 Task: Display the picks of the 2022 Victory Lane Racing NASCAR Cup Series for the race "Blu-Emu 400" on the track "Martinsville".
Action: Mouse moved to (203, 317)
Screenshot: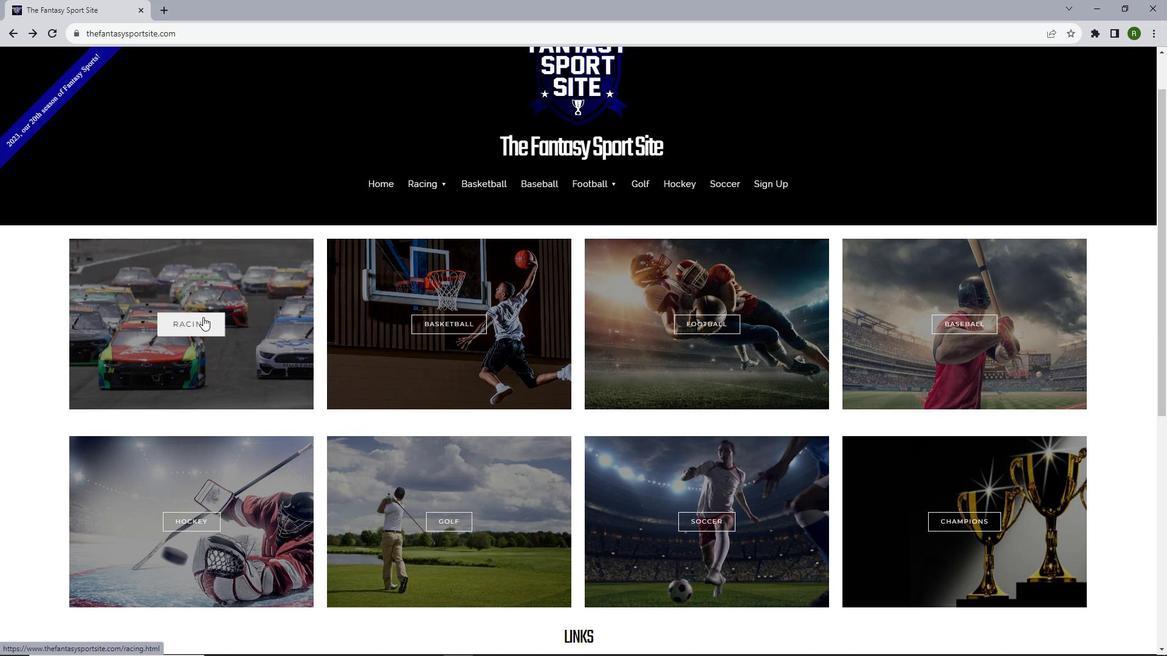 
Action: Mouse pressed left at (203, 317)
Screenshot: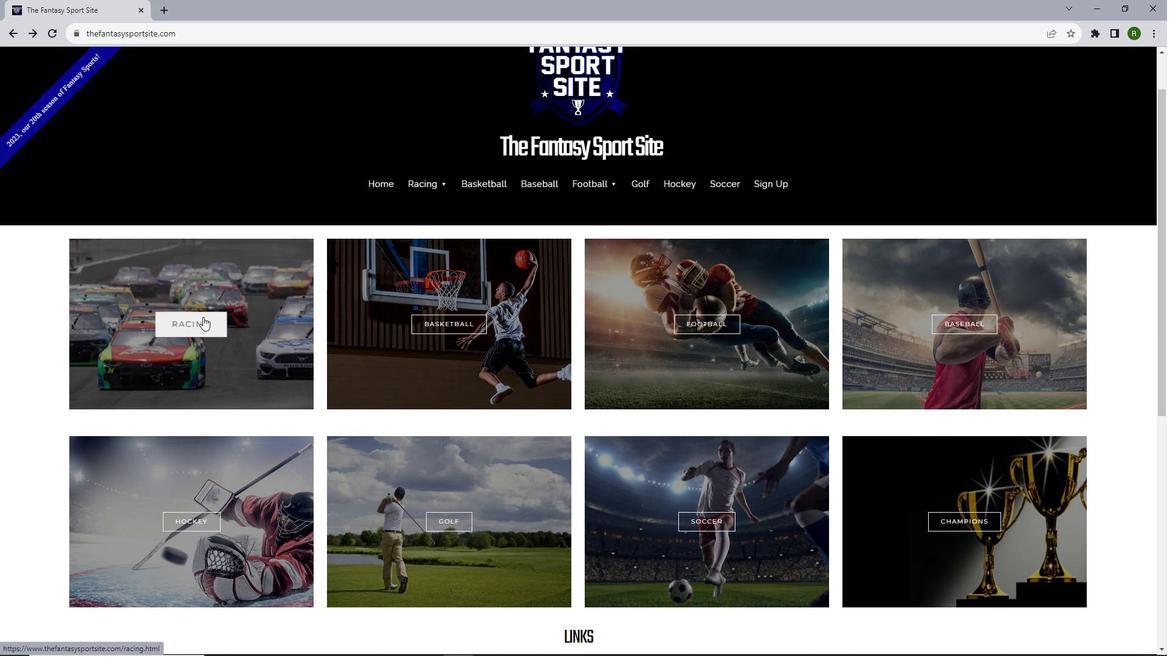 
Action: Mouse moved to (337, 285)
Screenshot: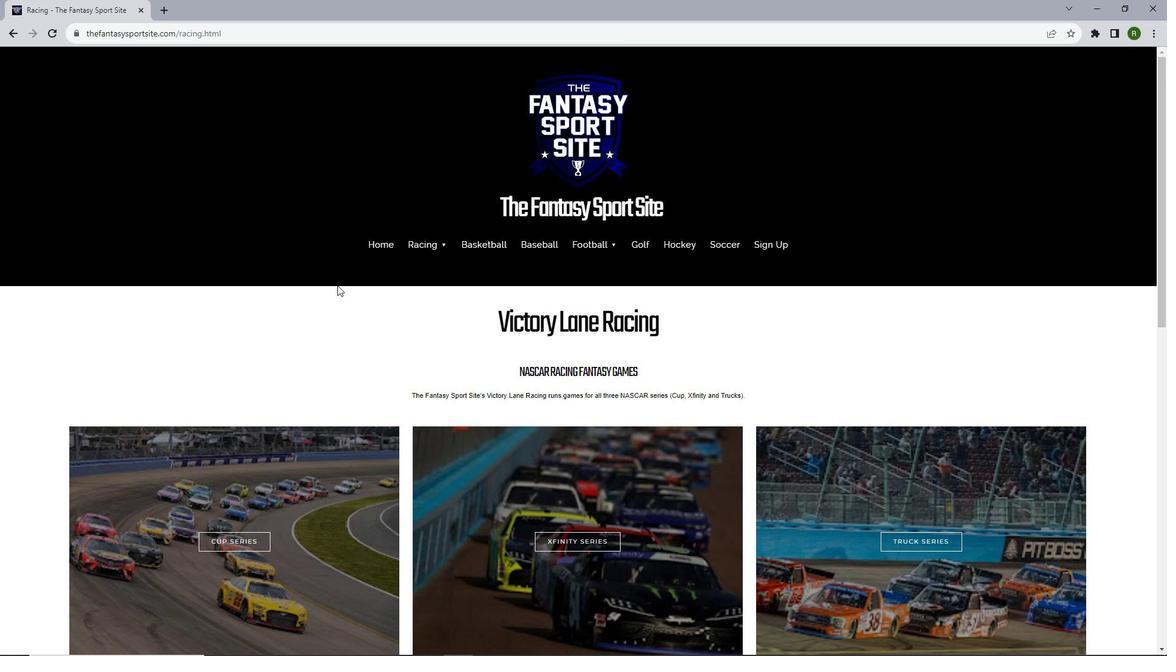 
Action: Mouse scrolled (337, 285) with delta (0, 0)
Screenshot: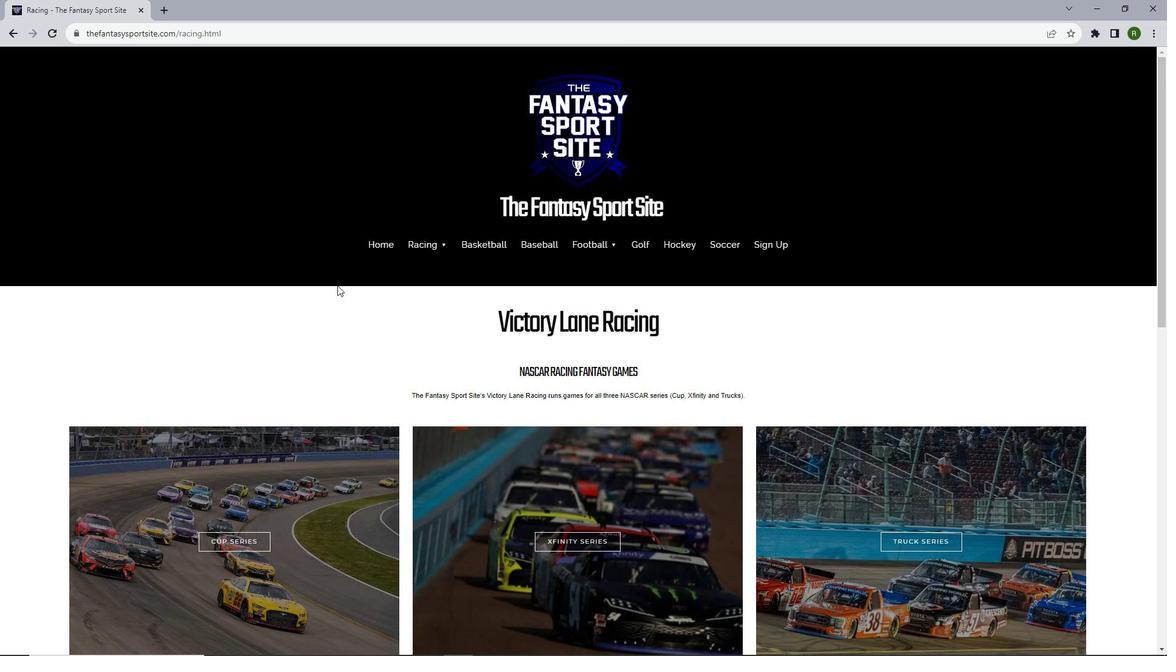 
Action: Mouse scrolled (337, 285) with delta (0, 0)
Screenshot: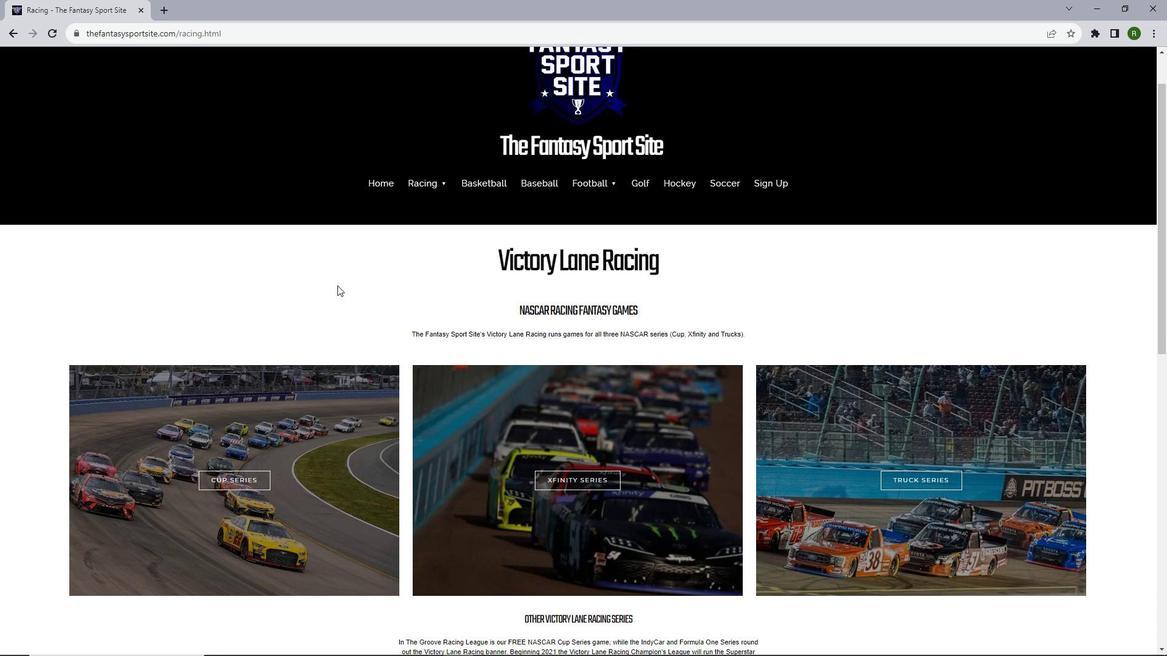 
Action: Mouse scrolled (337, 285) with delta (0, 0)
Screenshot: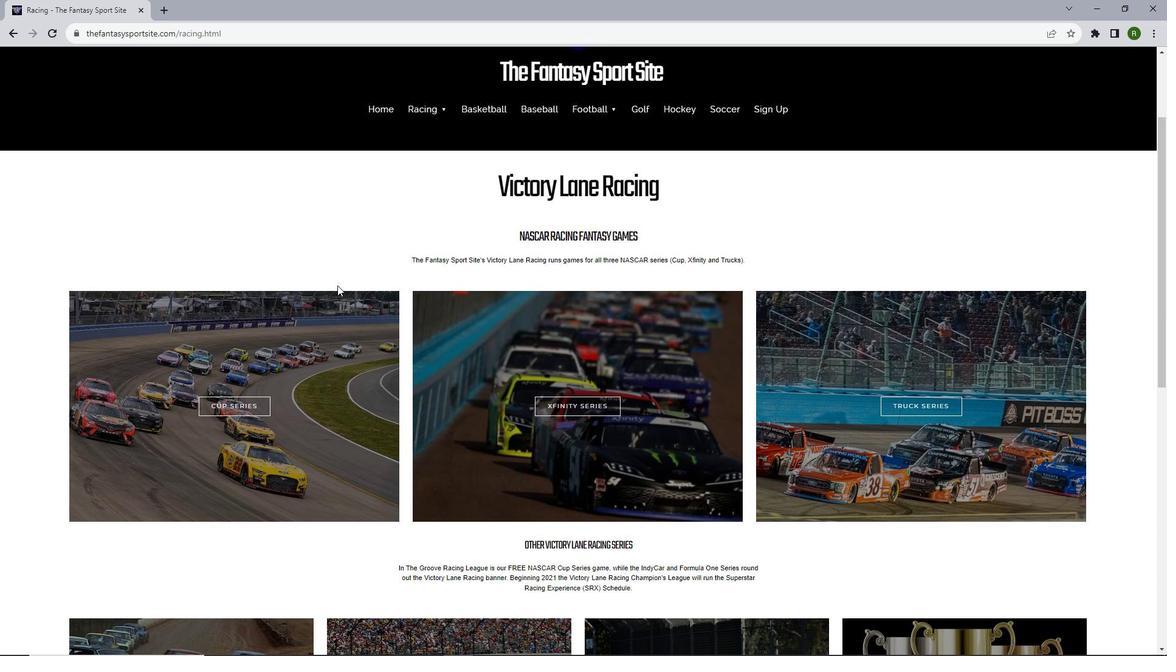 
Action: Mouse scrolled (337, 285) with delta (0, 0)
Screenshot: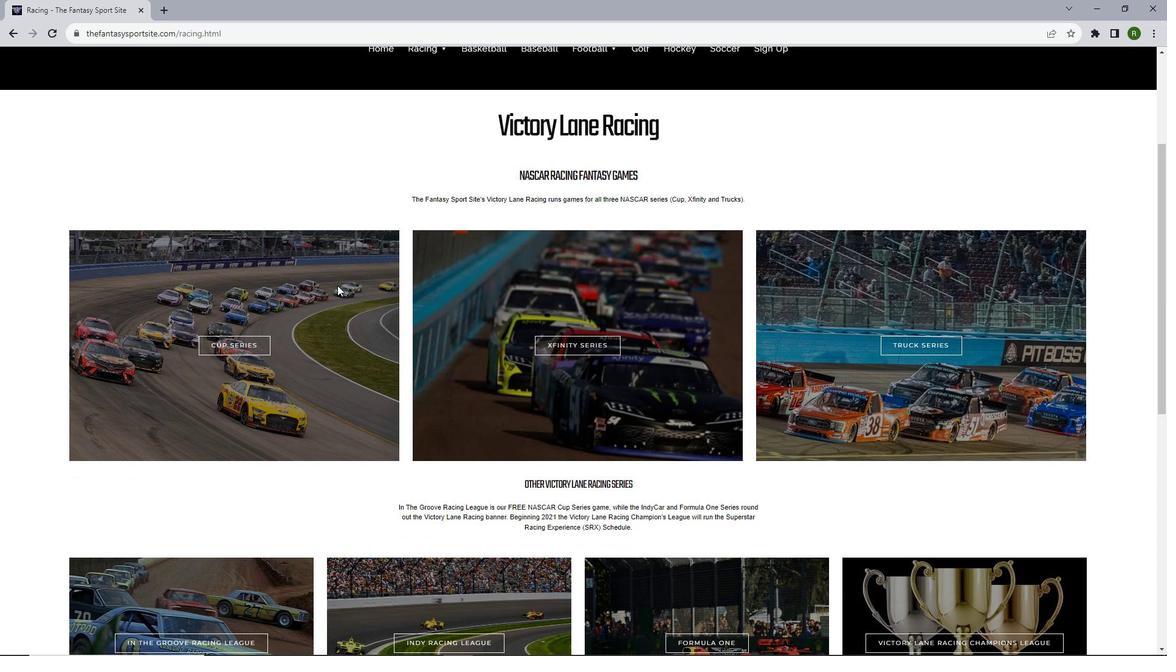
Action: Mouse moved to (232, 305)
Screenshot: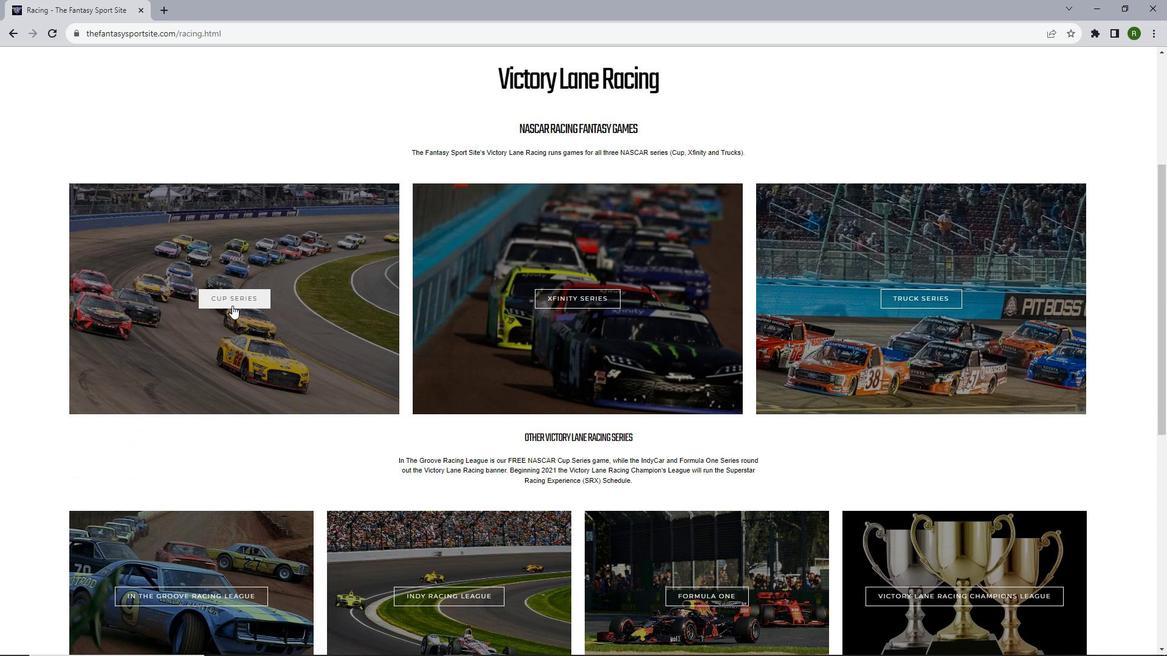 
Action: Mouse pressed left at (232, 305)
Screenshot: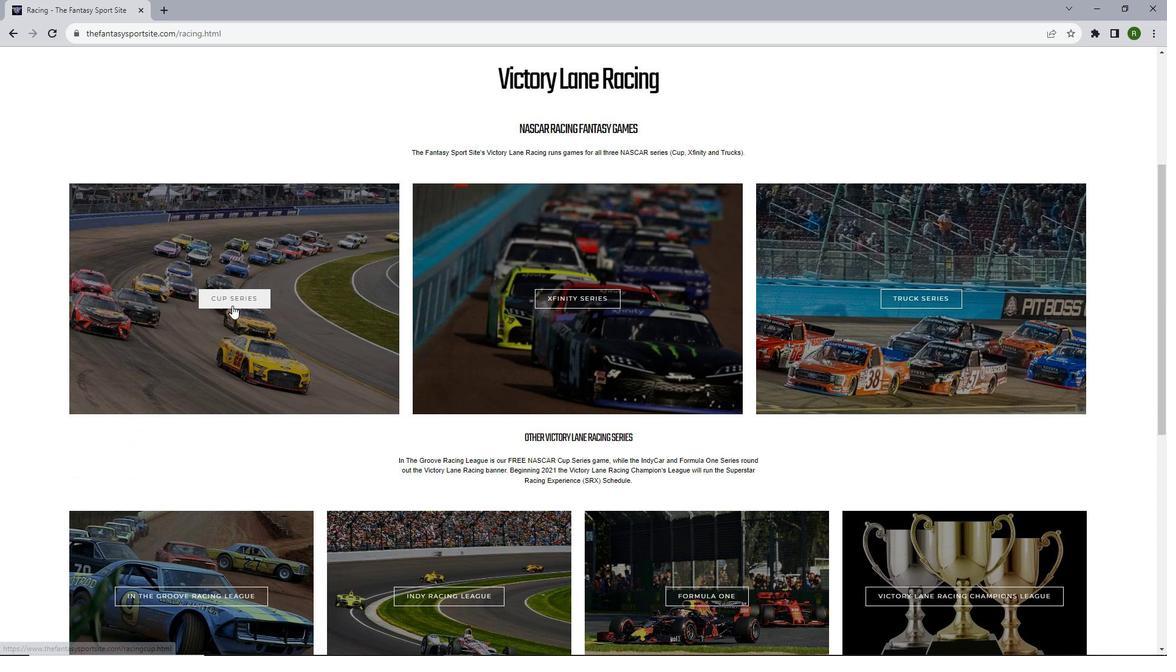 
Action: Mouse moved to (515, 270)
Screenshot: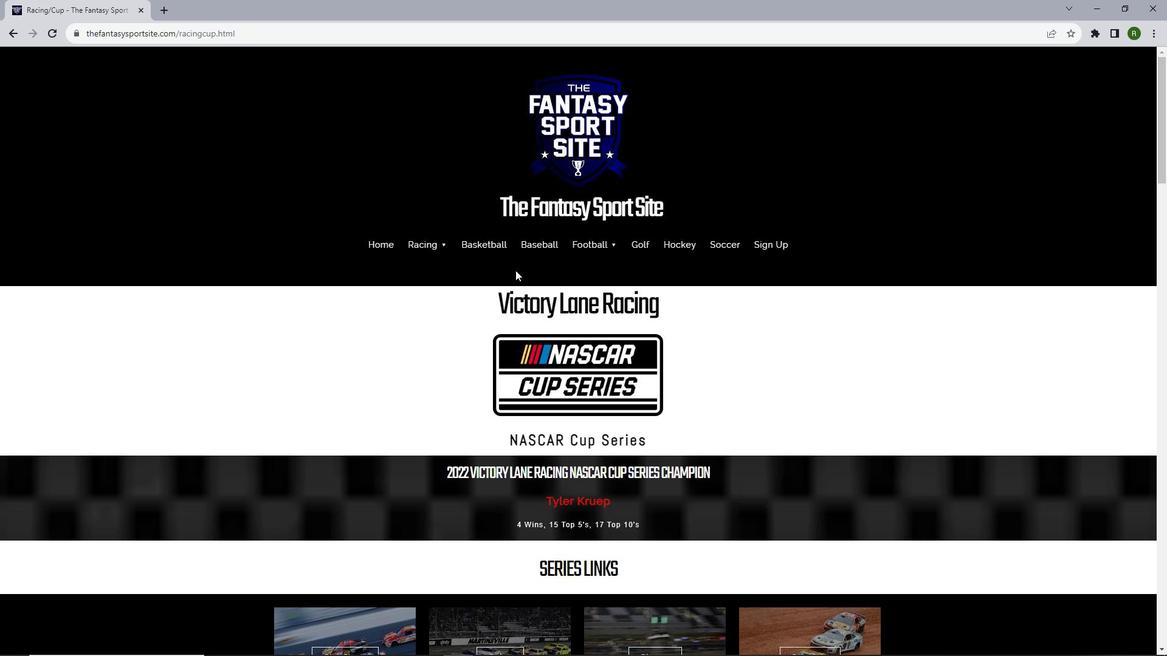 
Action: Mouse scrolled (515, 269) with delta (0, 0)
Screenshot: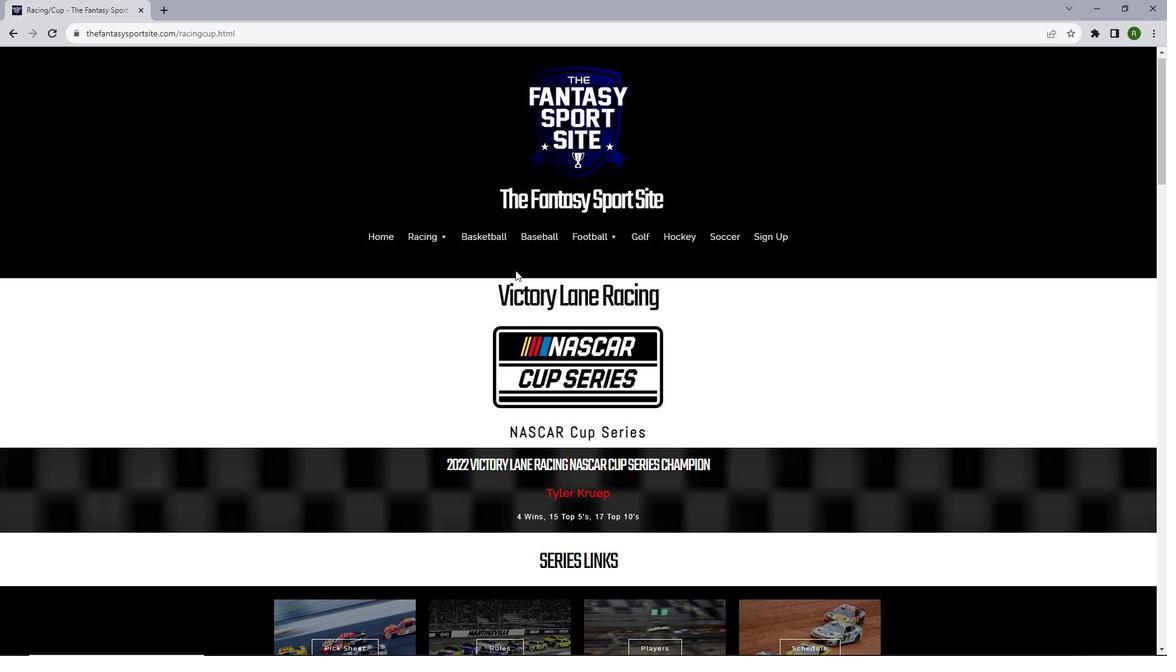 
Action: Mouse scrolled (515, 269) with delta (0, 0)
Screenshot: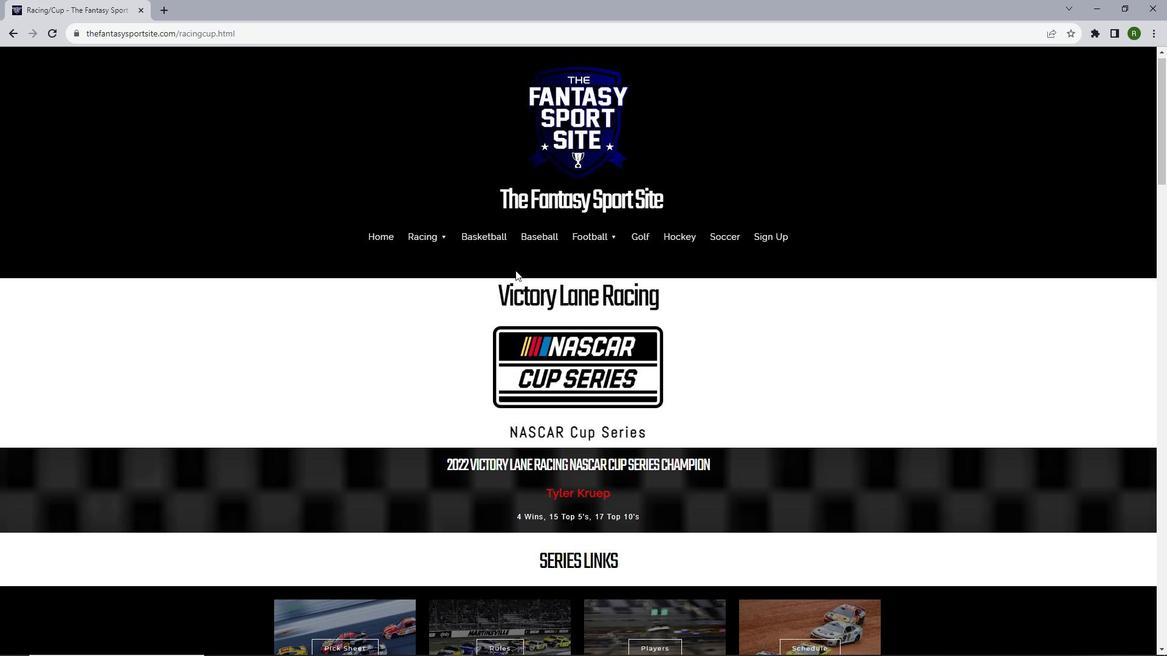 
Action: Mouse scrolled (515, 269) with delta (0, 0)
Screenshot: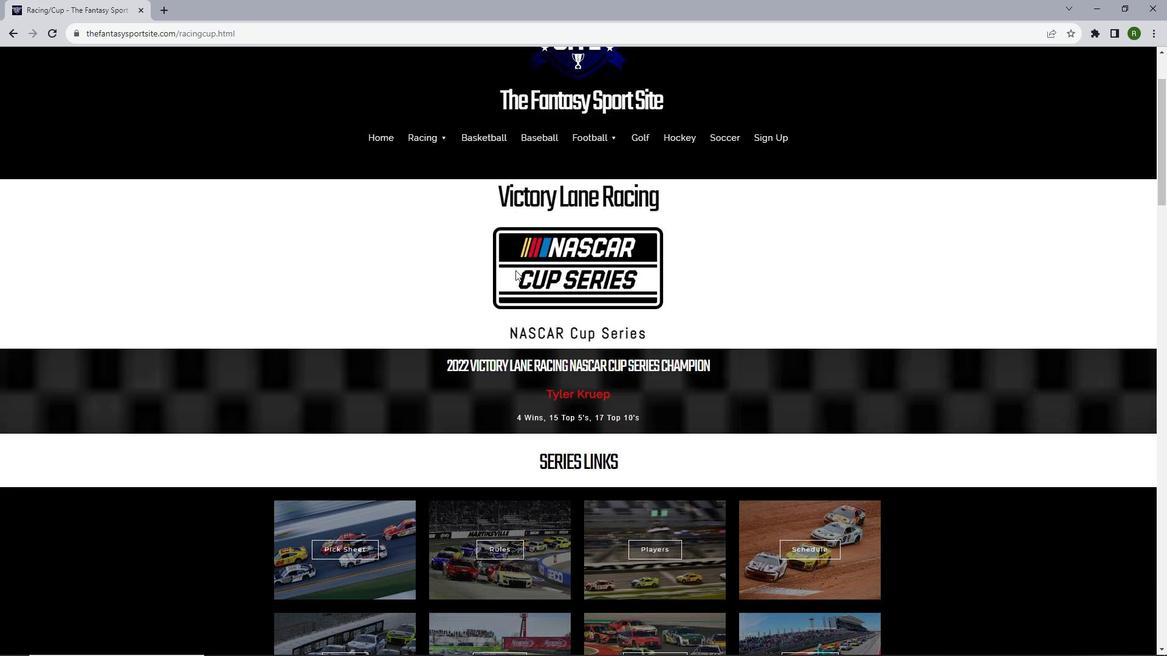 
Action: Mouse scrolled (515, 269) with delta (0, 0)
Screenshot: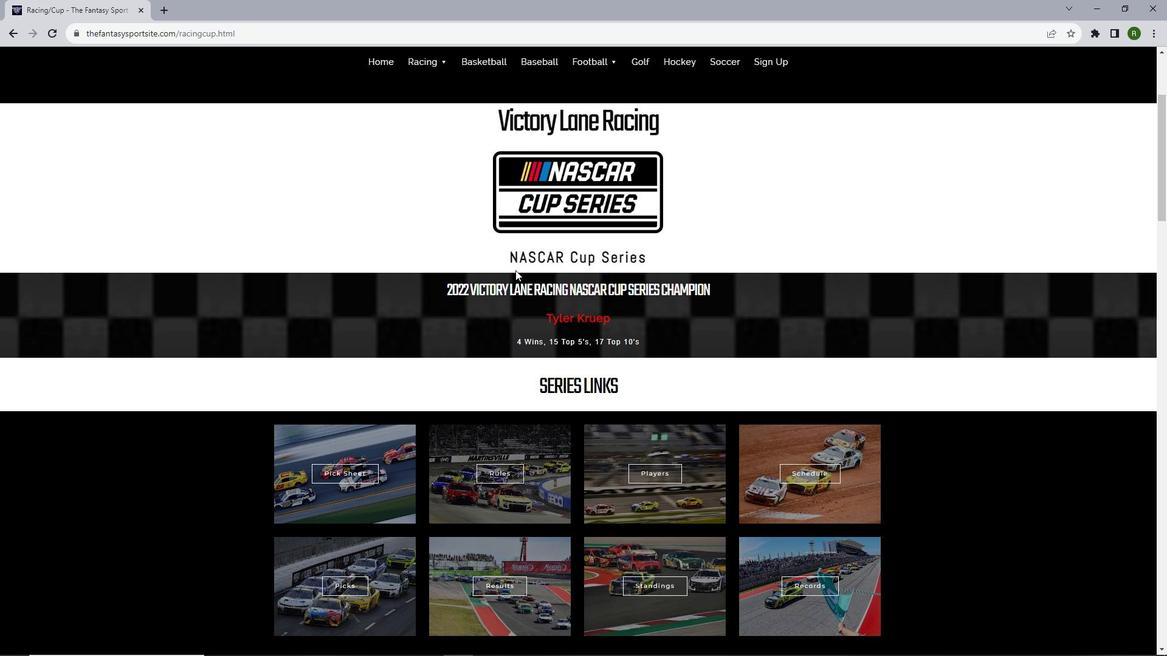
Action: Mouse scrolled (515, 269) with delta (0, 0)
Screenshot: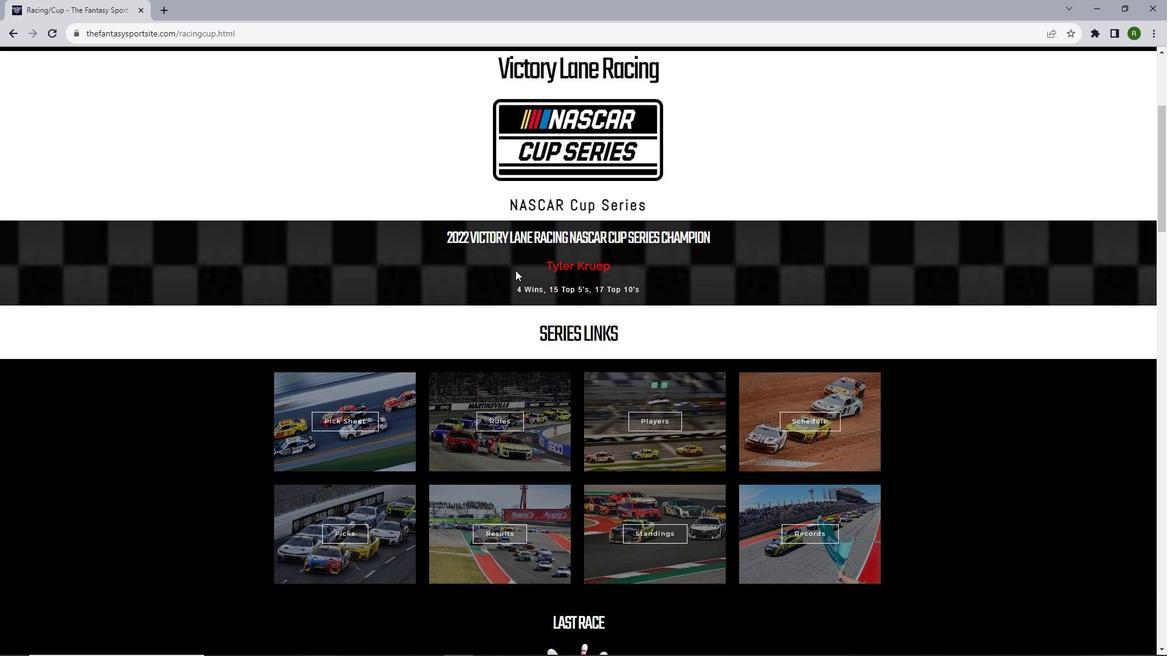 
Action: Mouse moved to (479, 272)
Screenshot: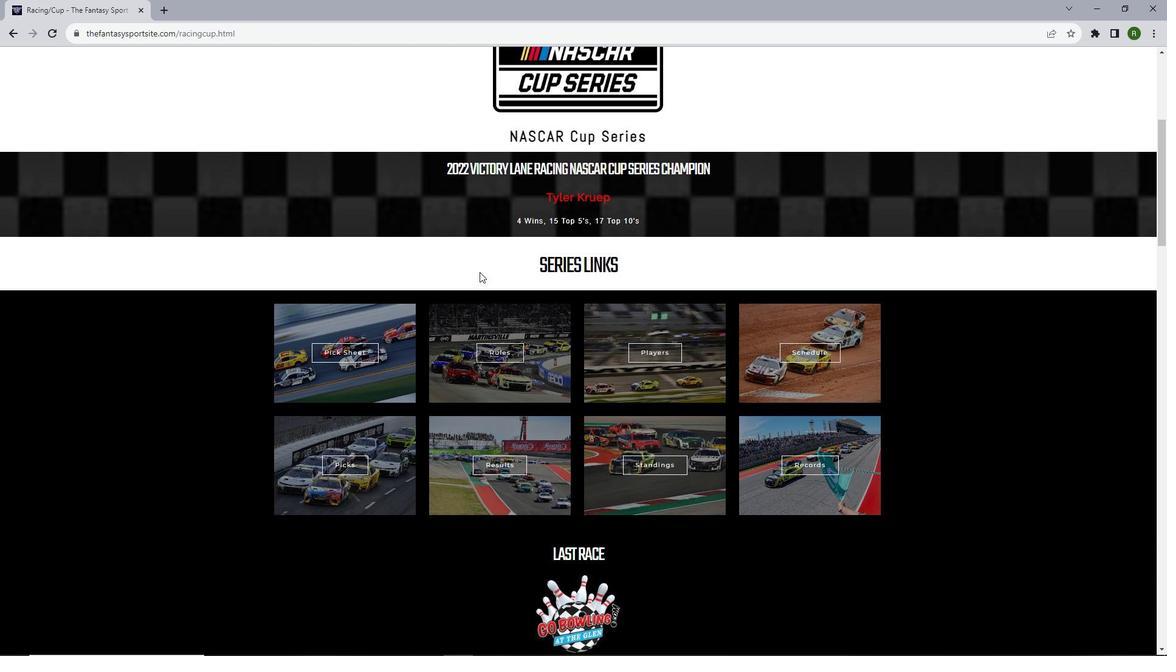 
Action: Mouse scrolled (479, 271) with delta (0, 0)
Screenshot: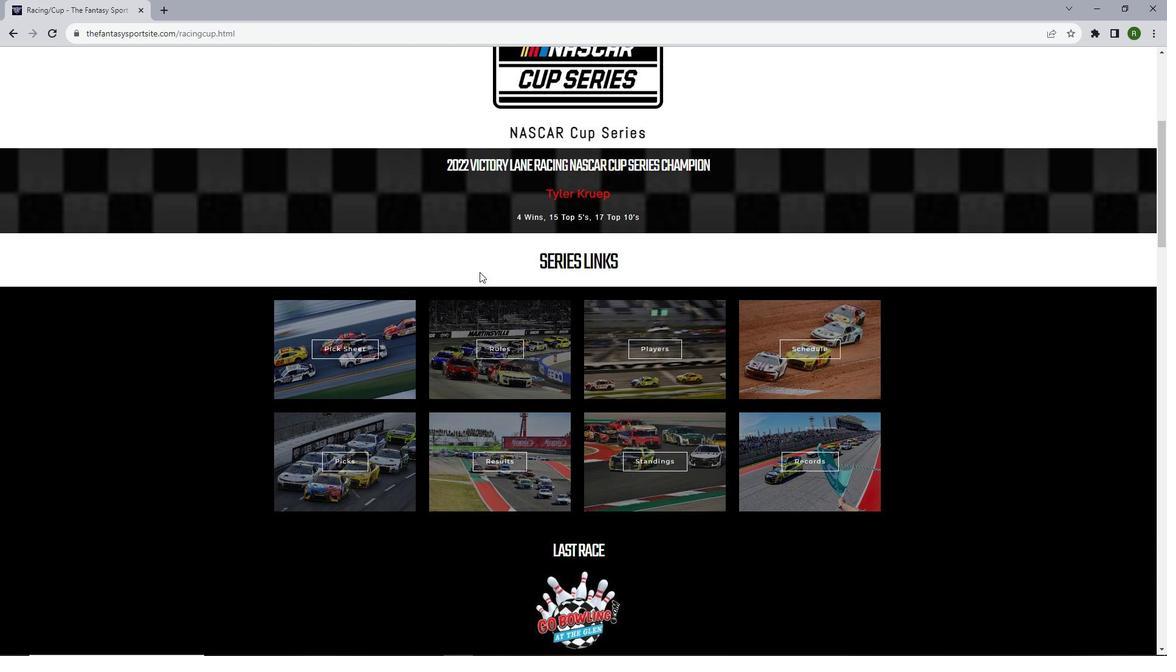 
Action: Mouse moved to (344, 407)
Screenshot: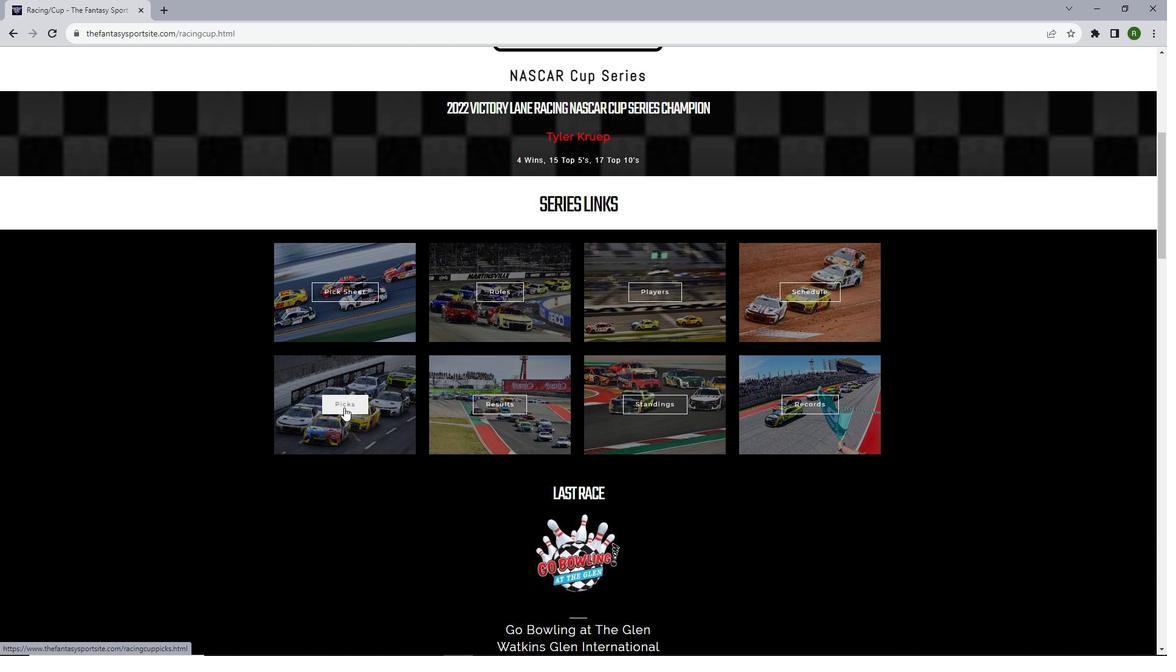 
Action: Mouse pressed left at (344, 407)
Screenshot: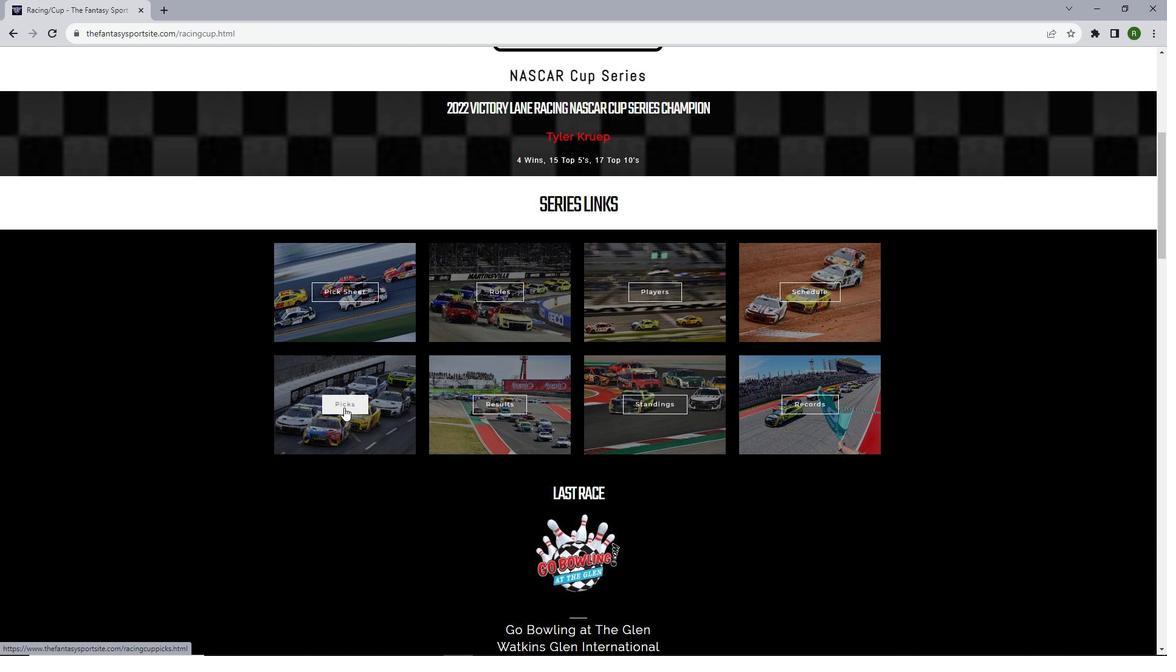 
Action: Mouse moved to (364, 361)
Screenshot: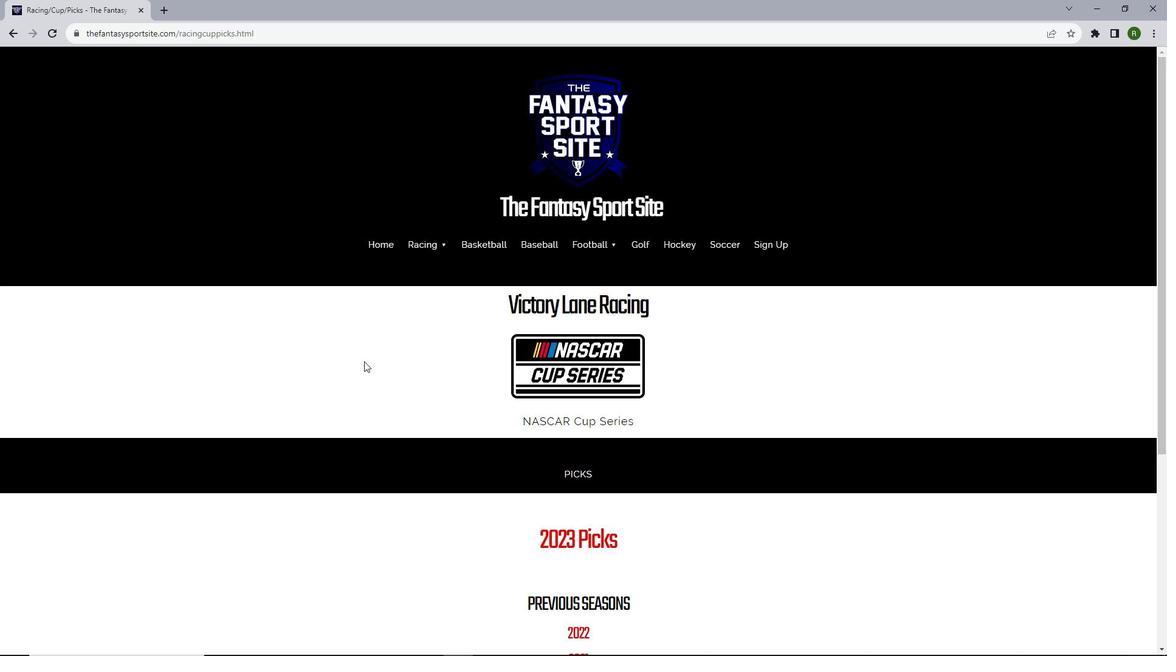 
Action: Mouse scrolled (364, 361) with delta (0, 0)
Screenshot: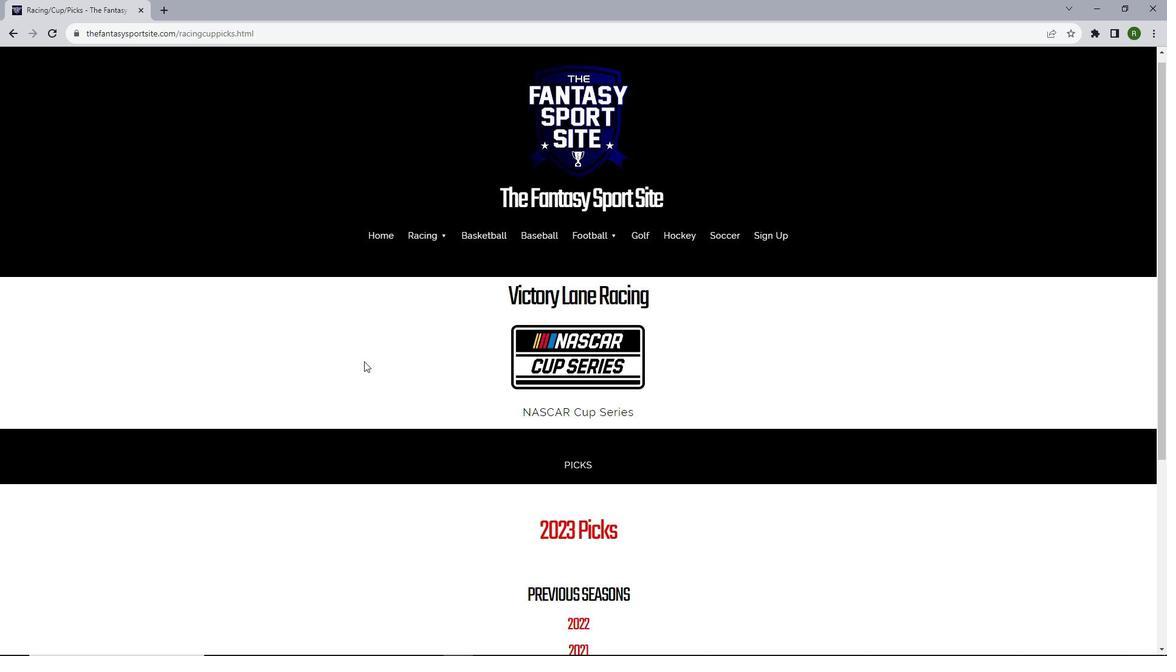 
Action: Mouse scrolled (364, 361) with delta (0, 0)
Screenshot: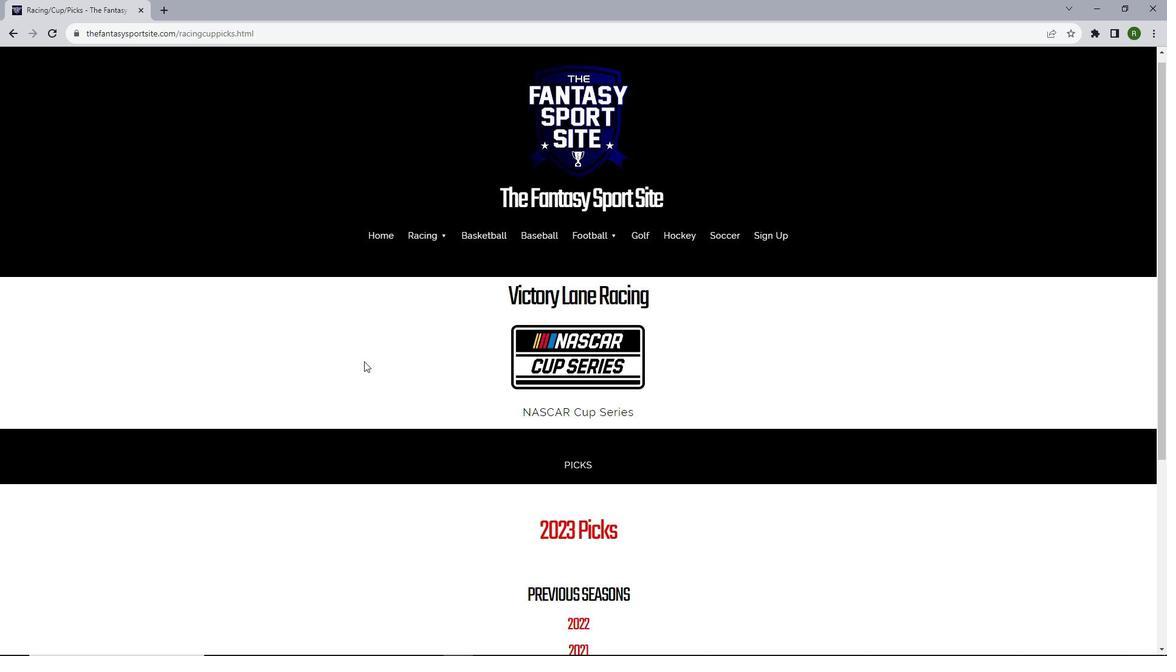 
Action: Mouse scrolled (364, 361) with delta (0, 0)
Screenshot: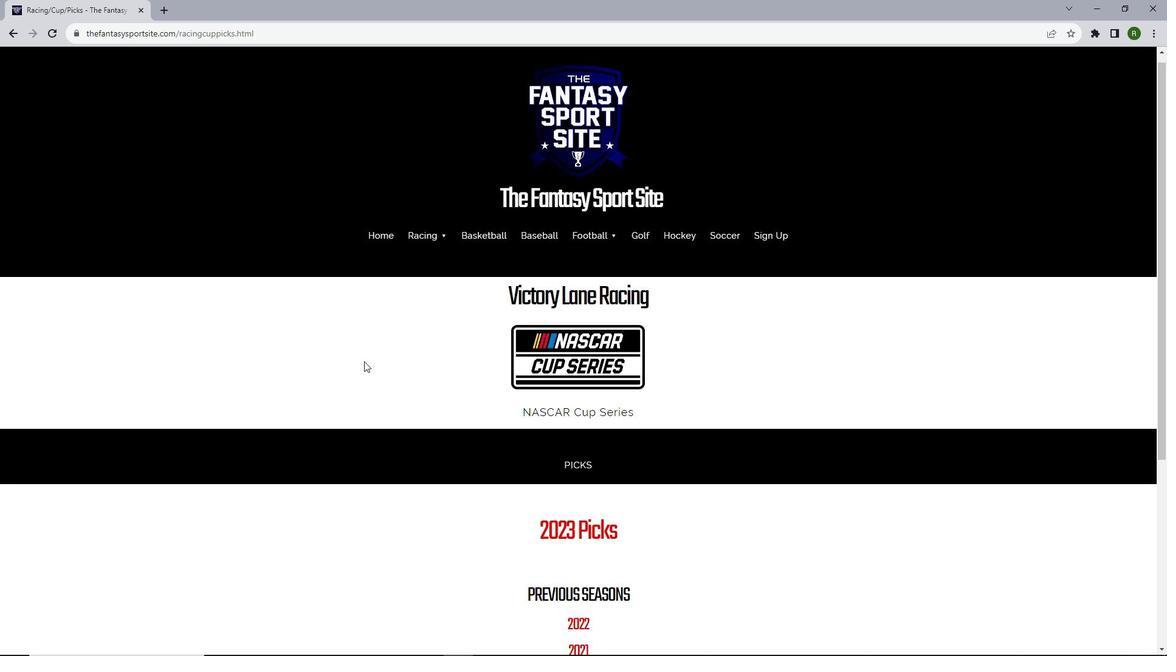
Action: Mouse moved to (583, 441)
Screenshot: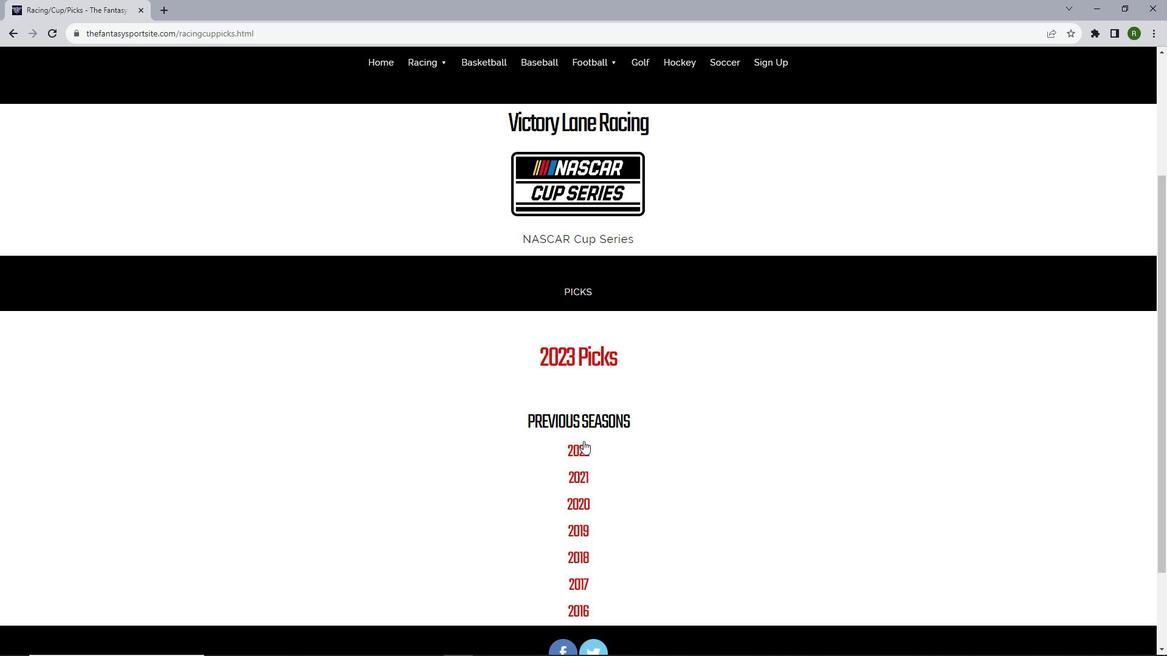 
Action: Mouse pressed left at (583, 441)
Screenshot: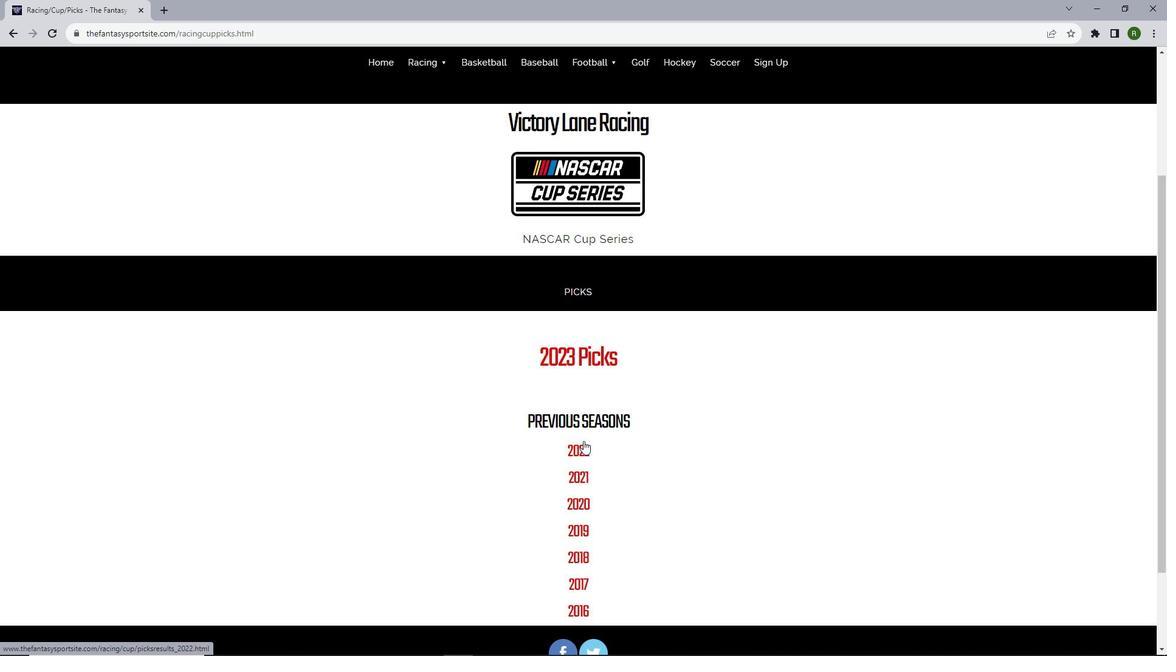 
Action: Mouse moved to (588, 217)
Screenshot: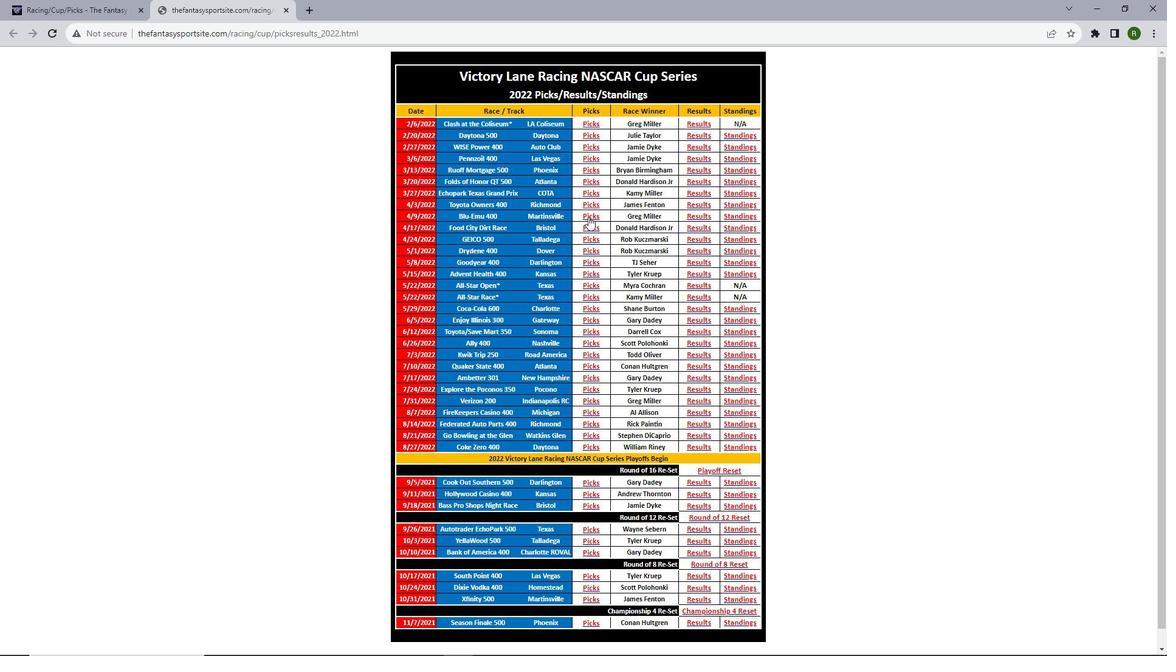 
Action: Mouse pressed left at (588, 217)
Screenshot: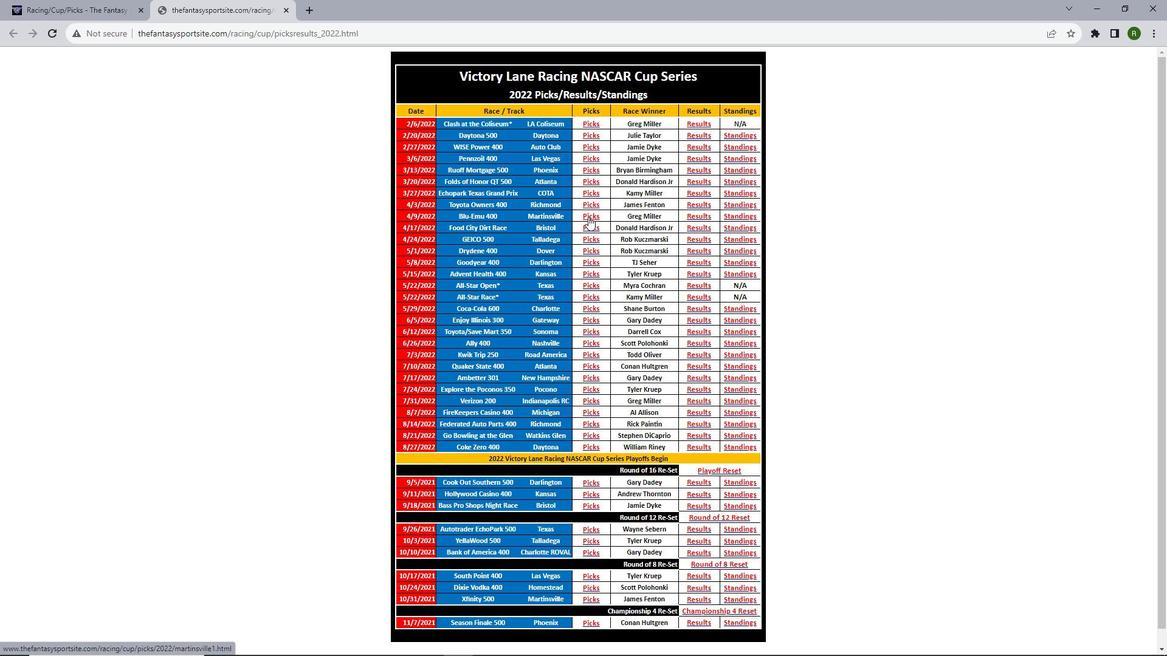 
Action: Mouse moved to (616, 196)
Screenshot: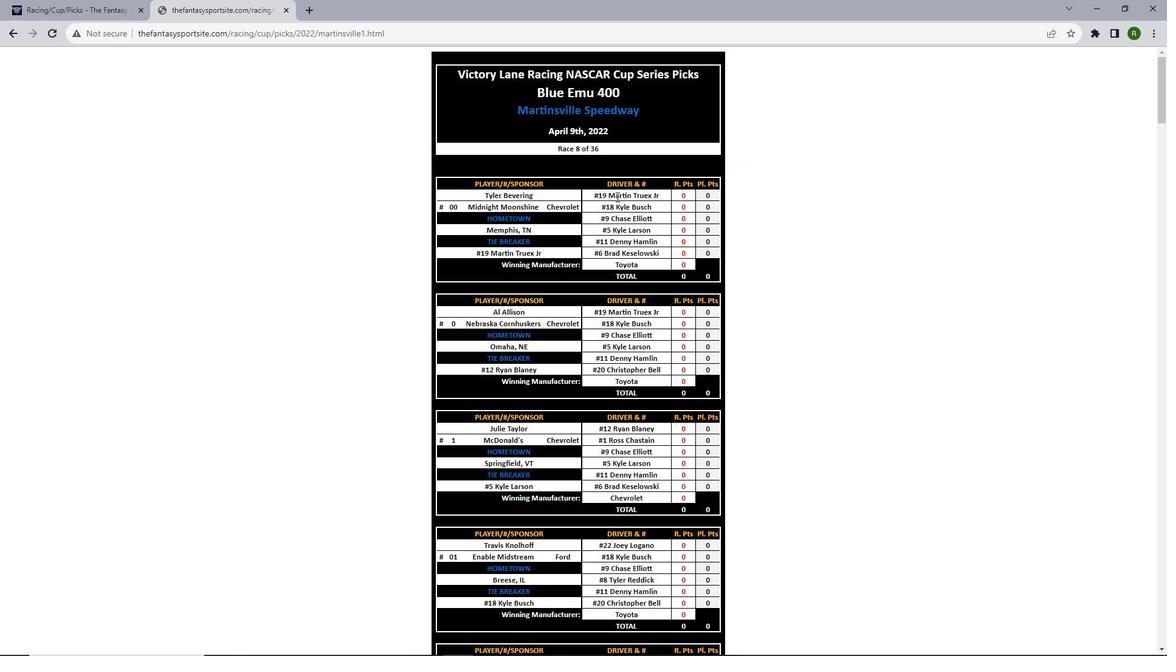 
Action: Mouse scrolled (616, 196) with delta (0, 0)
Screenshot: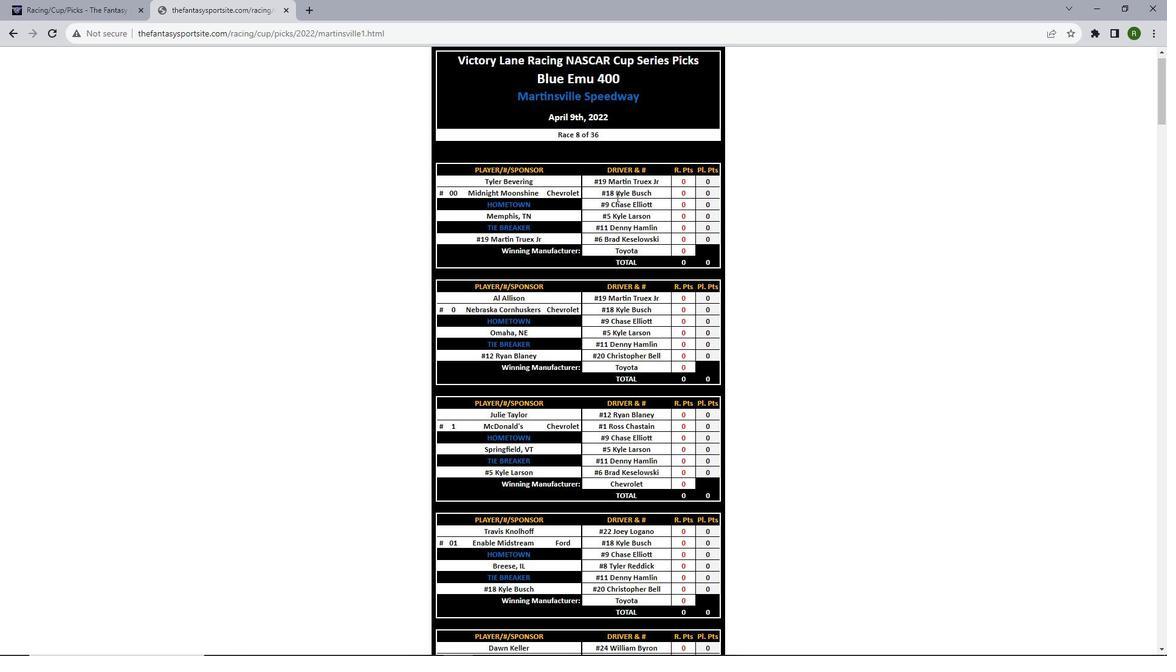 
Action: Mouse scrolled (616, 196) with delta (0, 0)
Screenshot: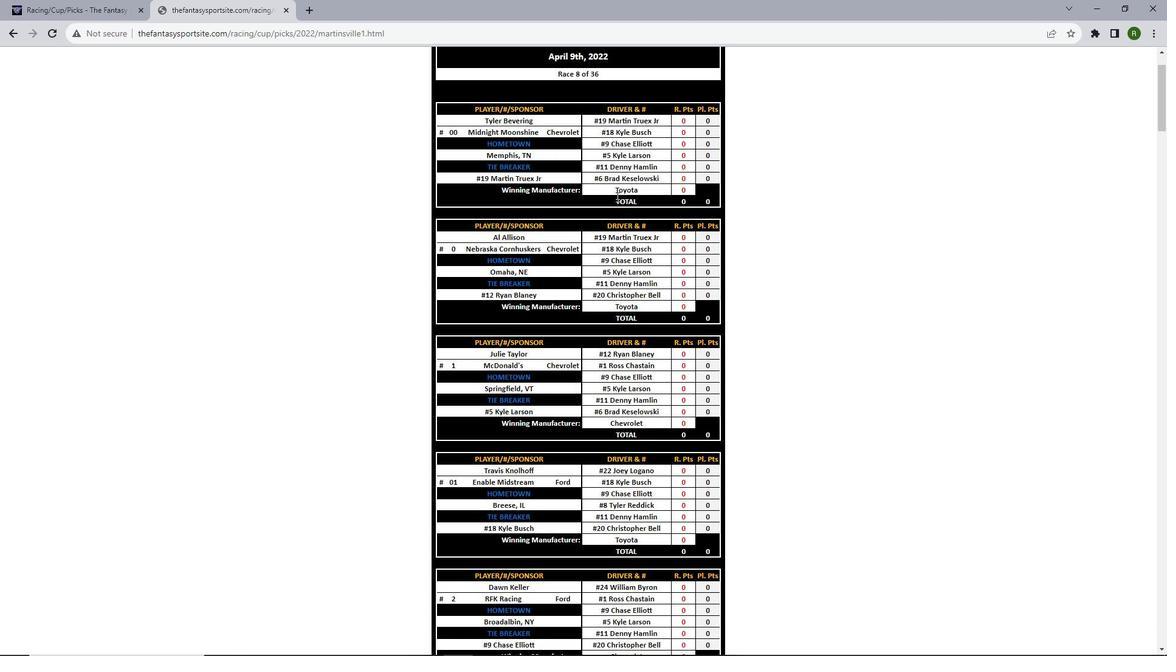 
Action: Mouse scrolled (616, 196) with delta (0, 0)
Screenshot: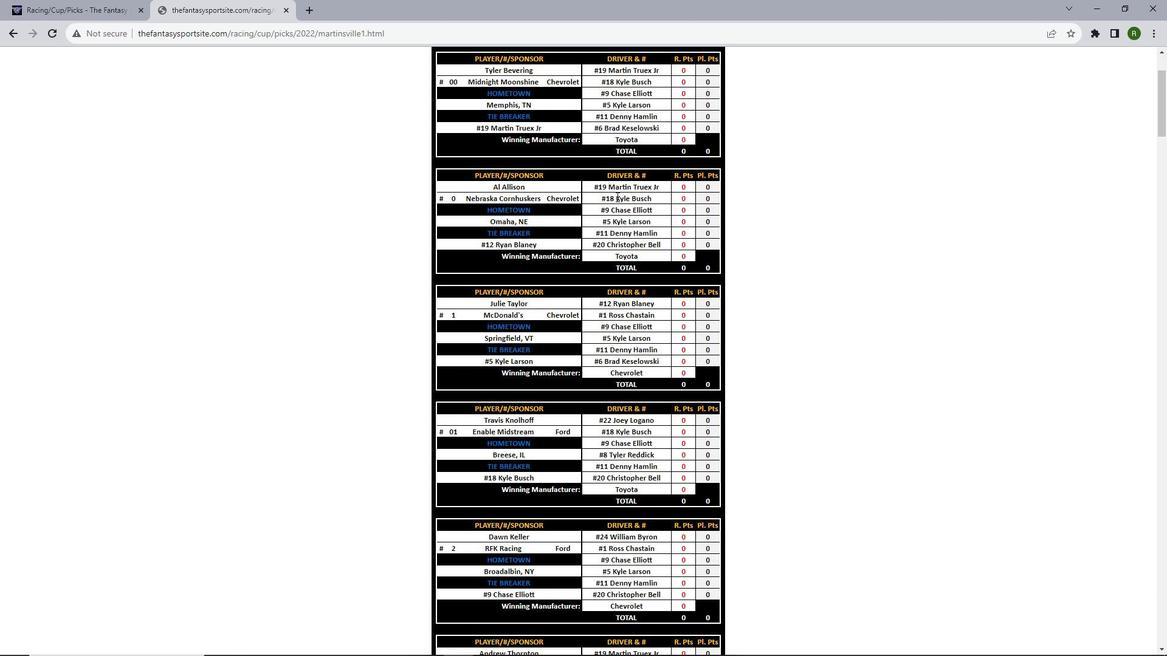 
Action: Mouse scrolled (616, 196) with delta (0, 0)
Screenshot: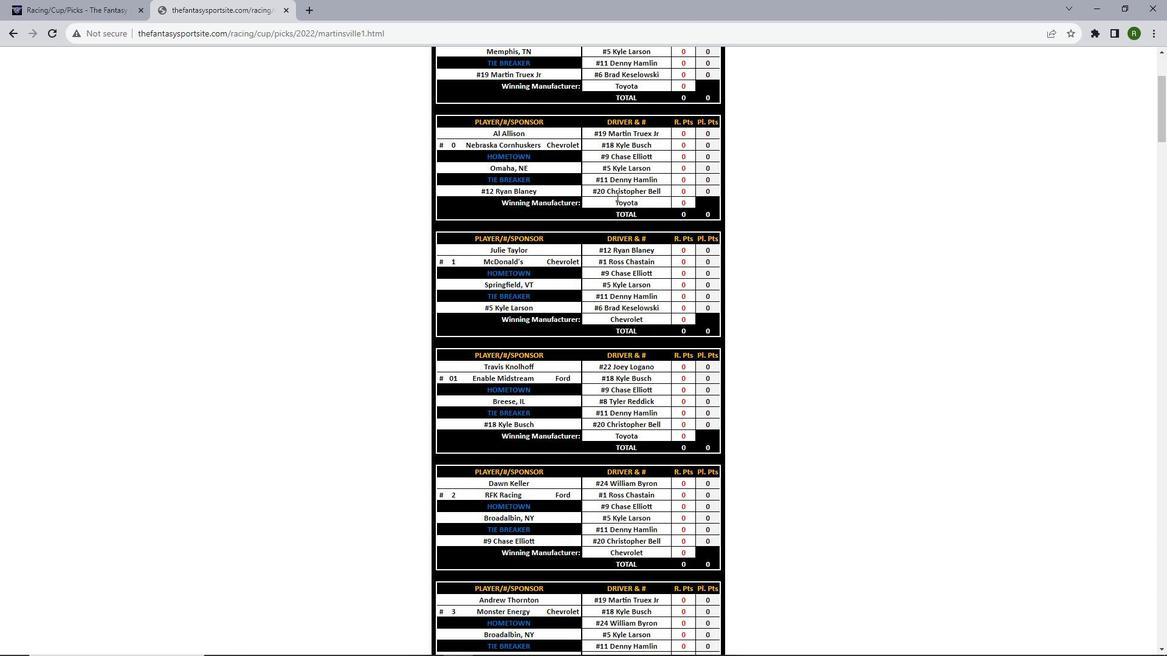 
Action: Mouse scrolled (616, 196) with delta (0, 0)
Screenshot: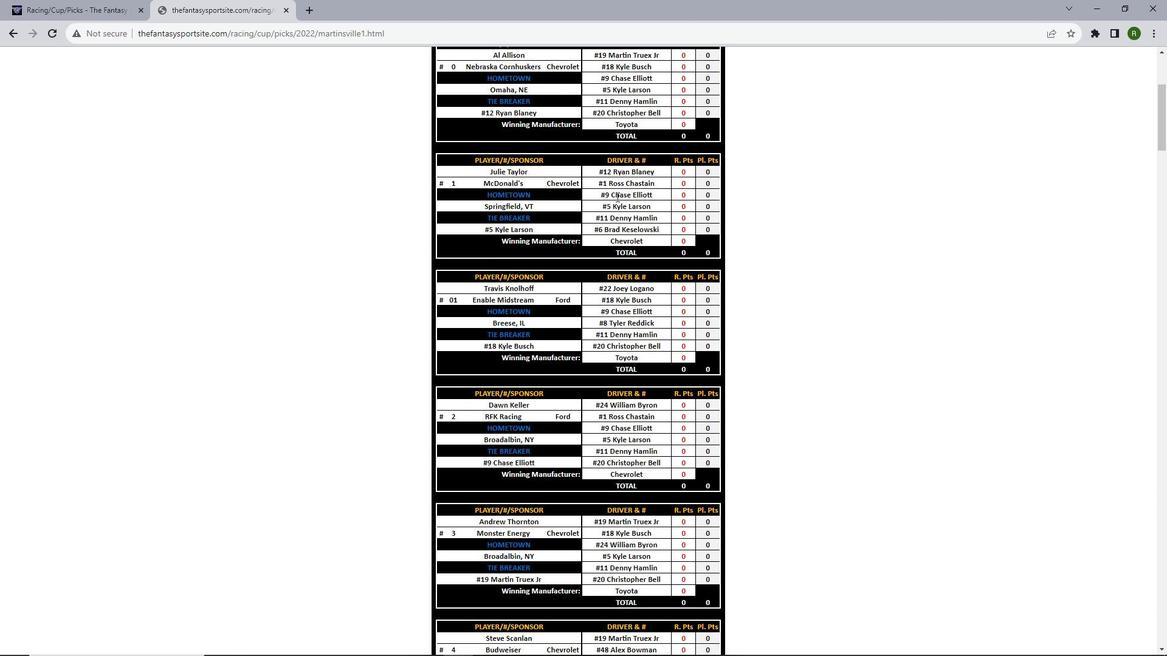 
Action: Mouse scrolled (616, 196) with delta (0, 0)
Screenshot: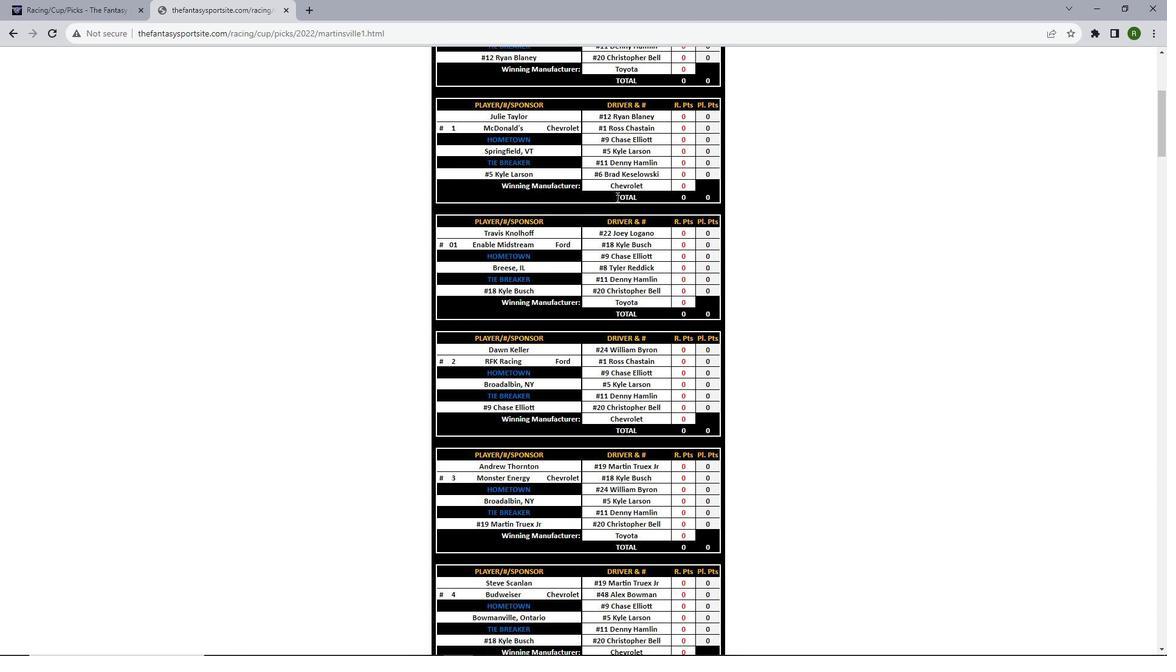 
Action: Mouse scrolled (616, 196) with delta (0, 0)
Screenshot: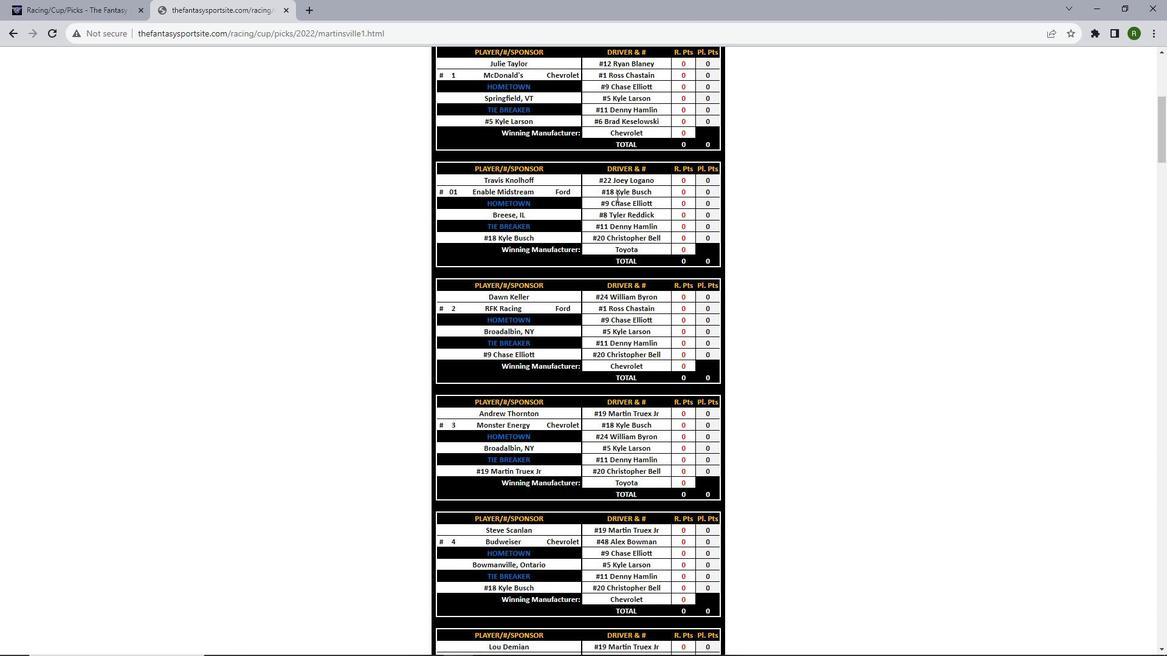 
Action: Mouse scrolled (616, 196) with delta (0, 0)
Screenshot: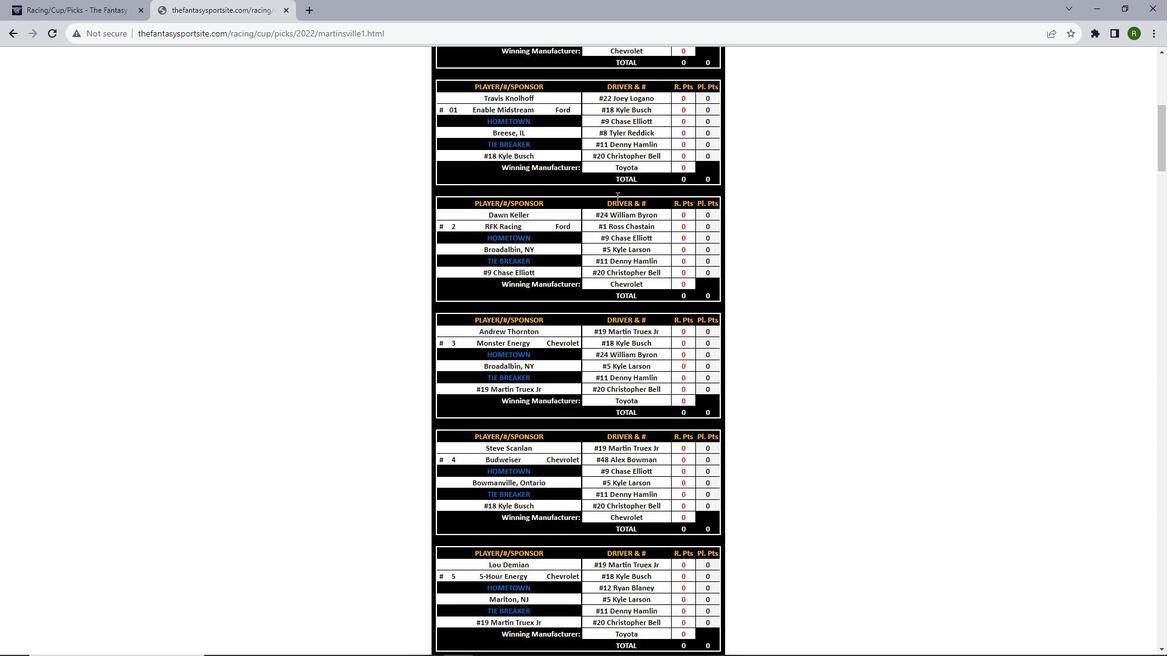 
Action: Mouse scrolled (616, 196) with delta (0, 0)
Screenshot: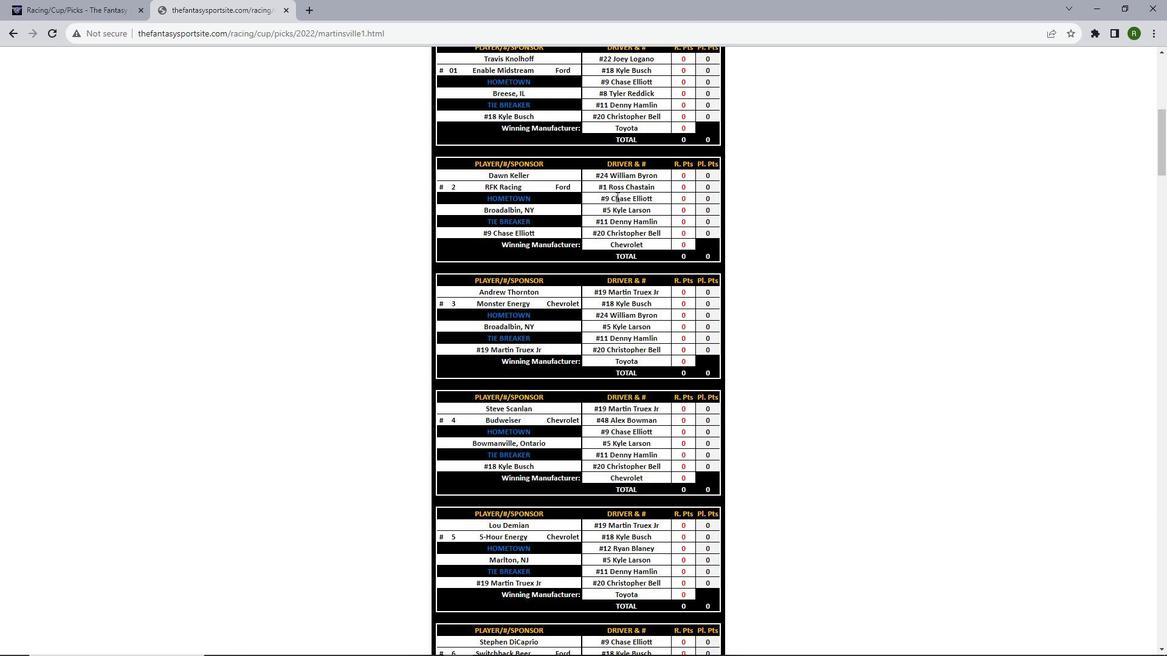 
Action: Mouse scrolled (616, 196) with delta (0, 0)
Screenshot: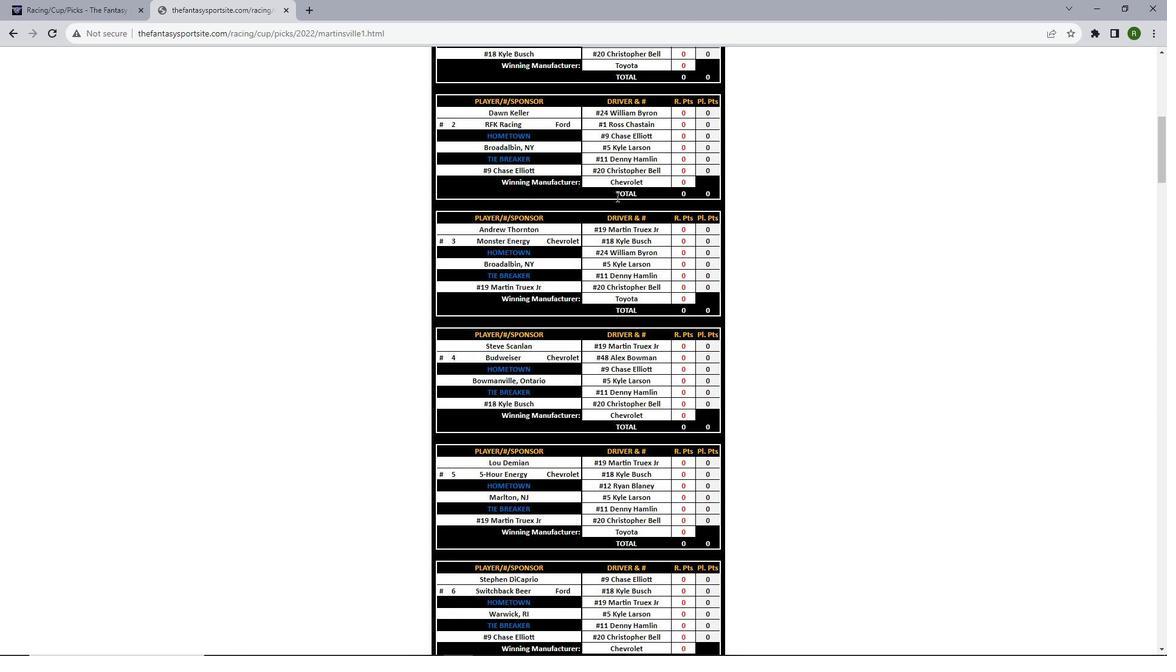 
Action: Mouse scrolled (616, 196) with delta (0, 0)
Screenshot: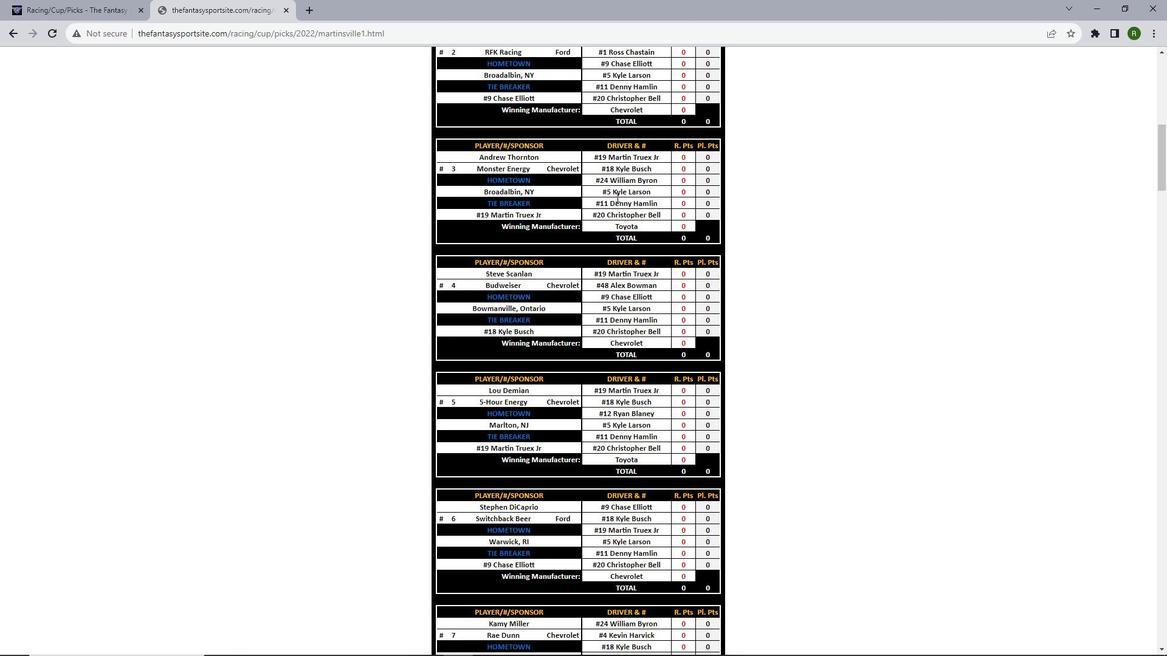 
Action: Mouse scrolled (616, 196) with delta (0, 0)
Screenshot: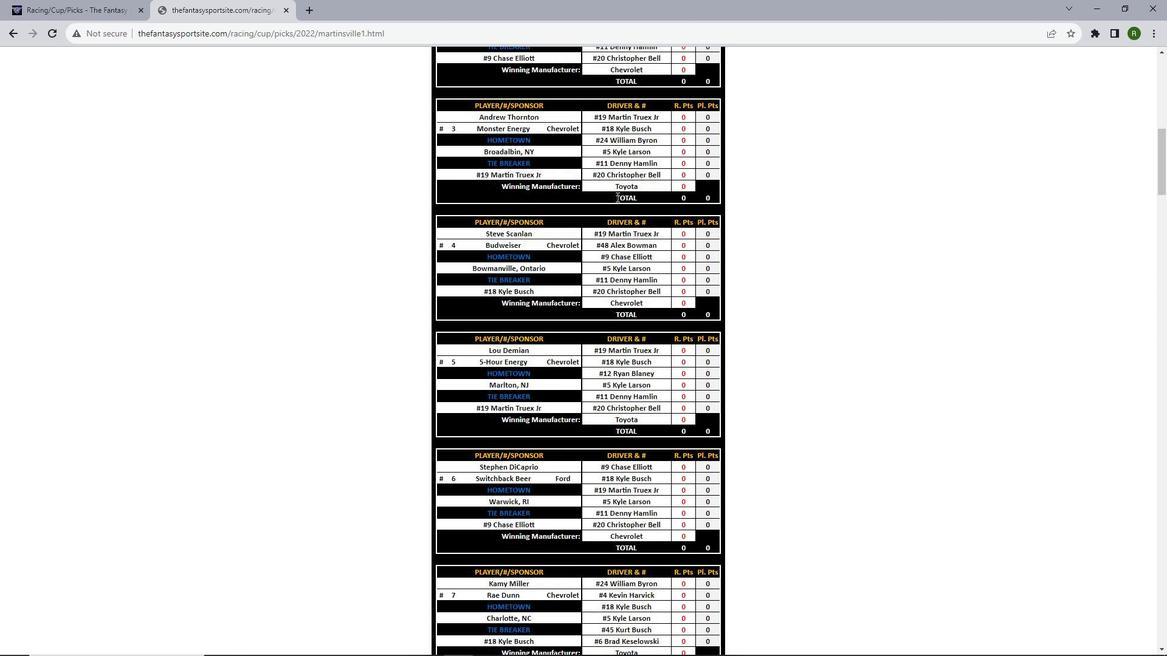 
Action: Mouse scrolled (616, 196) with delta (0, 0)
Screenshot: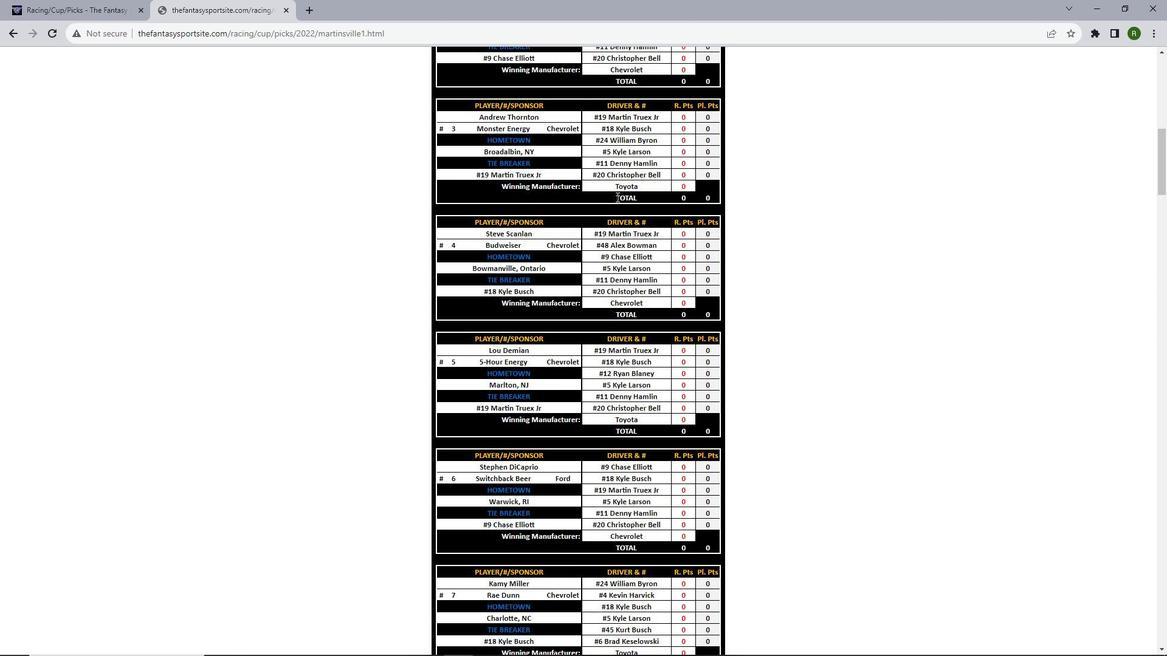 
Action: Mouse scrolled (616, 196) with delta (0, 0)
Screenshot: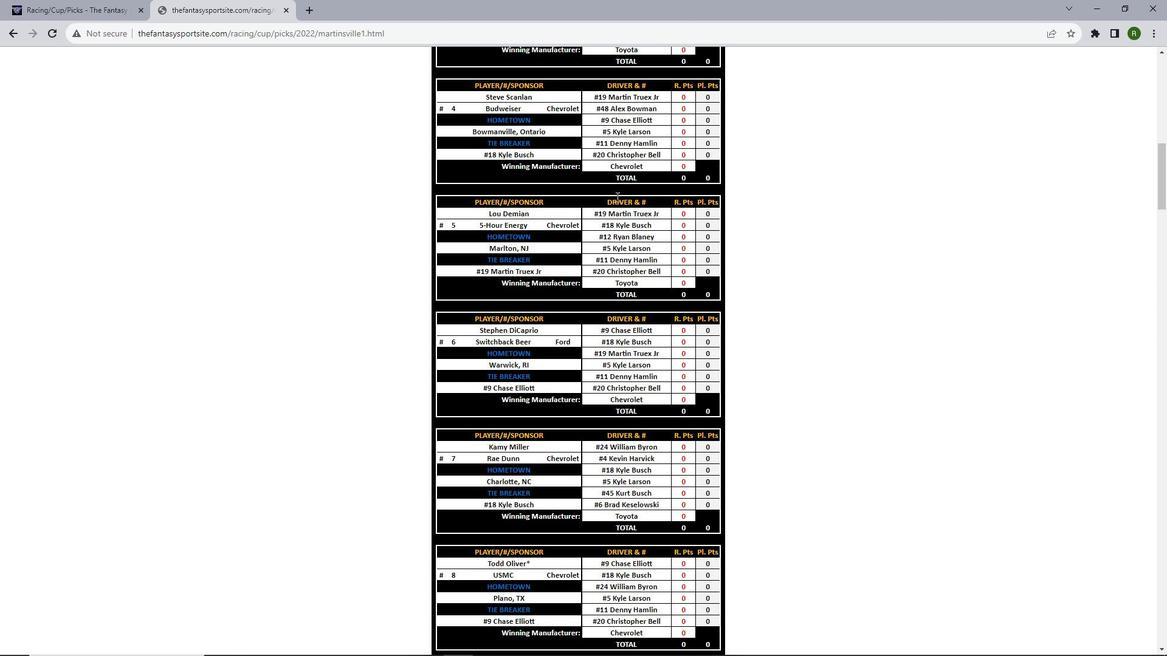 
Action: Mouse scrolled (616, 196) with delta (0, 0)
Screenshot: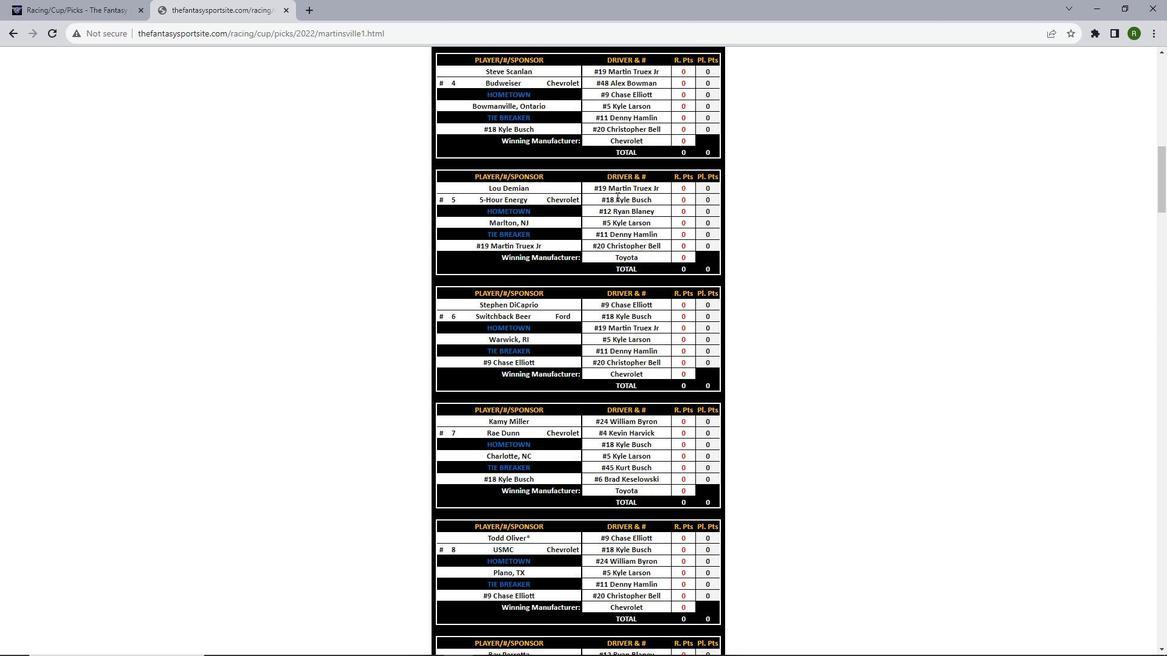 
Action: Mouse scrolled (616, 196) with delta (0, 0)
Screenshot: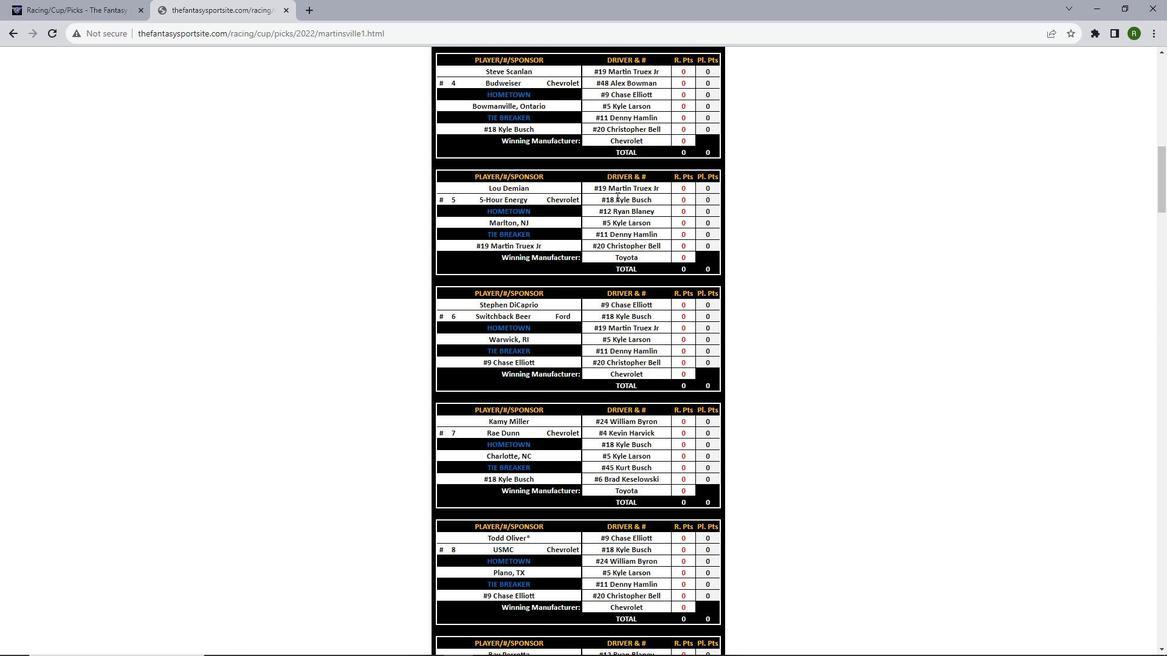 
Action: Mouse scrolled (616, 196) with delta (0, 0)
Screenshot: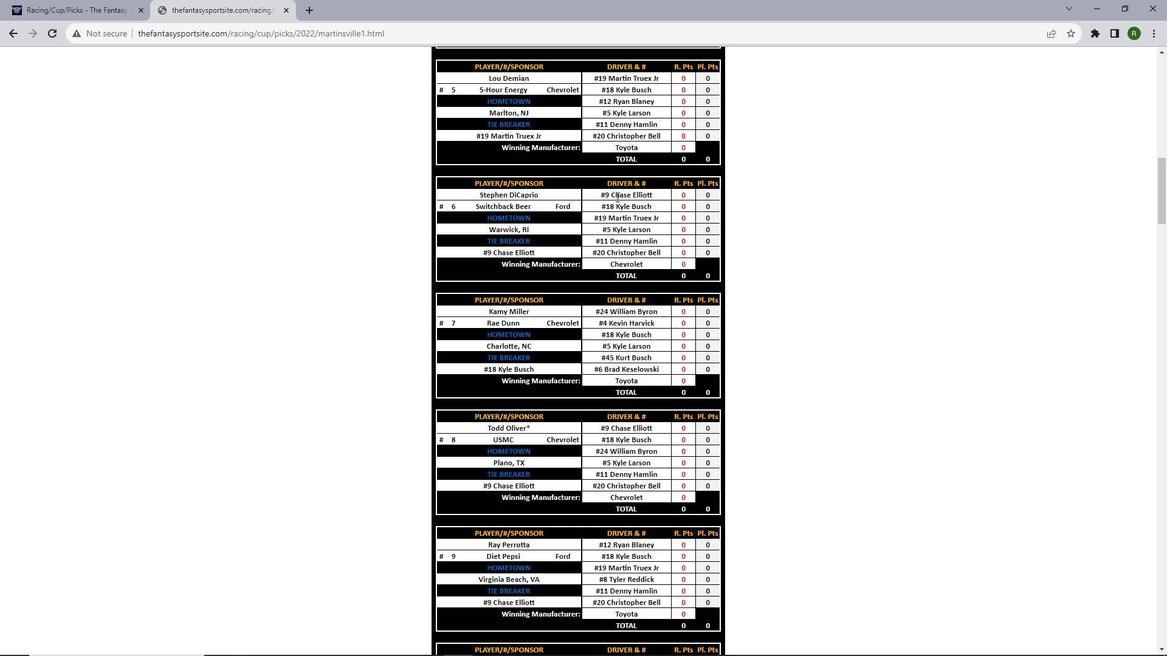 
Action: Mouse scrolled (616, 196) with delta (0, 0)
Screenshot: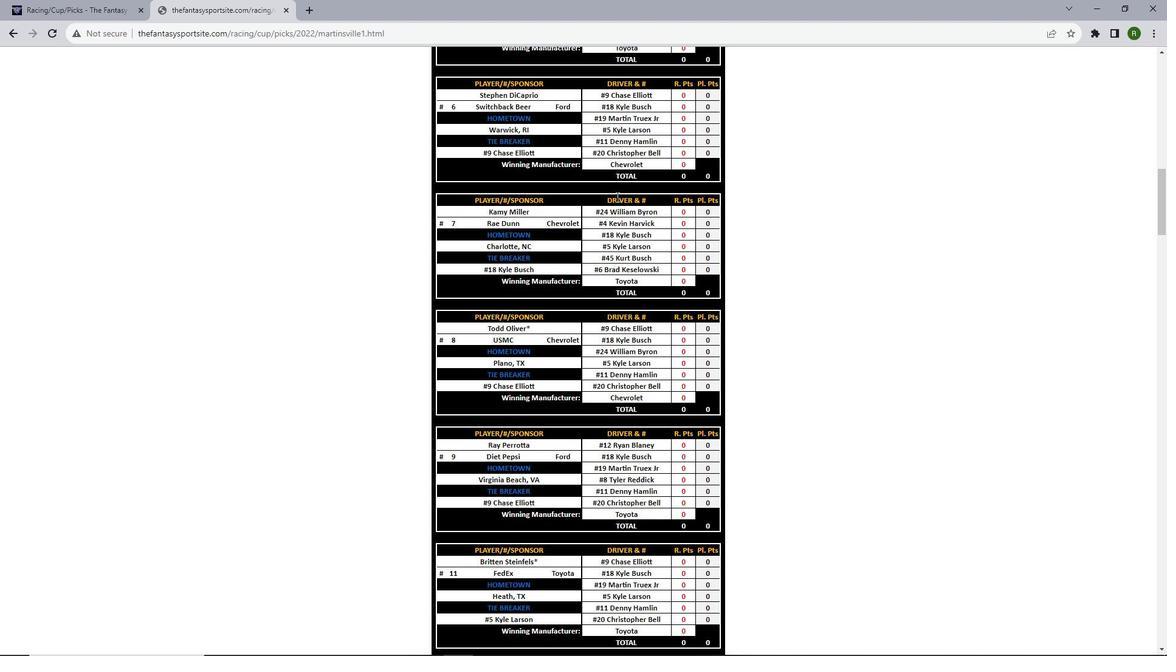 
Action: Mouse scrolled (616, 196) with delta (0, 0)
Screenshot: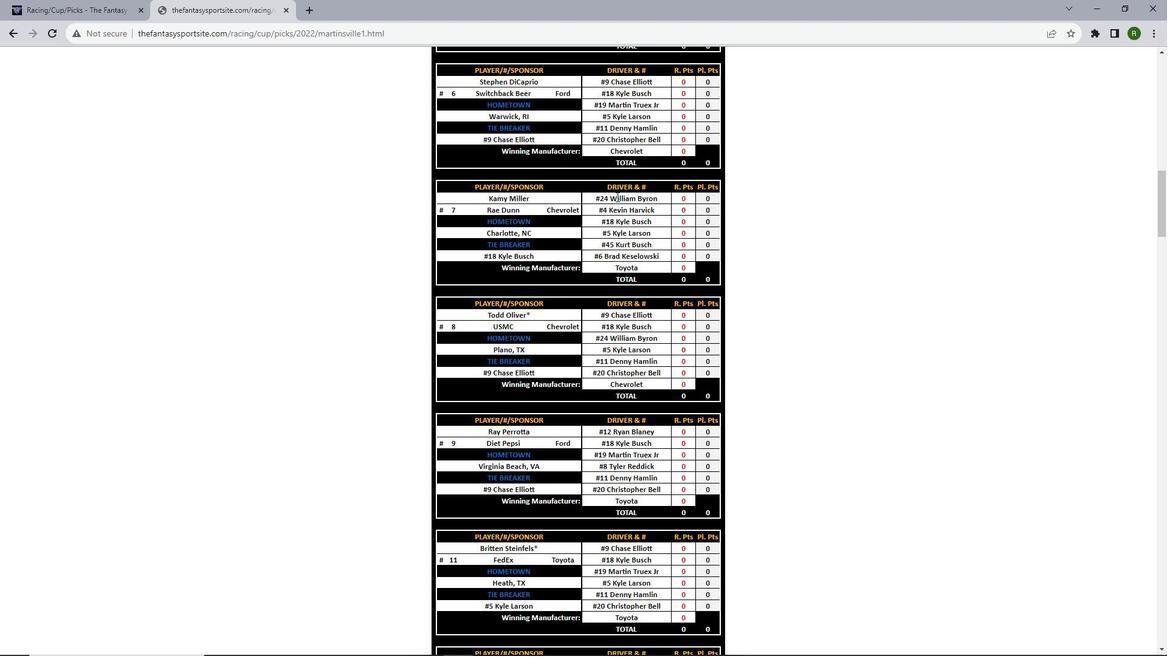 
Action: Mouse scrolled (616, 196) with delta (0, 0)
Screenshot: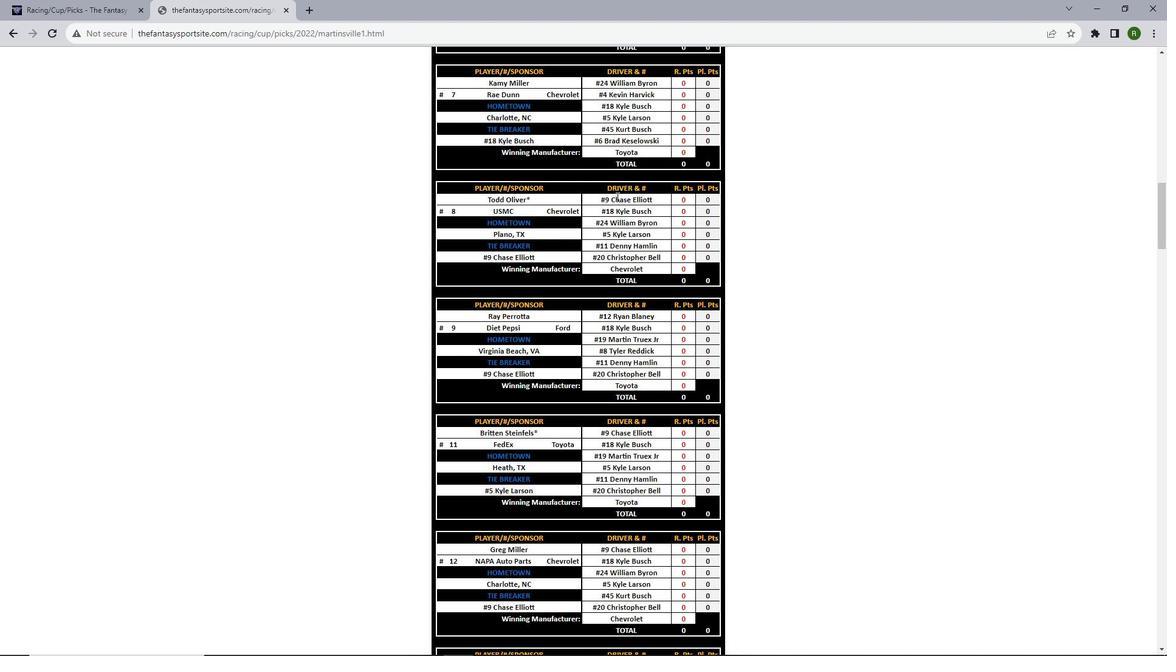
Action: Mouse scrolled (616, 196) with delta (0, 0)
Screenshot: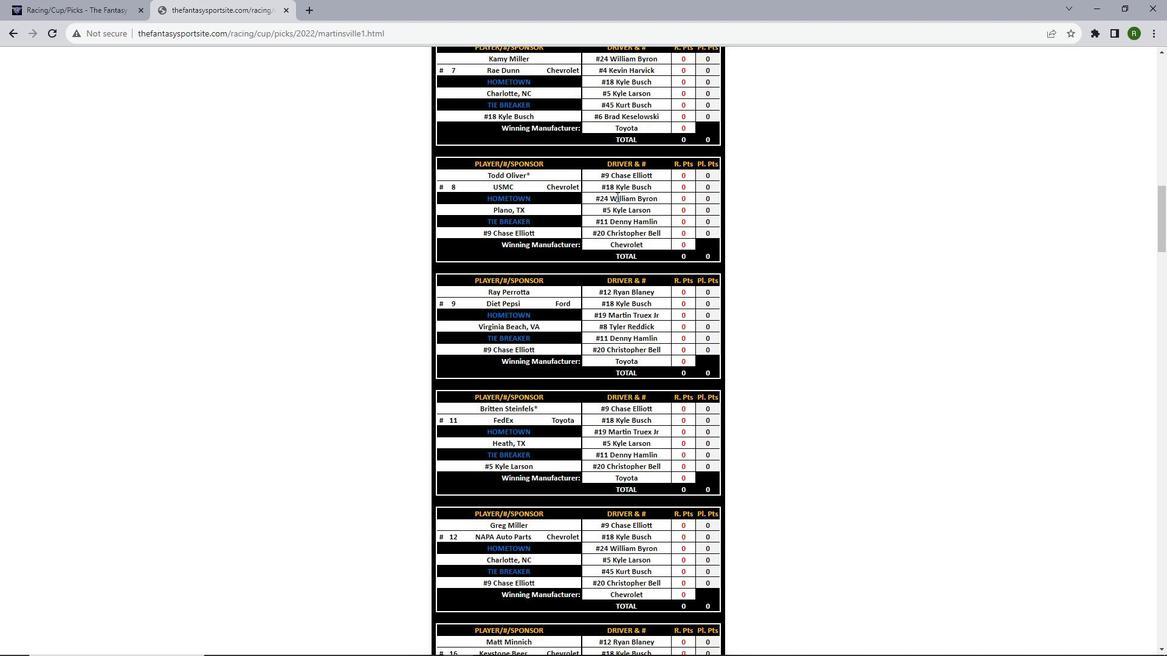 
Action: Mouse scrolled (616, 196) with delta (0, 0)
Screenshot: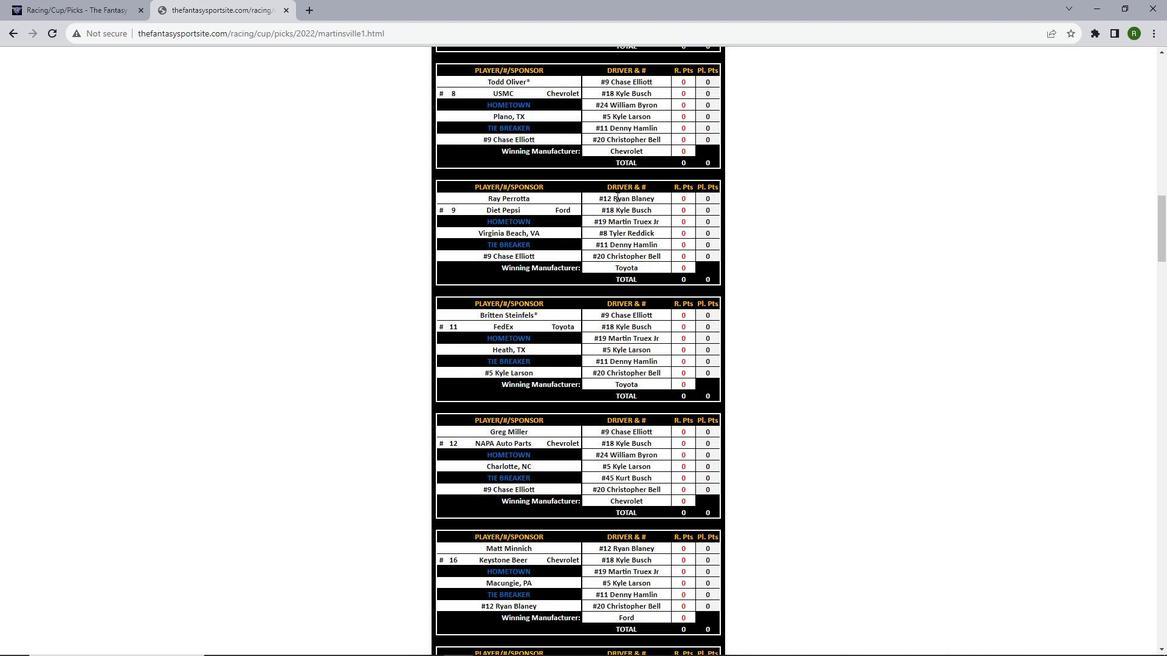 
Action: Mouse scrolled (616, 196) with delta (0, 0)
Screenshot: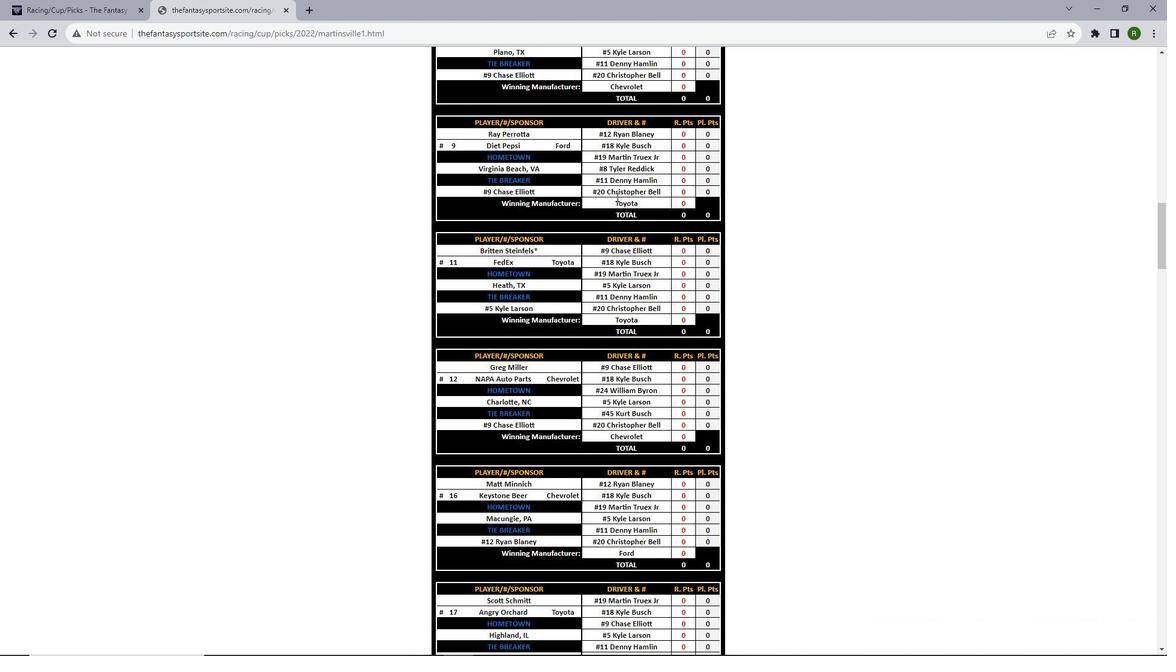 
Action: Mouse scrolled (616, 196) with delta (0, 0)
Screenshot: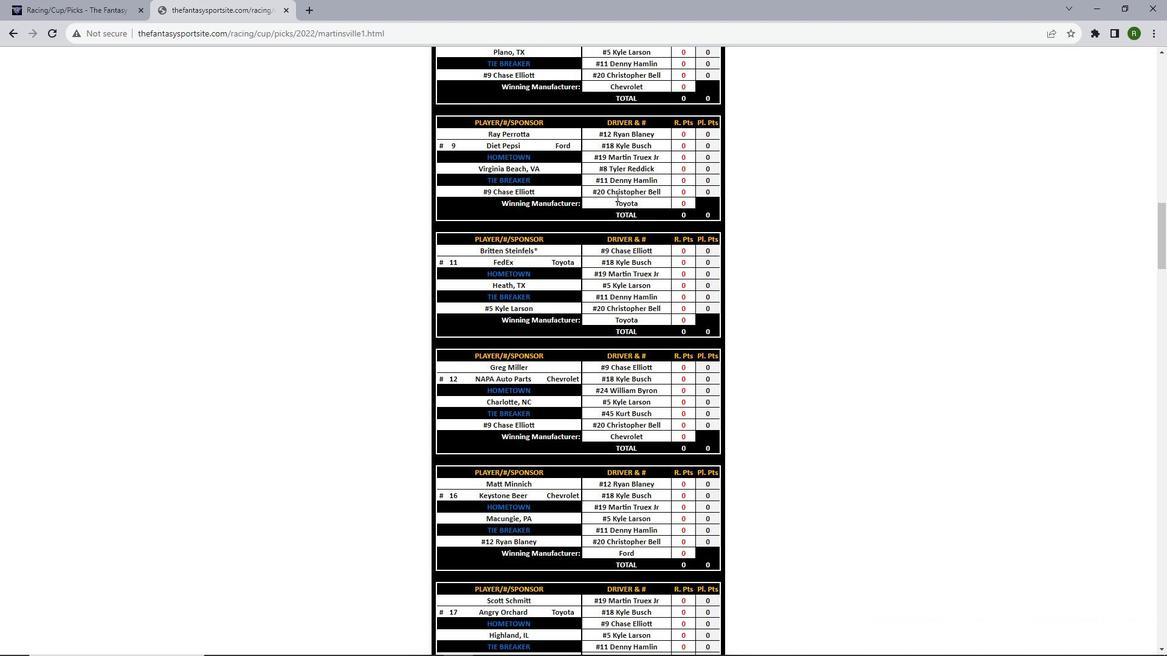 
Action: Mouse scrolled (616, 196) with delta (0, 0)
Screenshot: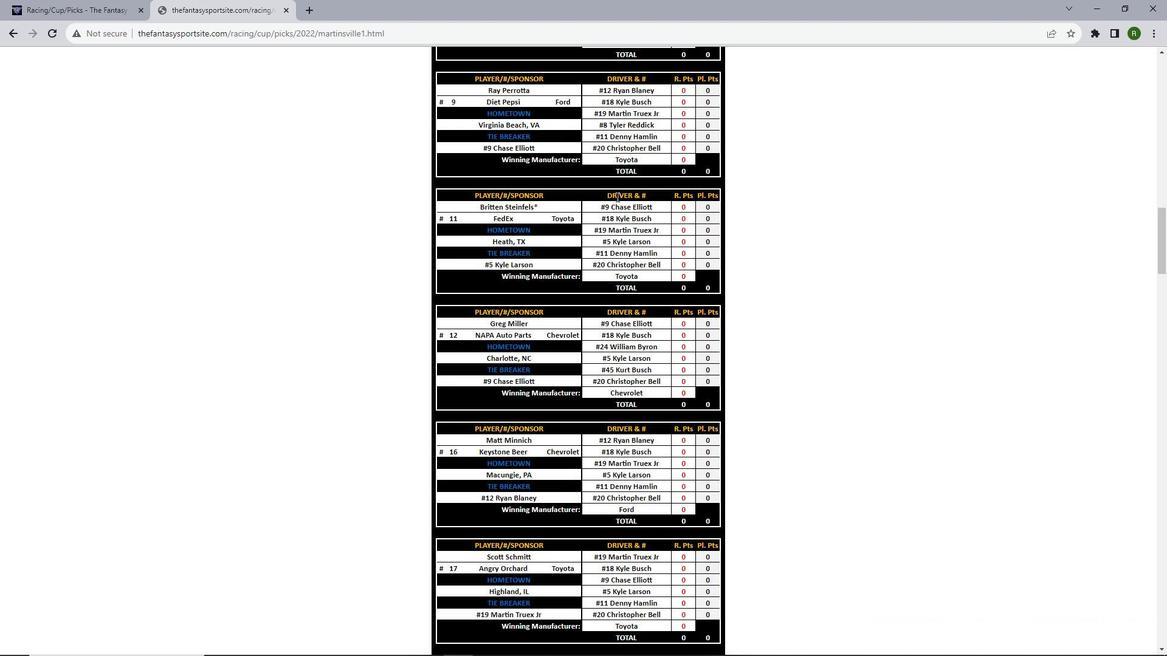 
Action: Mouse scrolled (616, 196) with delta (0, 0)
Screenshot: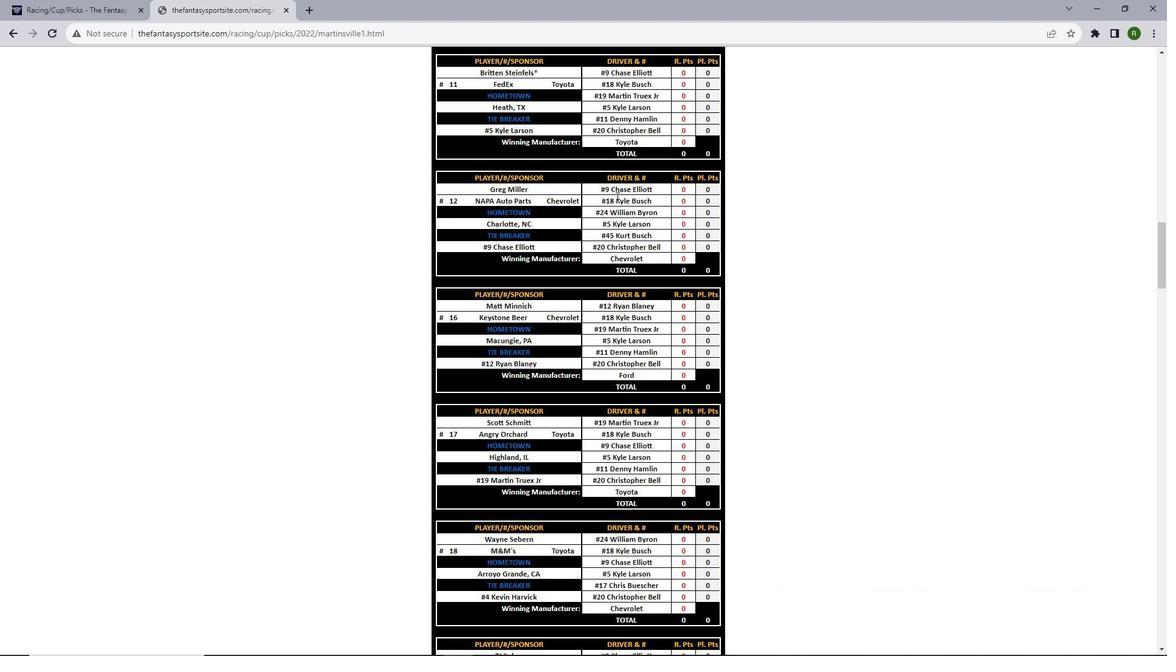 
Action: Mouse scrolled (616, 196) with delta (0, 0)
Screenshot: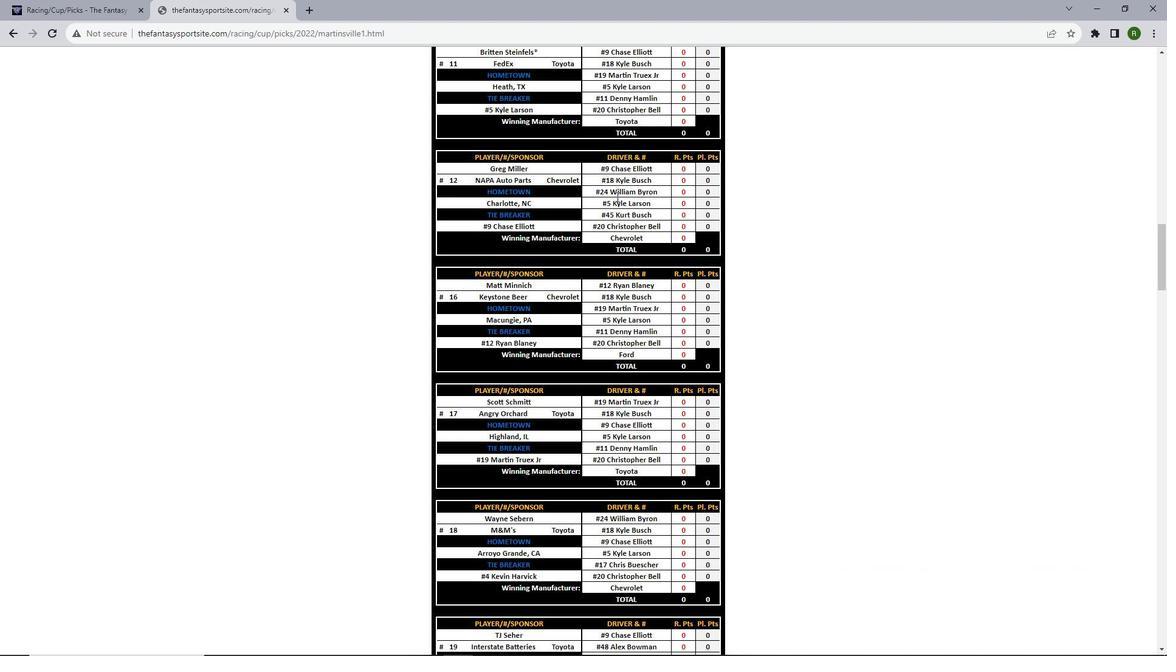 
Action: Mouse scrolled (616, 196) with delta (0, 0)
Screenshot: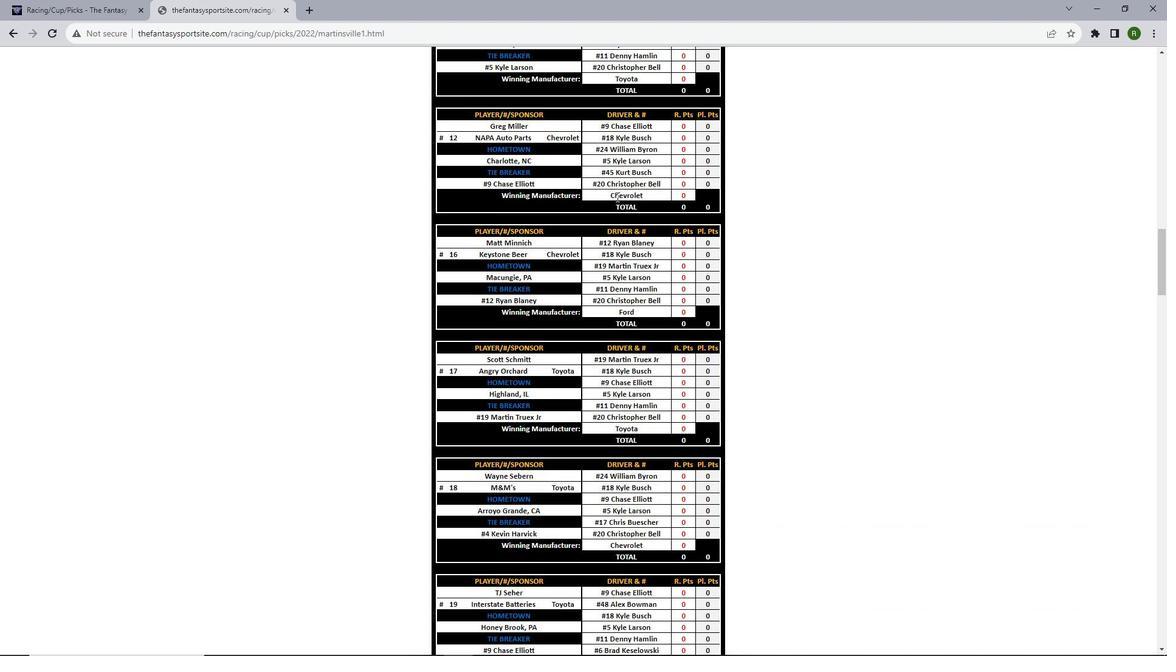 
Action: Mouse scrolled (616, 196) with delta (0, 0)
Screenshot: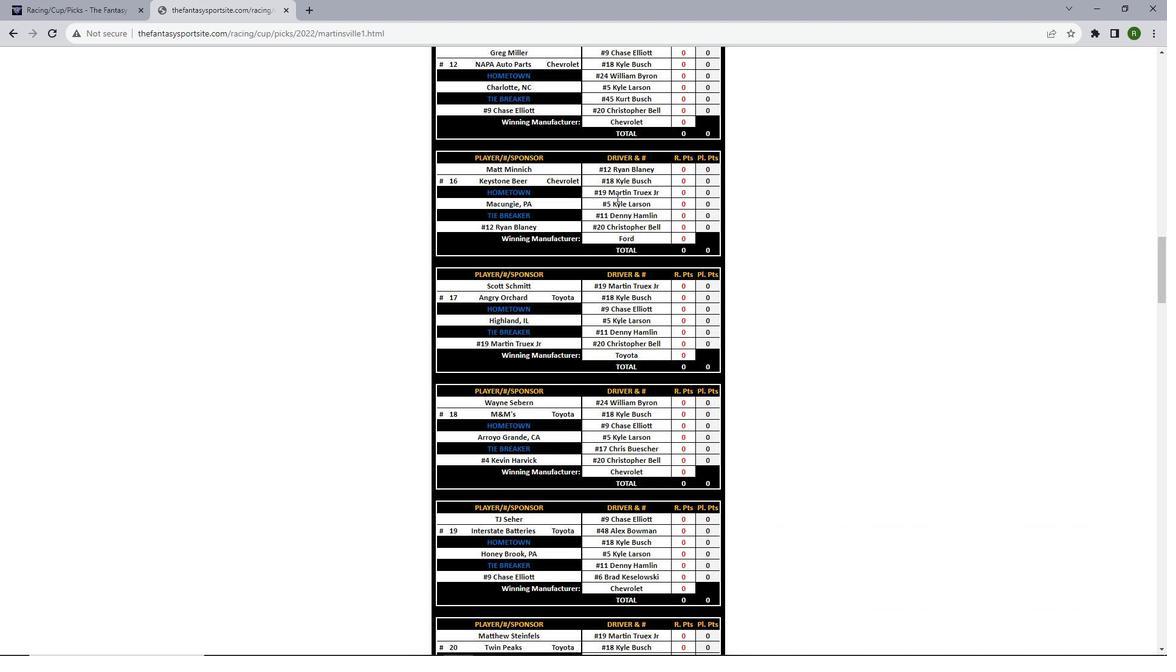 
Action: Mouse scrolled (616, 196) with delta (0, 0)
Screenshot: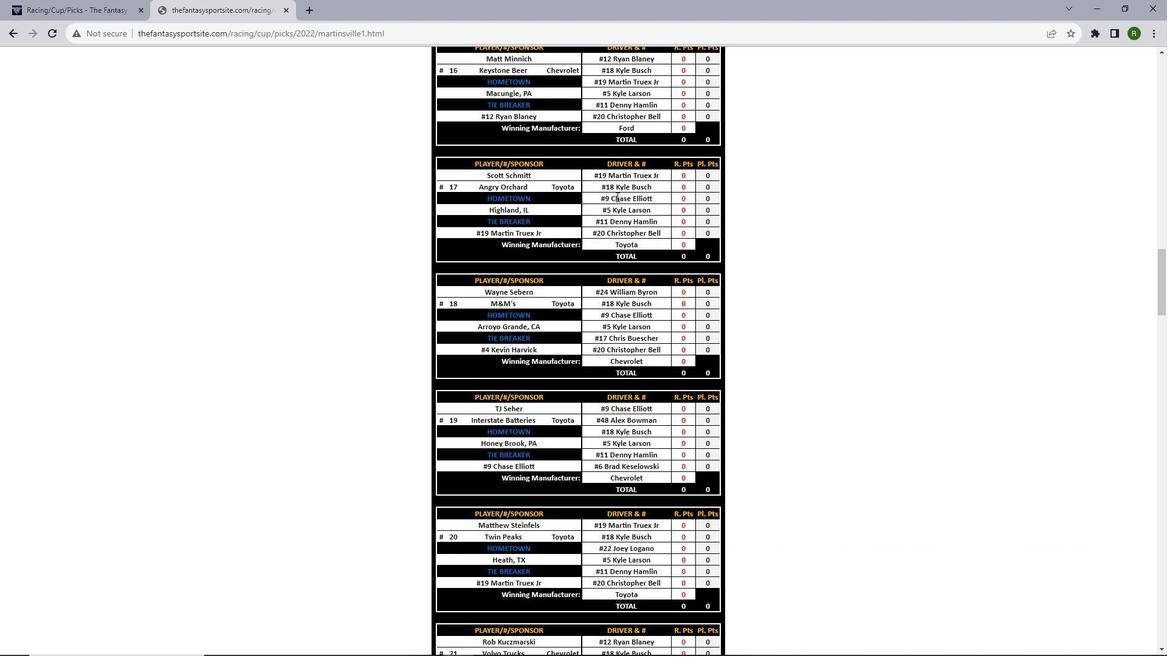 
Action: Mouse scrolled (616, 196) with delta (0, 0)
Screenshot: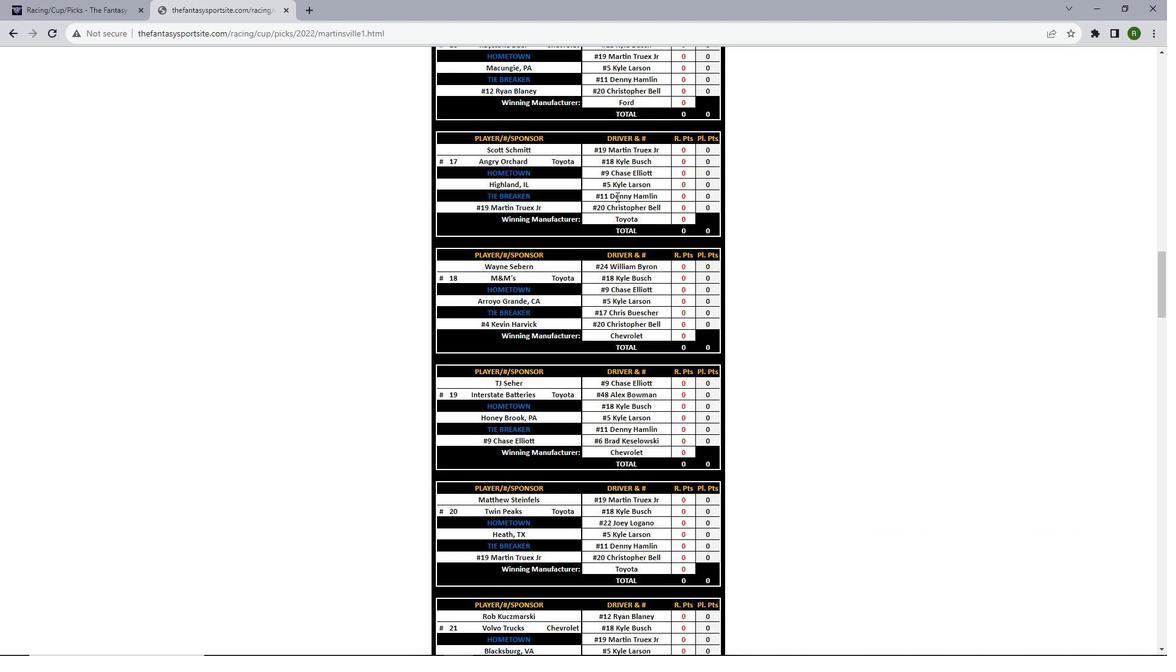 
Action: Mouse scrolled (616, 196) with delta (0, 0)
Screenshot: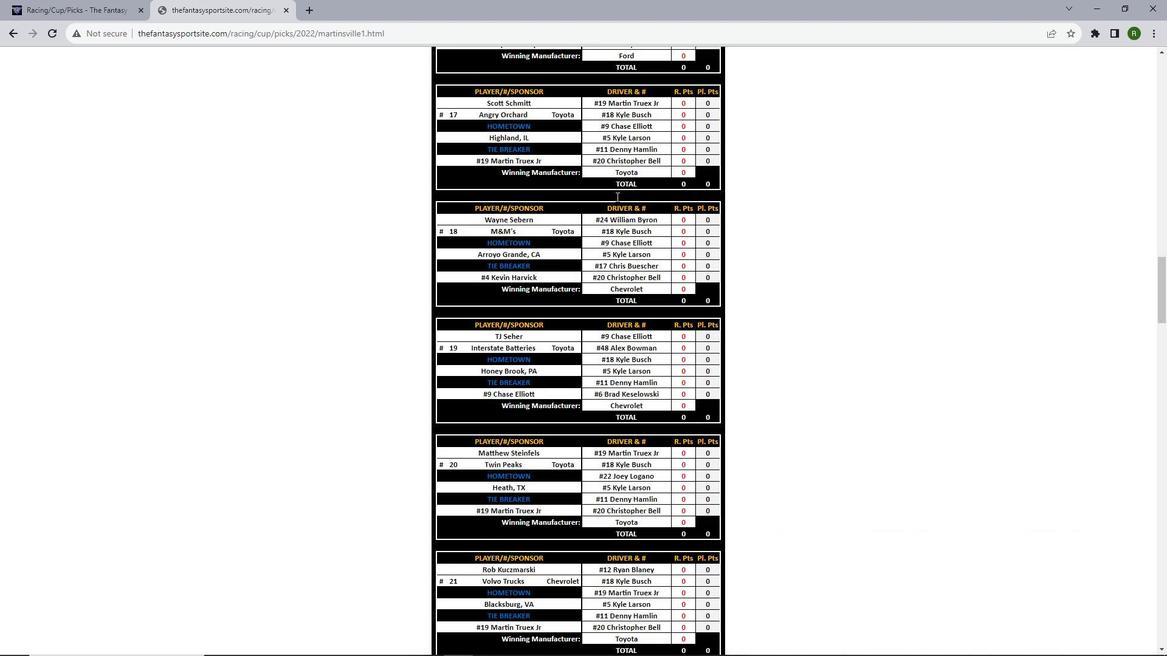 
Action: Mouse scrolled (616, 196) with delta (0, 0)
Screenshot: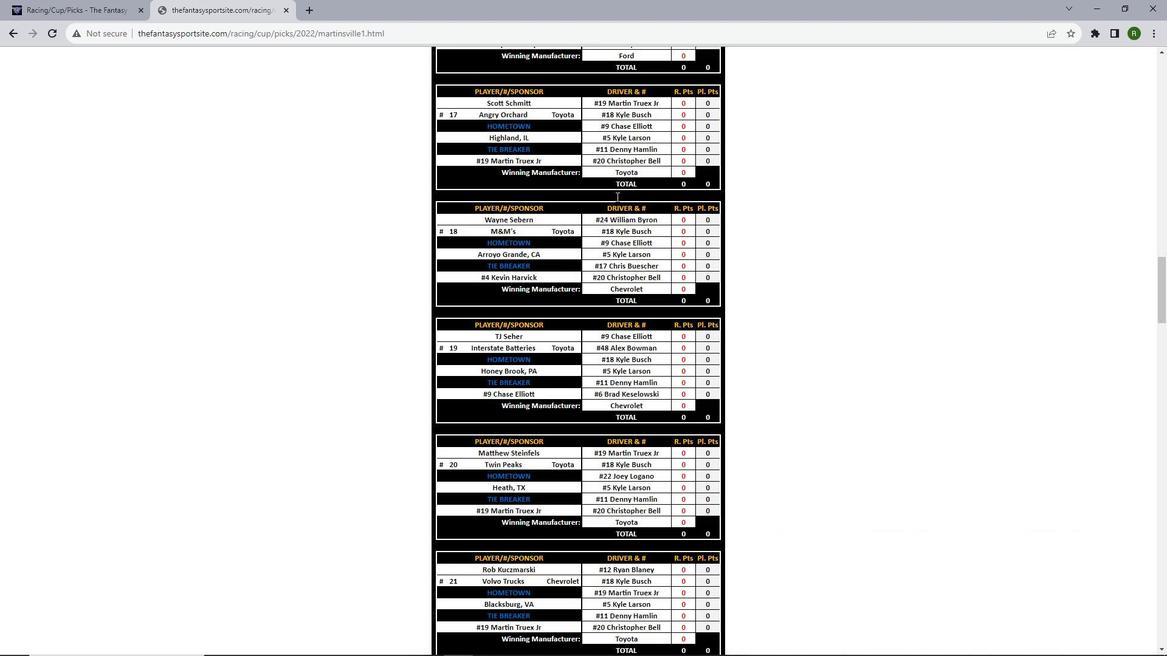 
Action: Mouse scrolled (616, 196) with delta (0, 0)
Screenshot: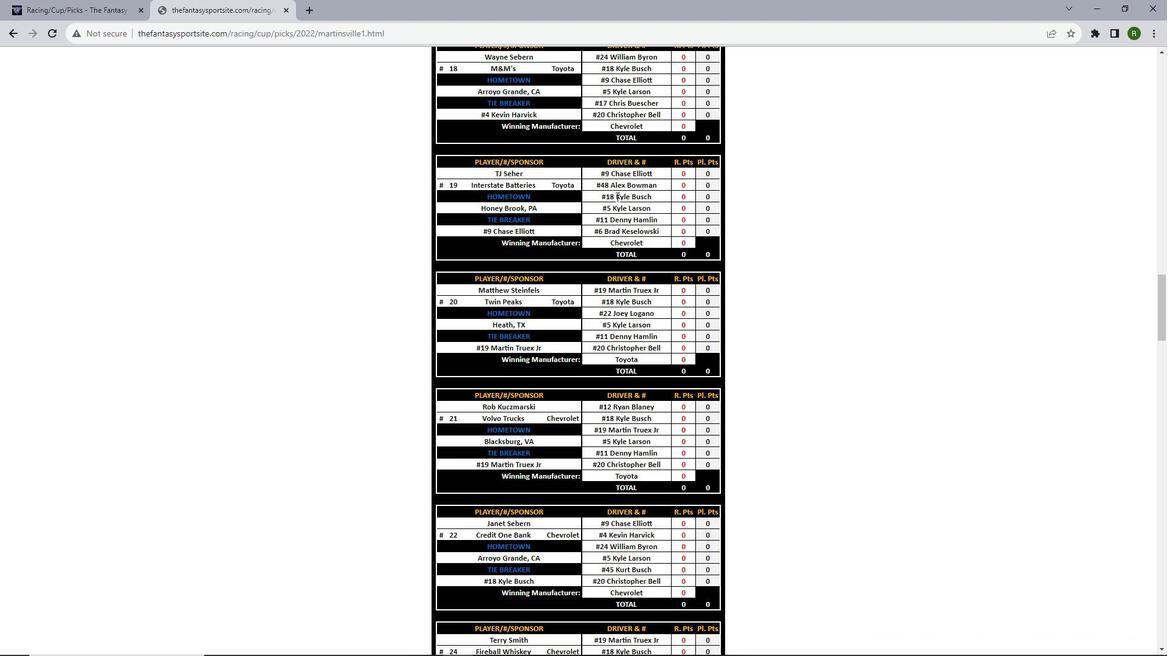 
Action: Mouse scrolled (616, 196) with delta (0, 0)
Screenshot: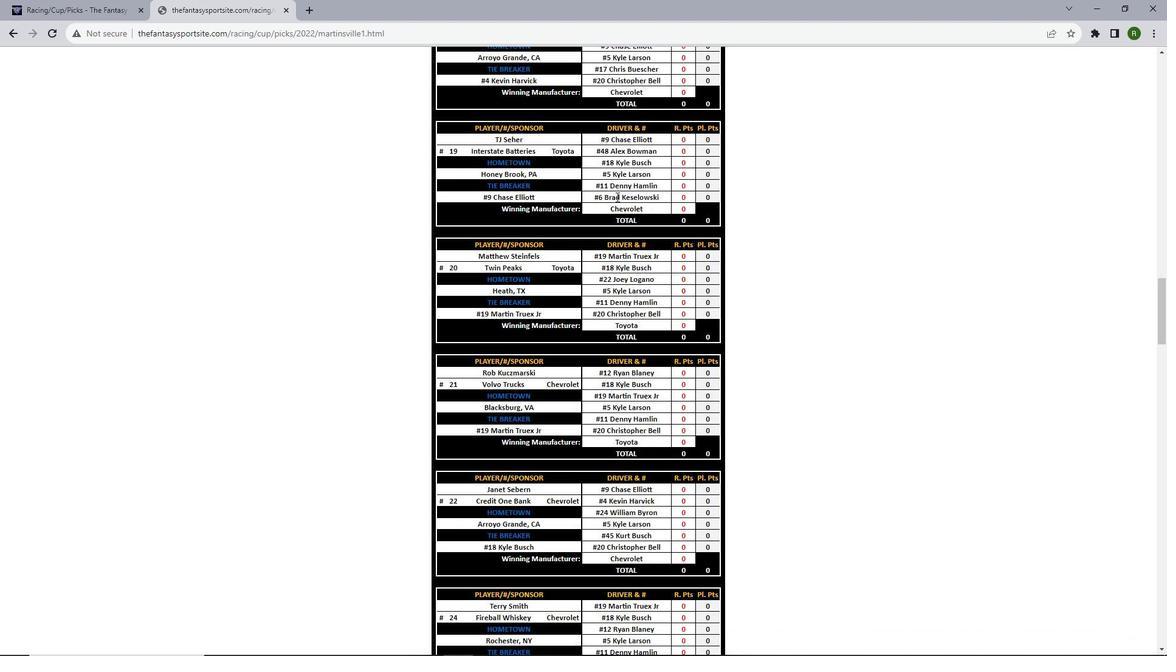 
Action: Mouse scrolled (616, 196) with delta (0, 0)
Screenshot: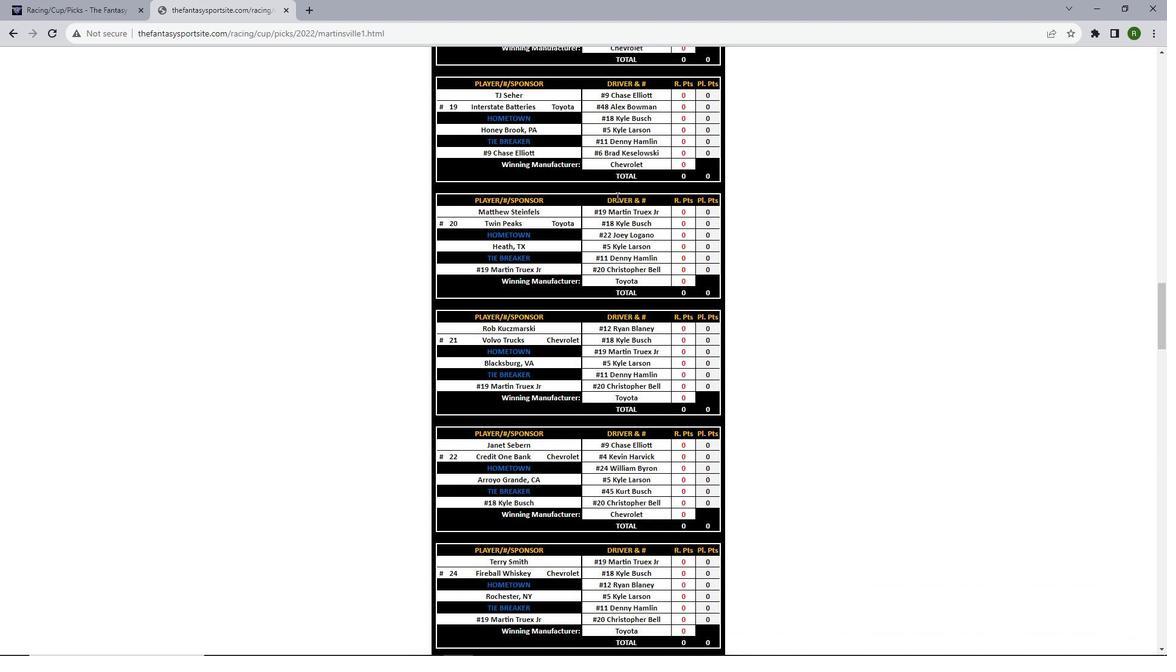 
Action: Mouse scrolled (616, 196) with delta (0, 0)
Screenshot: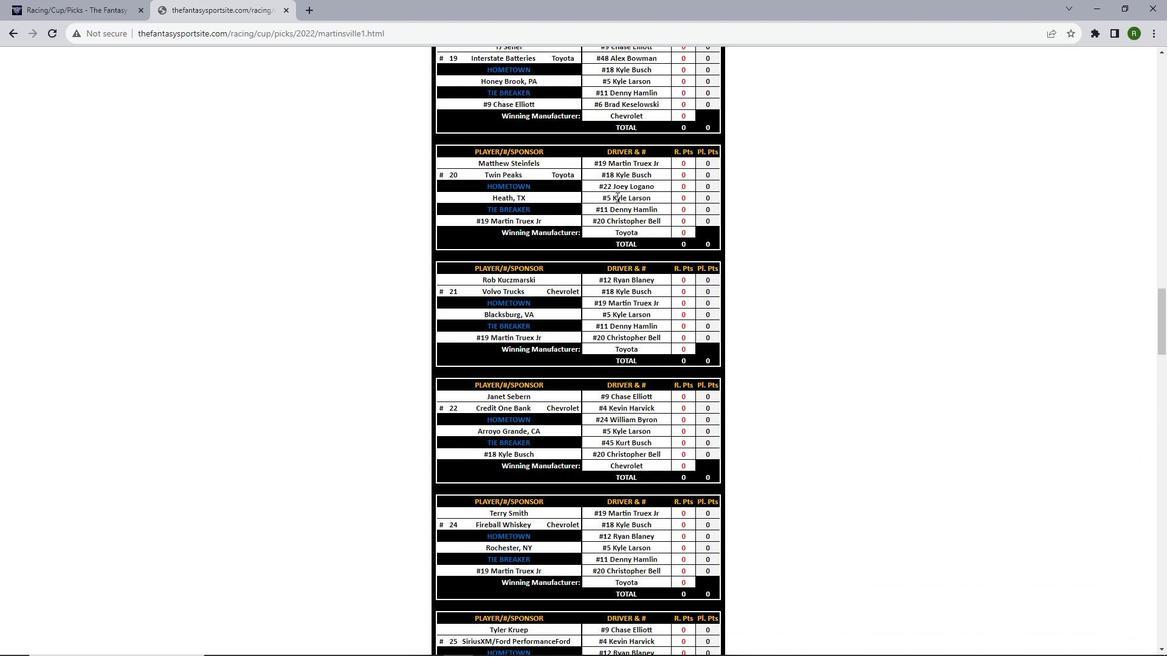 
Action: Mouse scrolled (616, 196) with delta (0, 0)
Screenshot: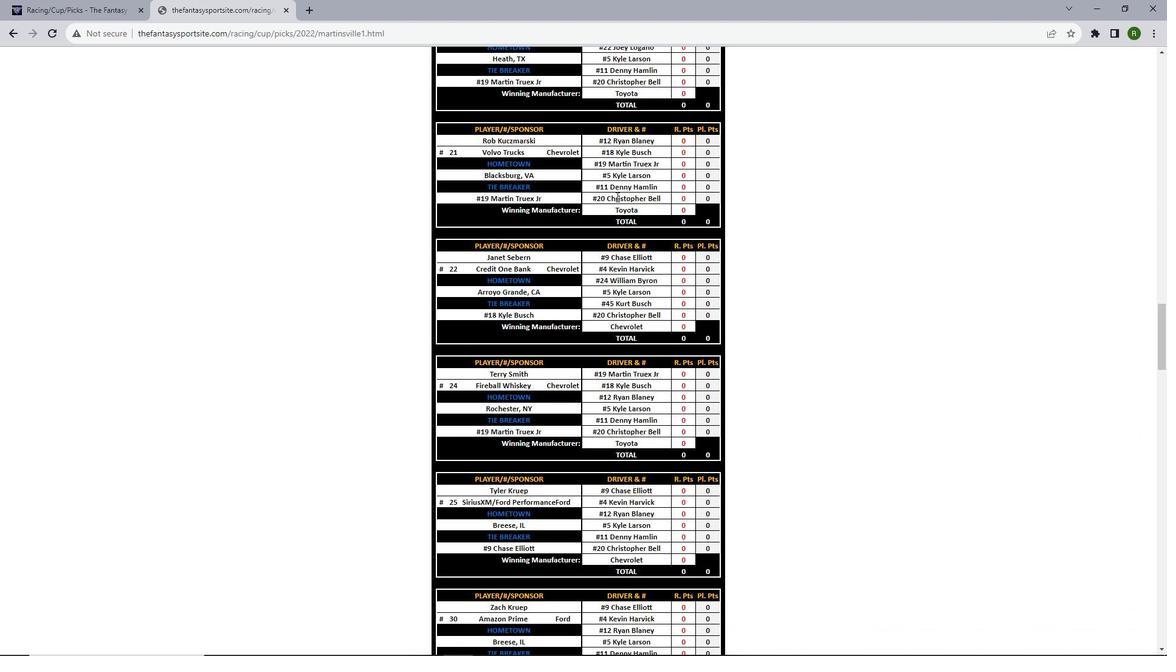 
Action: Mouse scrolled (616, 196) with delta (0, 0)
Screenshot: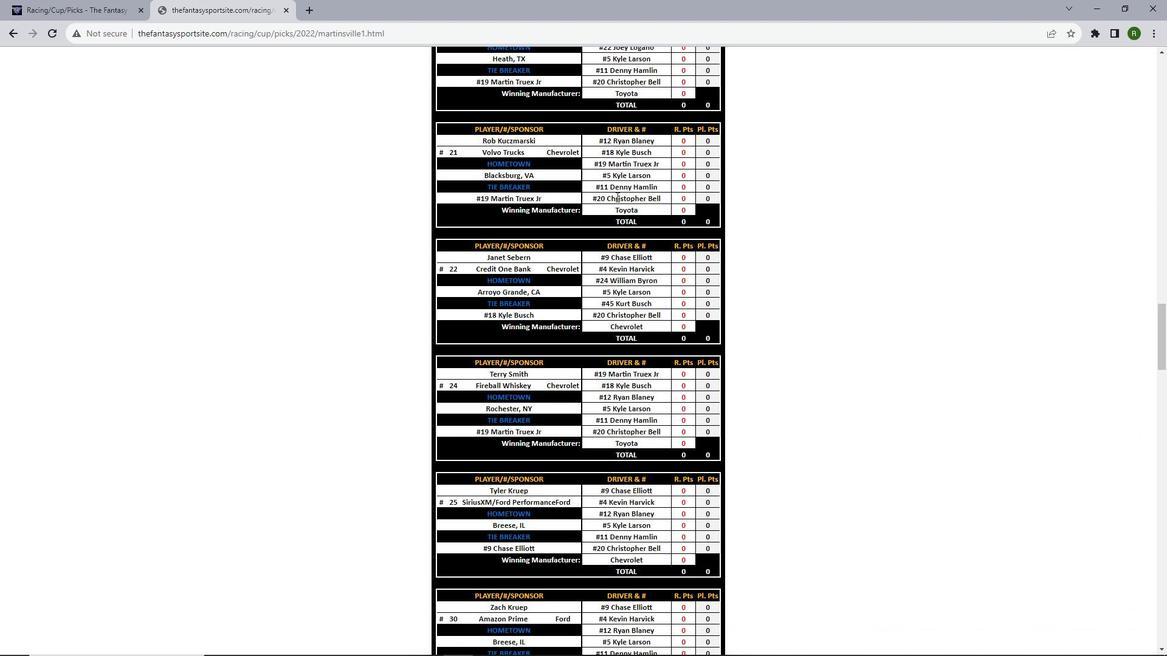 
Action: Mouse scrolled (616, 196) with delta (0, 0)
Screenshot: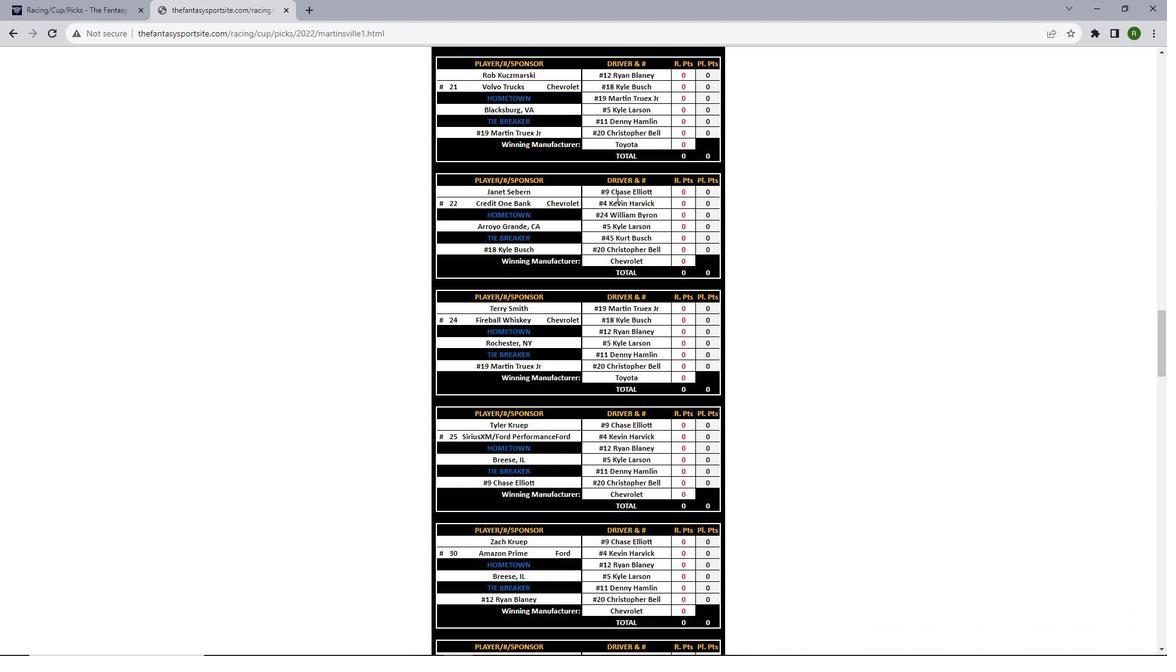 
Action: Mouse scrolled (616, 196) with delta (0, 0)
Screenshot: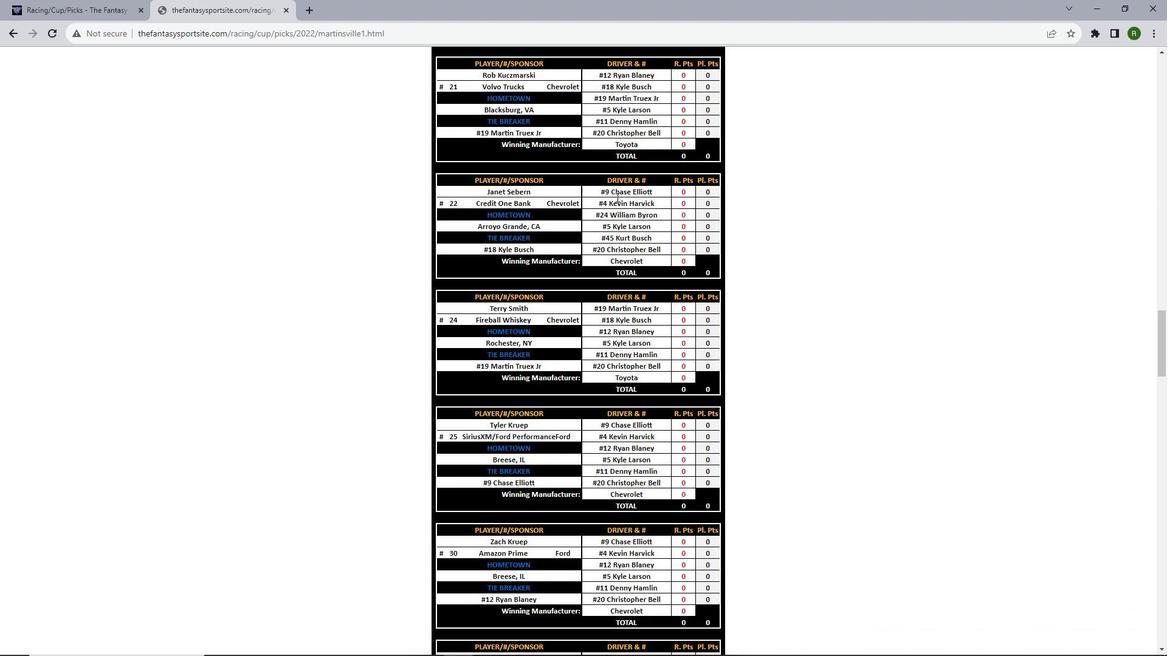 
Action: Mouse scrolled (616, 196) with delta (0, 0)
Screenshot: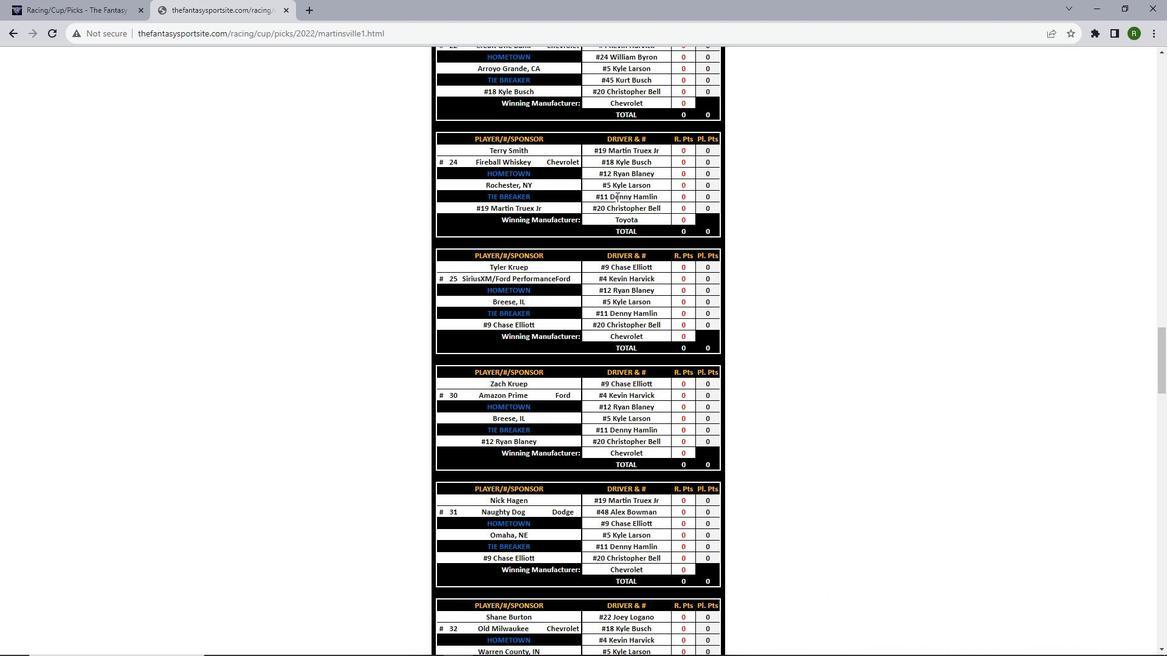 
Action: Mouse scrolled (616, 196) with delta (0, 0)
Screenshot: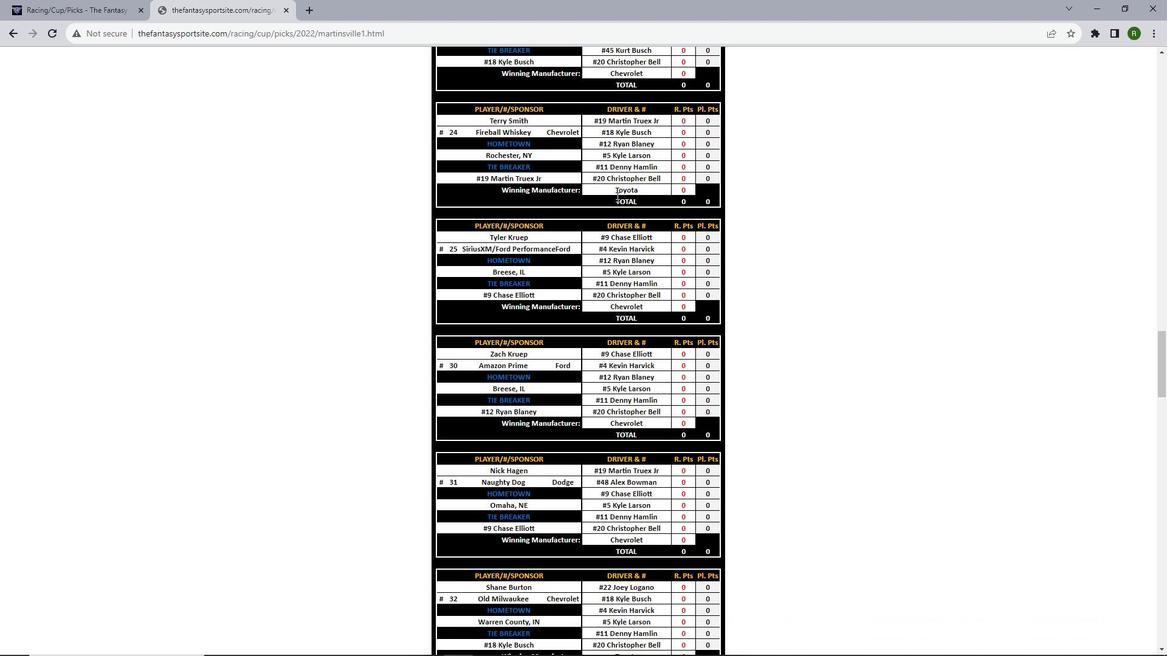 
Action: Mouse scrolled (616, 196) with delta (0, 0)
Screenshot: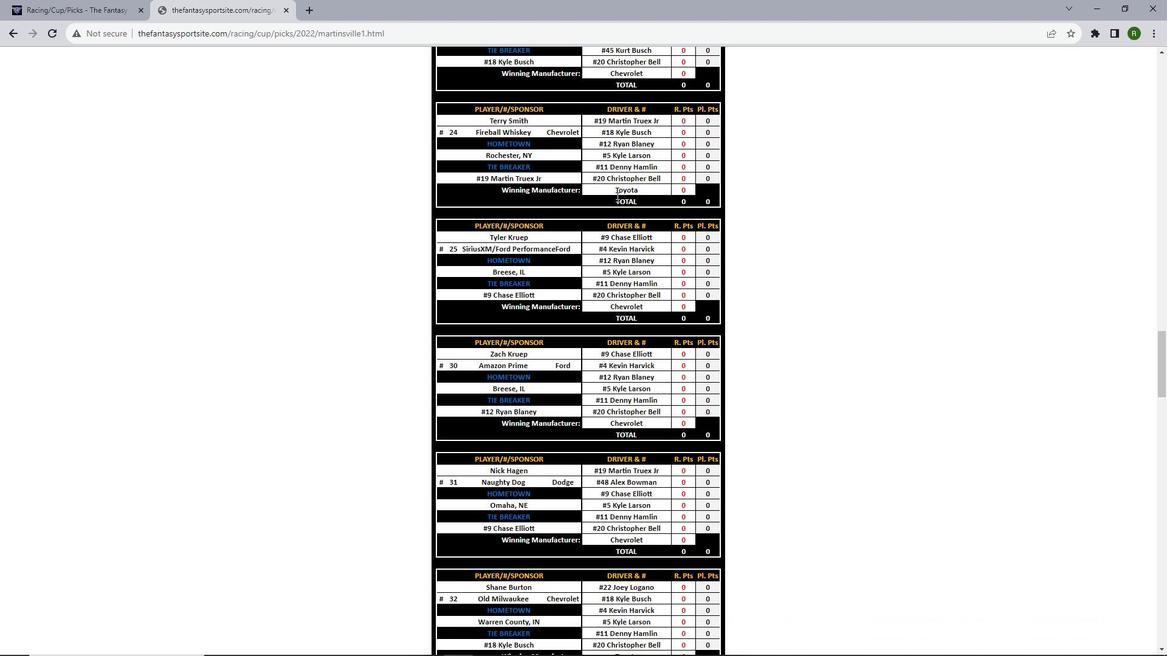 
Action: Mouse scrolled (616, 196) with delta (0, 0)
Screenshot: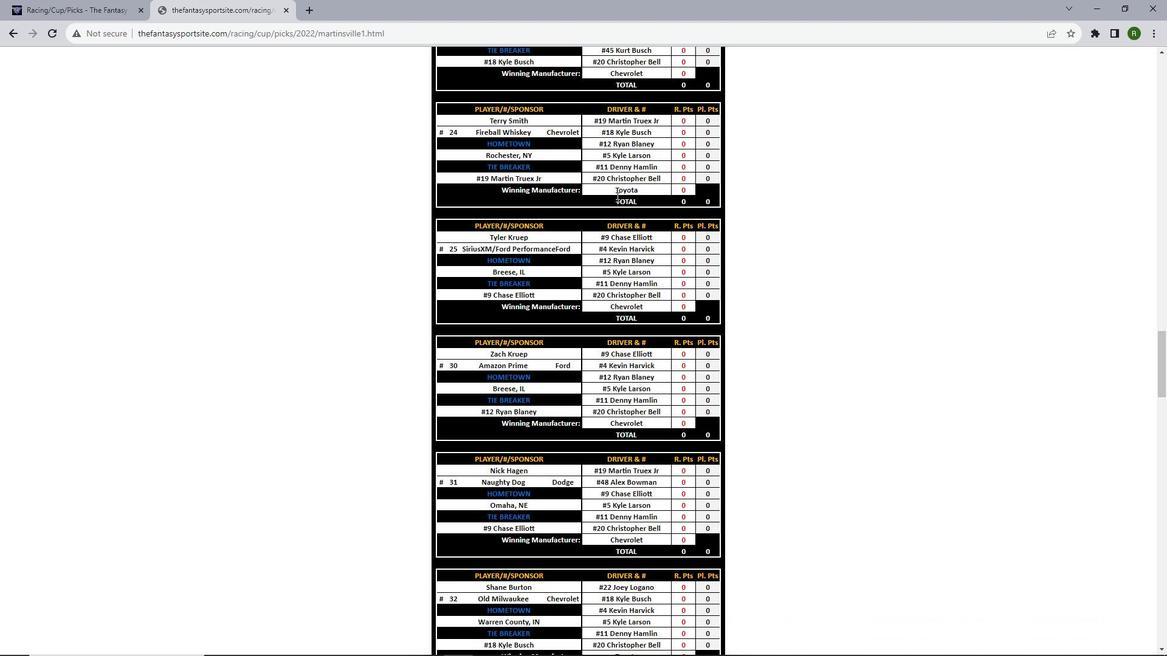 
Action: Mouse scrolled (616, 196) with delta (0, 0)
Screenshot: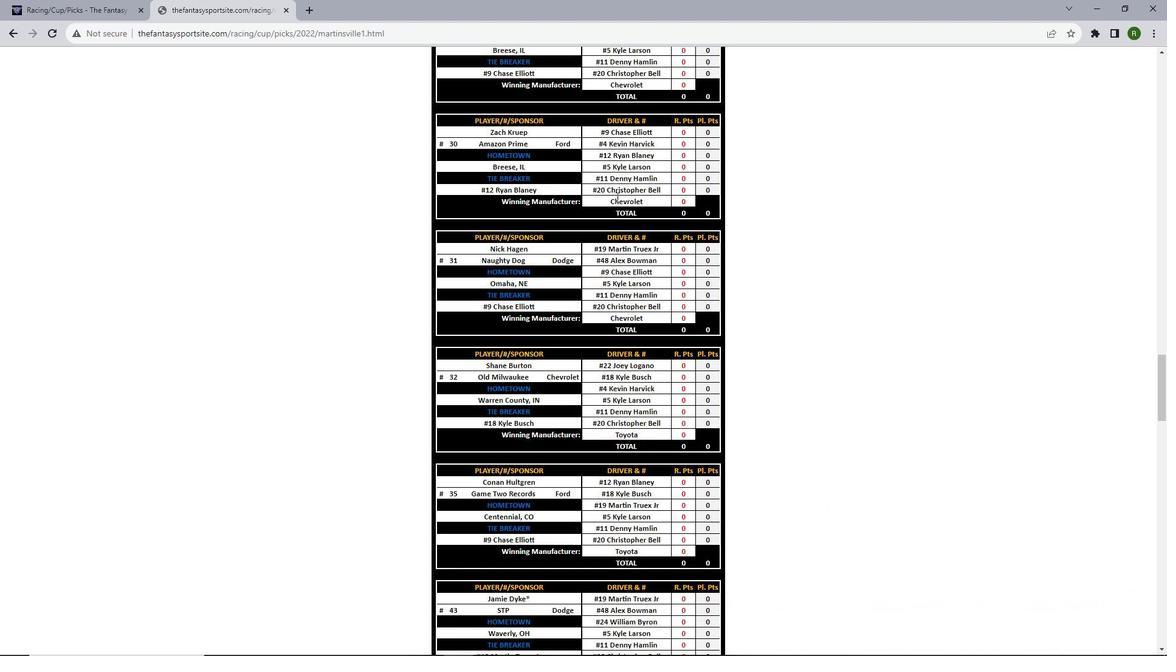 
Action: Mouse scrolled (616, 196) with delta (0, 0)
Screenshot: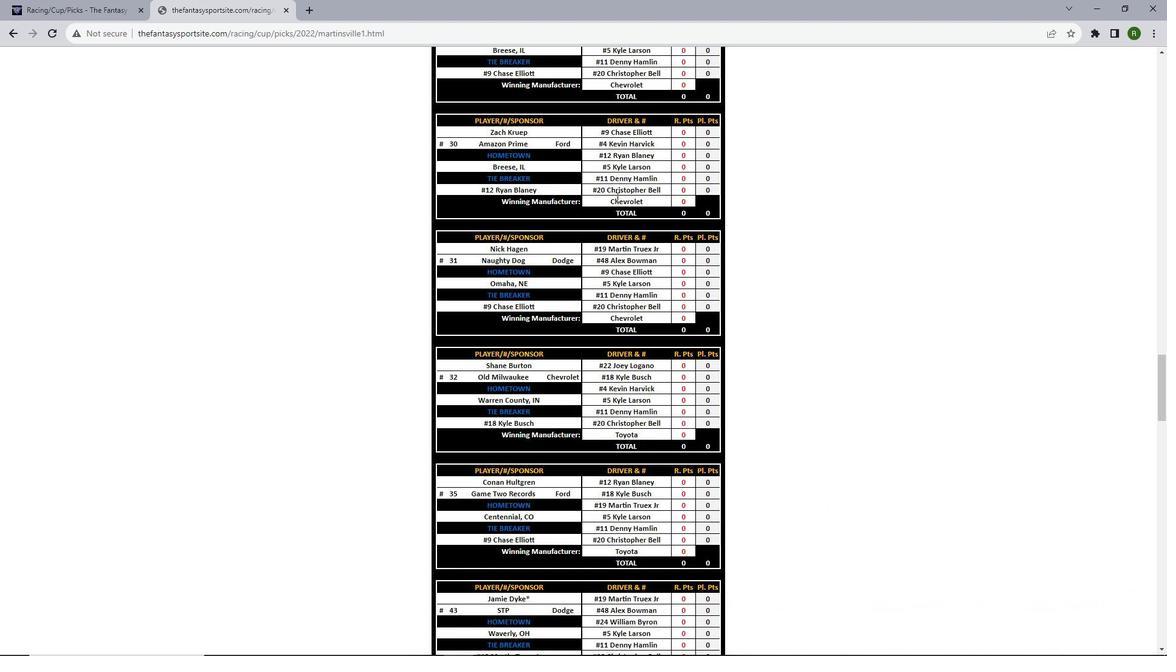 
Action: Mouse scrolled (616, 196) with delta (0, 0)
Screenshot: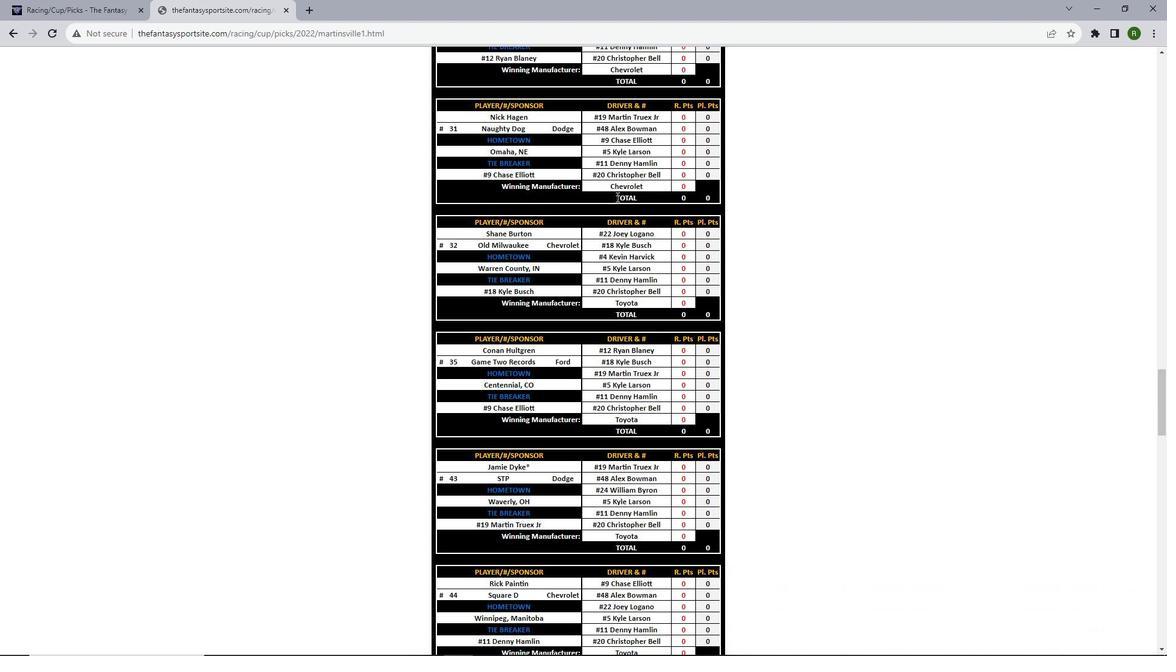 
Action: Mouse scrolled (616, 196) with delta (0, 0)
Screenshot: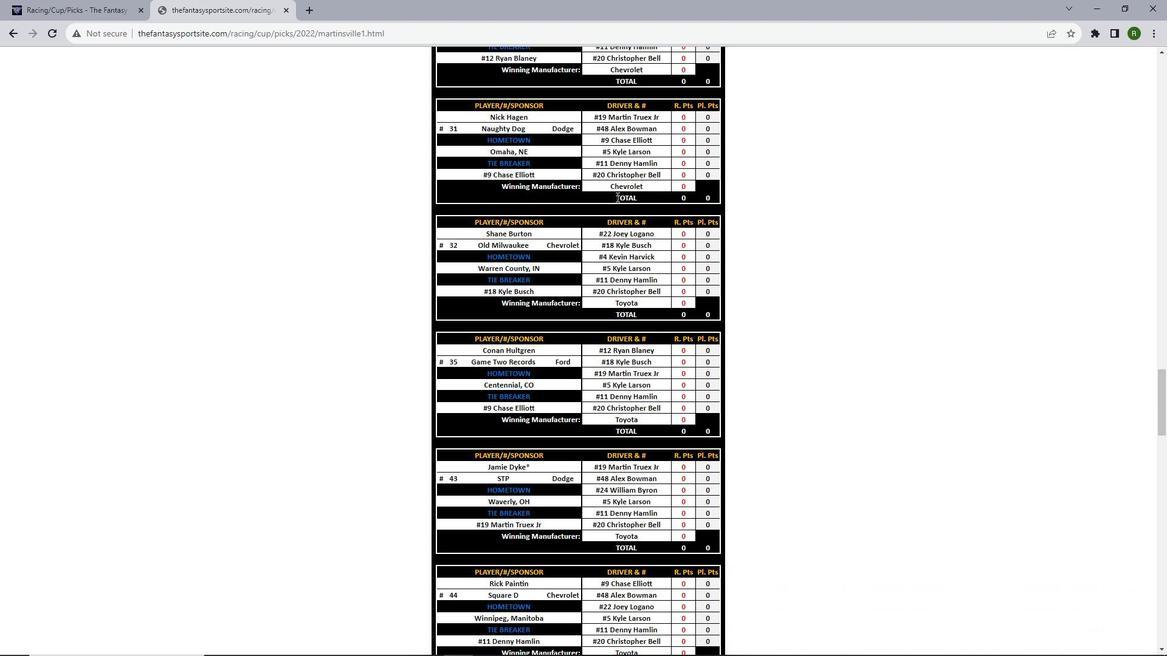 
Action: Mouse scrolled (616, 196) with delta (0, 0)
Screenshot: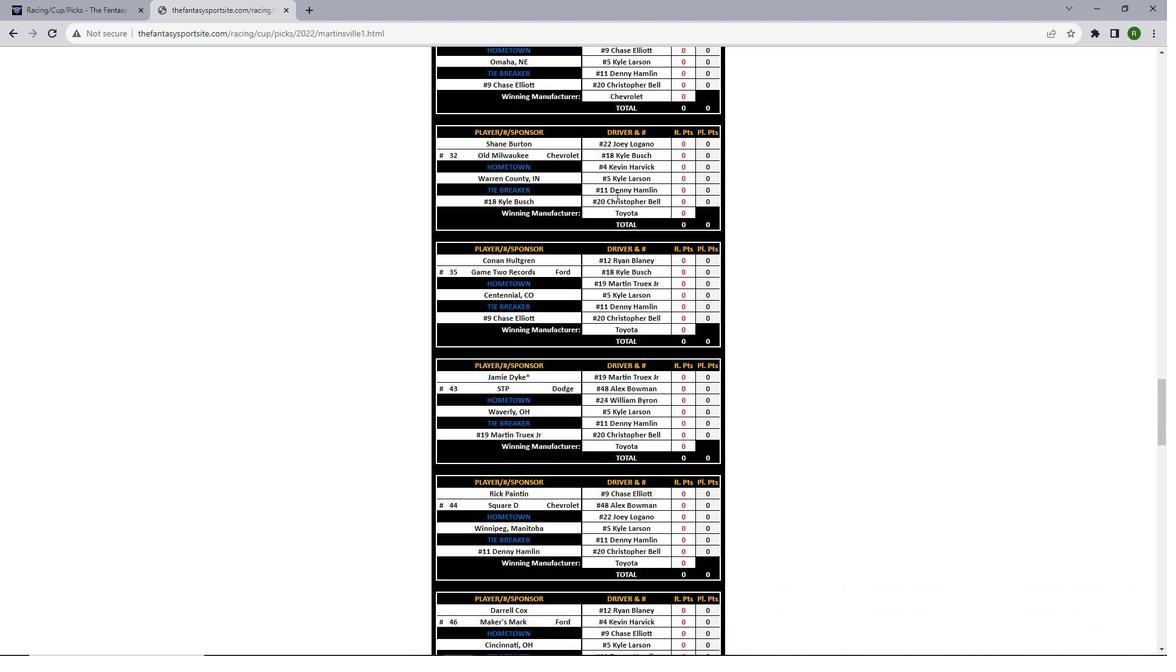 
Action: Mouse scrolled (616, 196) with delta (0, 0)
Screenshot: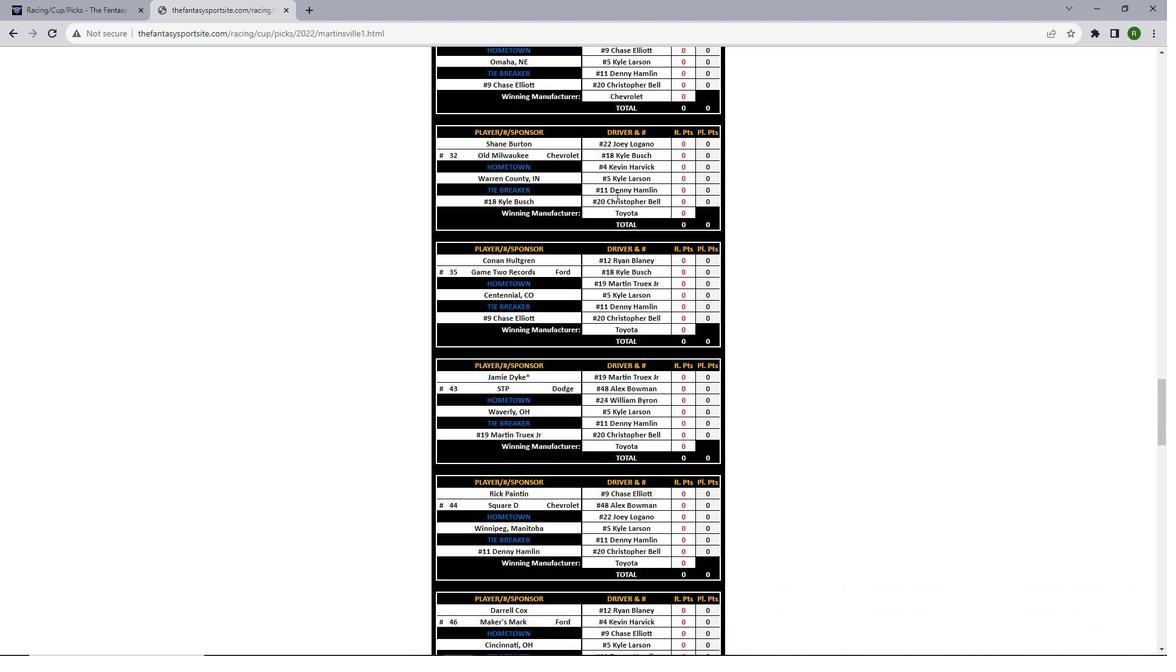 
Action: Mouse scrolled (616, 196) with delta (0, 0)
Screenshot: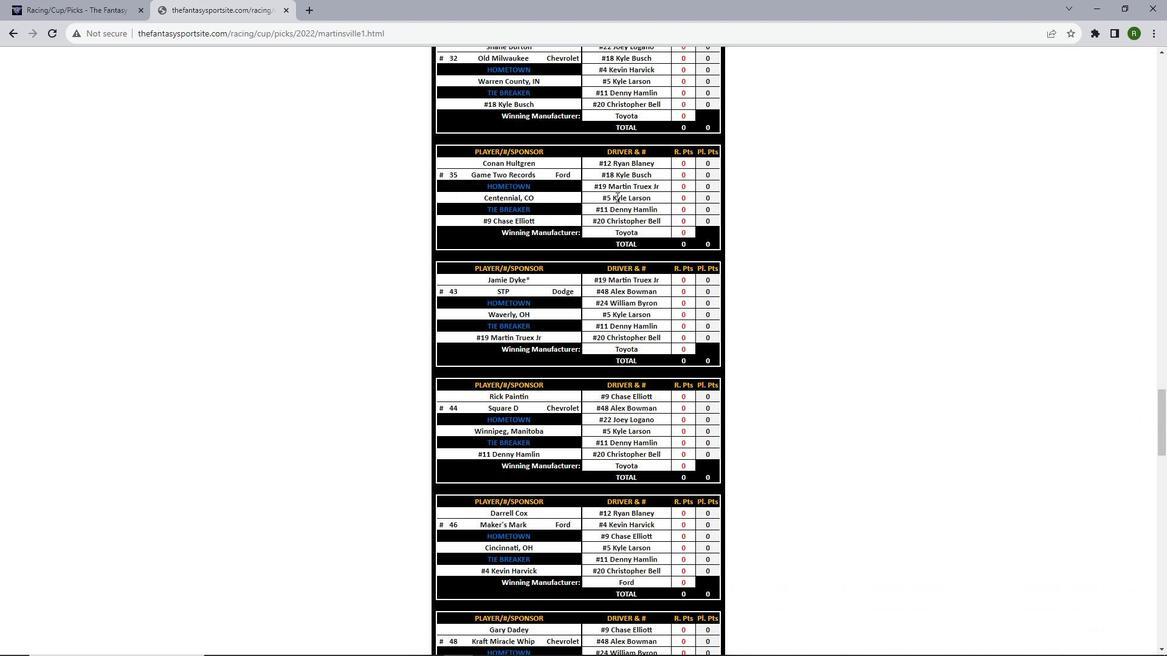 
Action: Mouse scrolled (616, 196) with delta (0, 0)
Screenshot: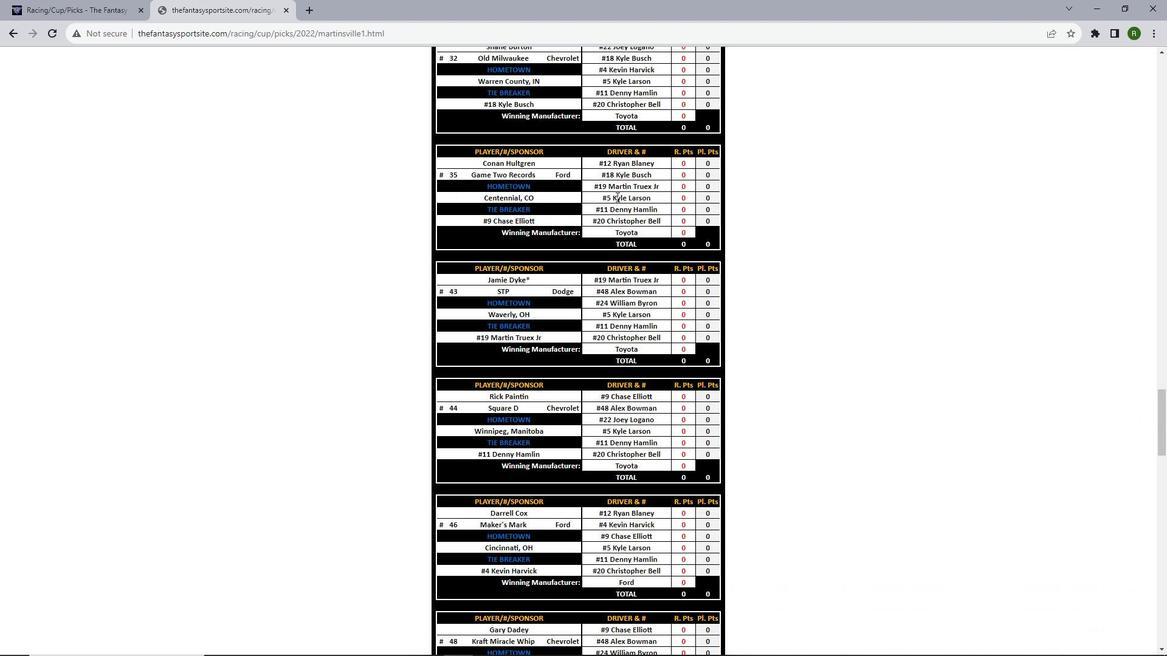 
Action: Mouse scrolled (616, 196) with delta (0, 0)
Screenshot: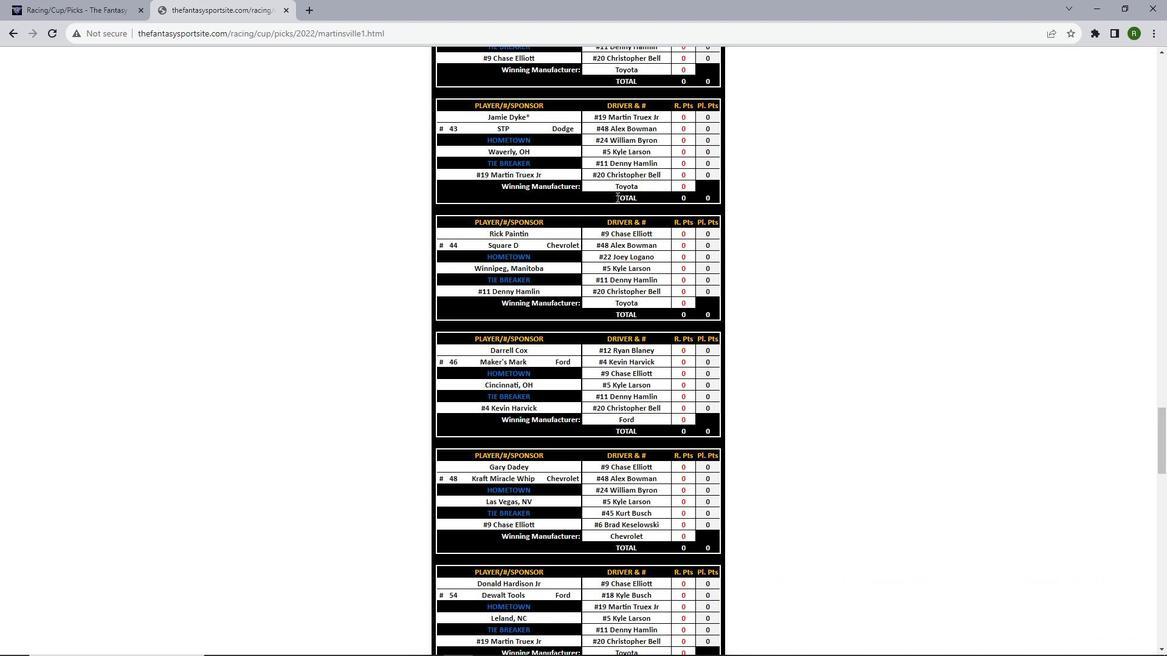 
Action: Mouse scrolled (616, 196) with delta (0, 0)
Screenshot: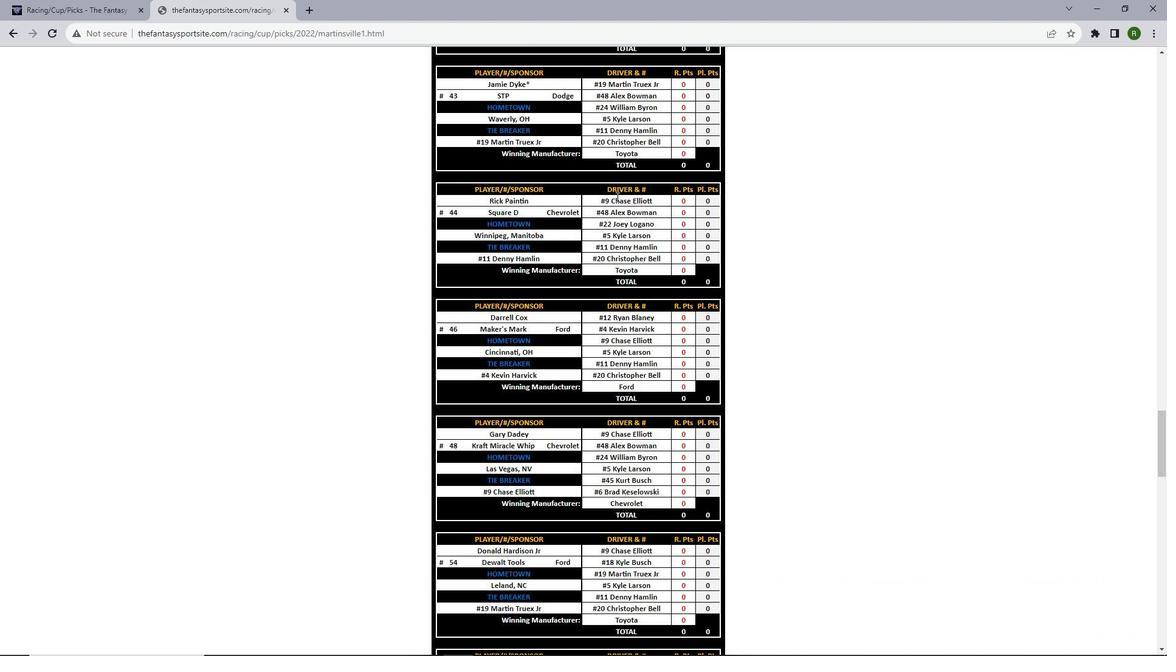 
Action: Mouse scrolled (616, 196) with delta (0, 0)
Screenshot: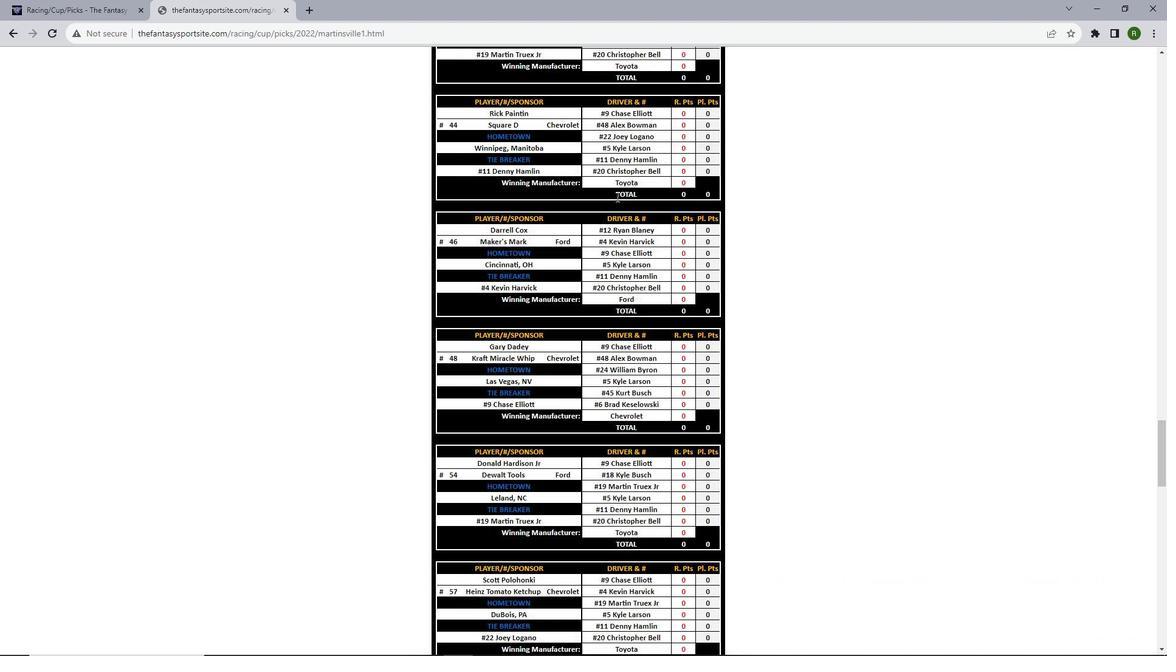 
Action: Mouse scrolled (616, 196) with delta (0, 0)
Screenshot: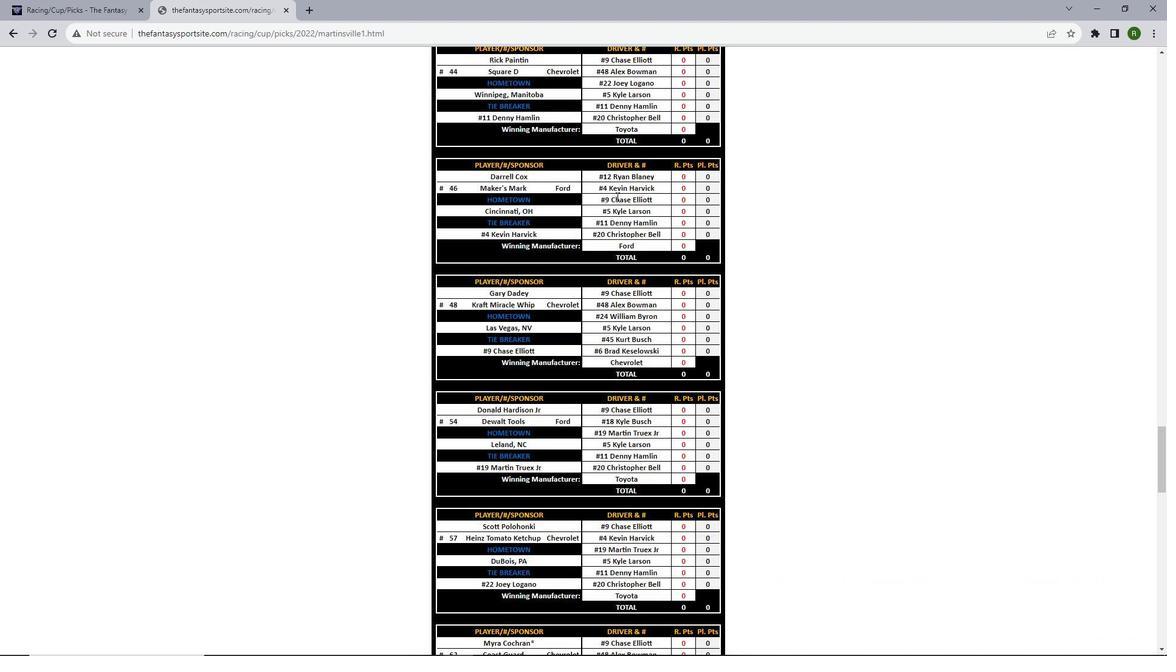 
Action: Mouse scrolled (616, 196) with delta (0, 0)
Screenshot: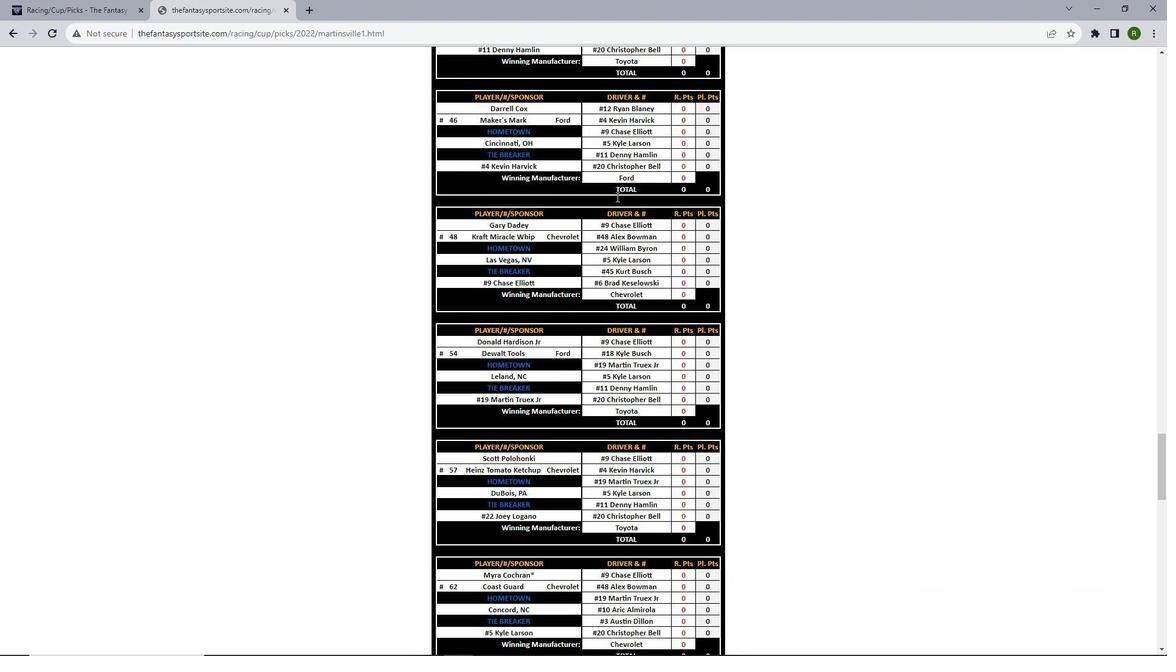 
Action: Mouse scrolled (616, 196) with delta (0, 0)
Screenshot: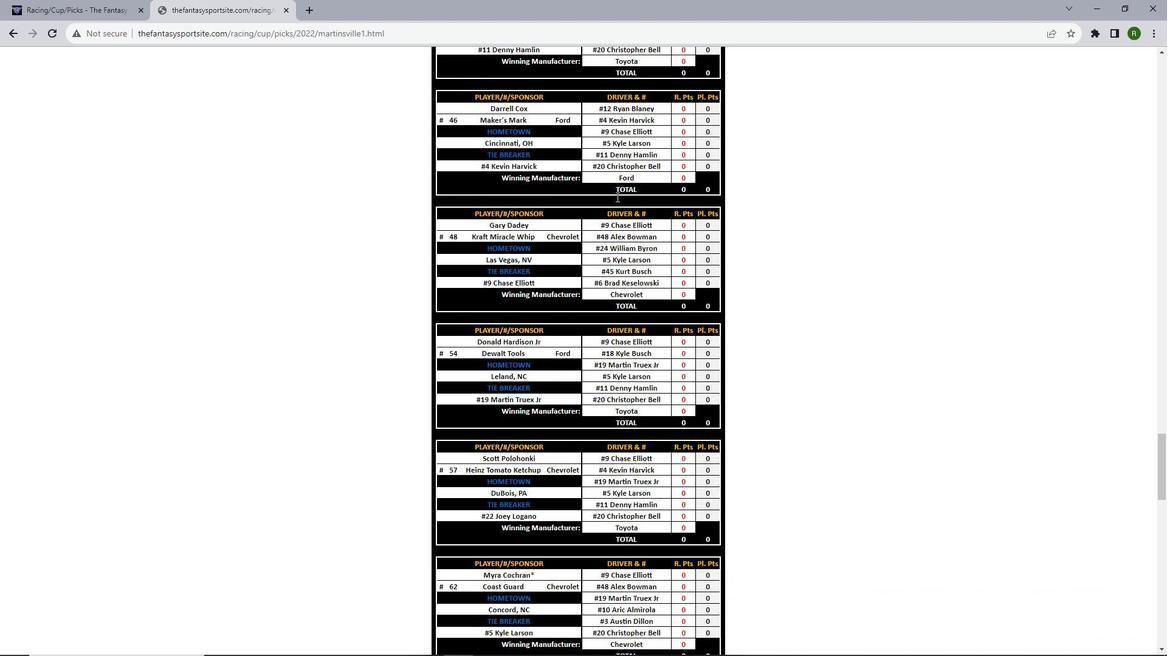 
Action: Mouse scrolled (616, 196) with delta (0, 0)
Screenshot: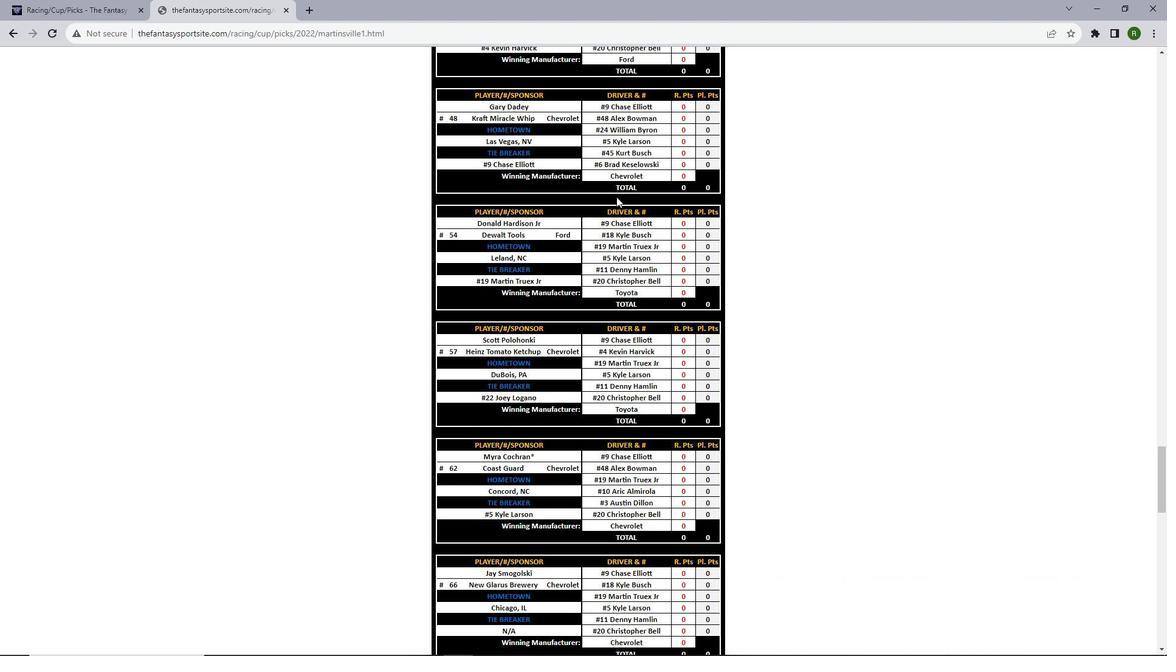 
Action: Mouse scrolled (616, 196) with delta (0, 0)
Screenshot: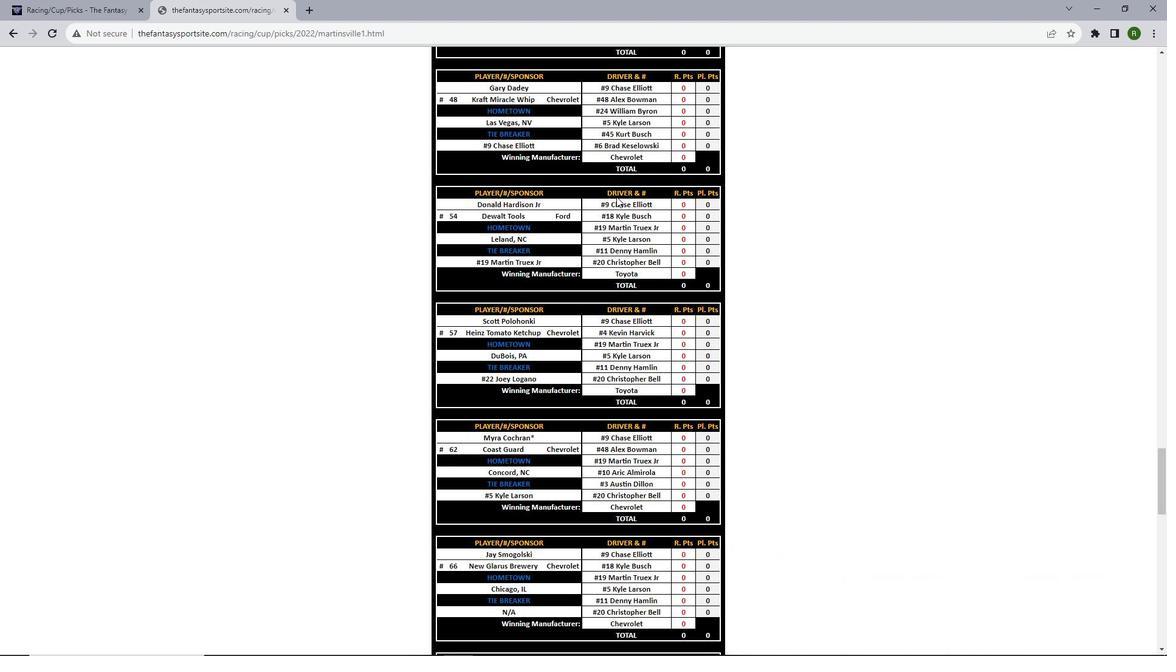 
Action: Mouse scrolled (616, 196) with delta (0, 0)
Screenshot: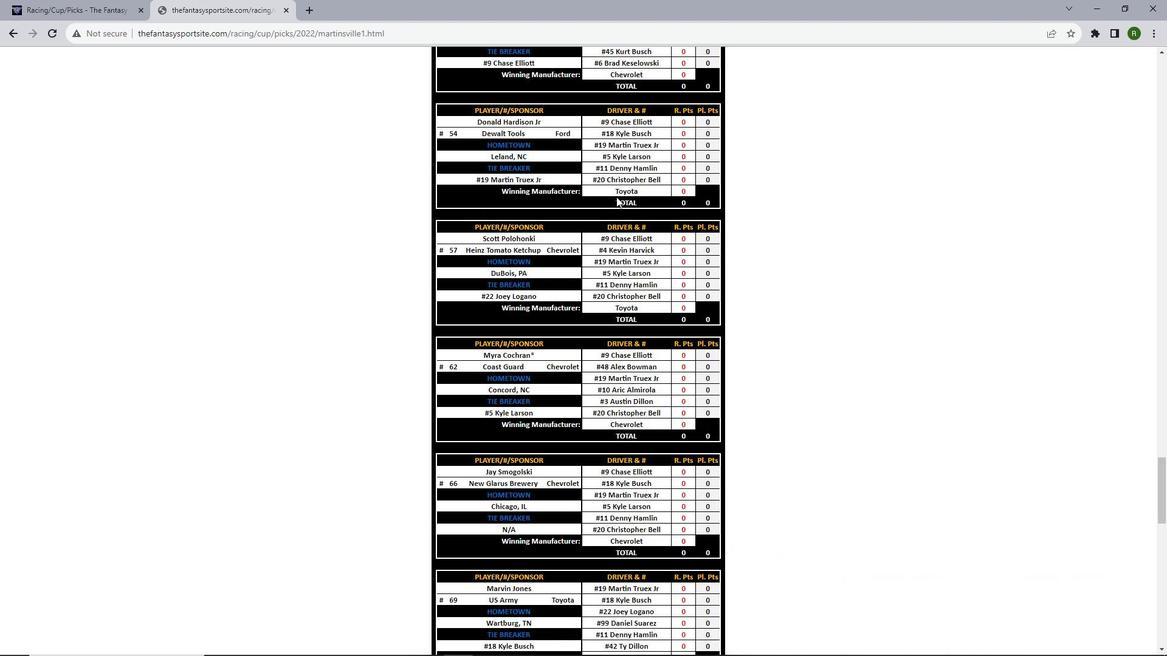 
Action: Mouse scrolled (616, 196) with delta (0, 0)
Screenshot: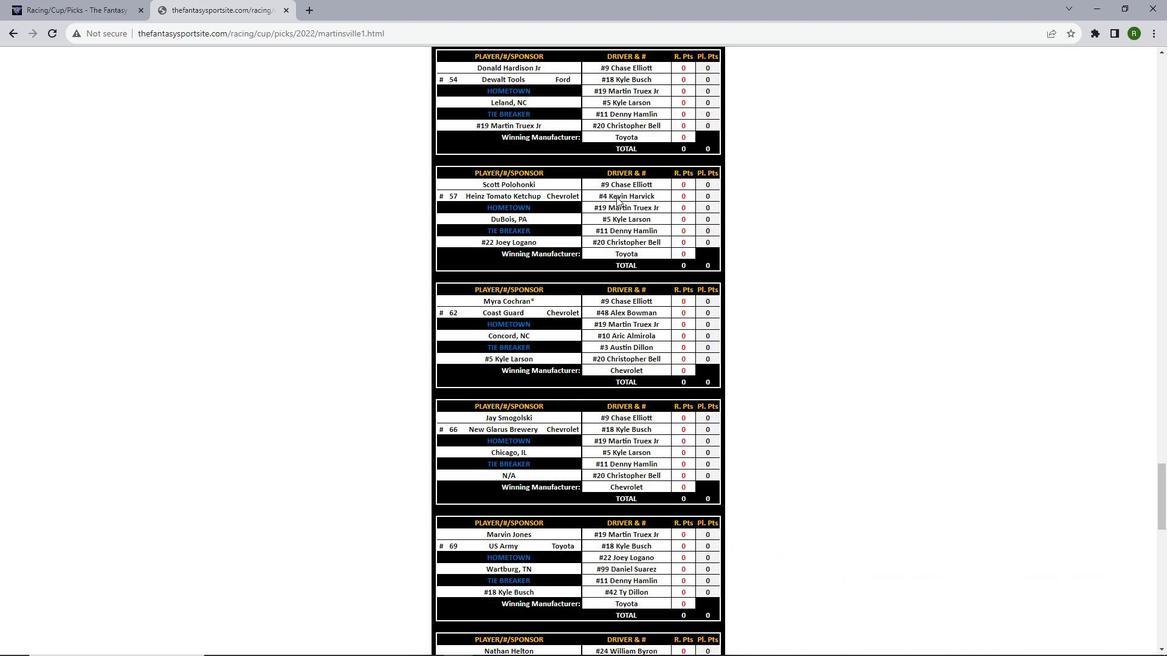 
Action: Mouse scrolled (616, 196) with delta (0, 0)
Screenshot: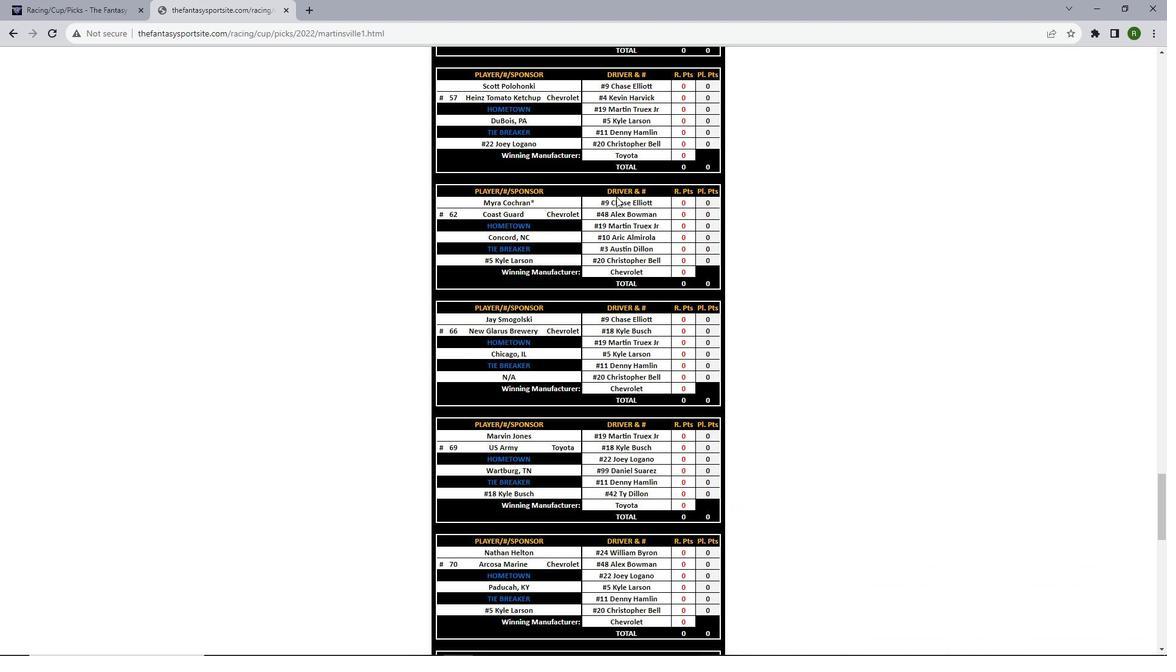 
Action: Mouse scrolled (616, 196) with delta (0, 0)
Screenshot: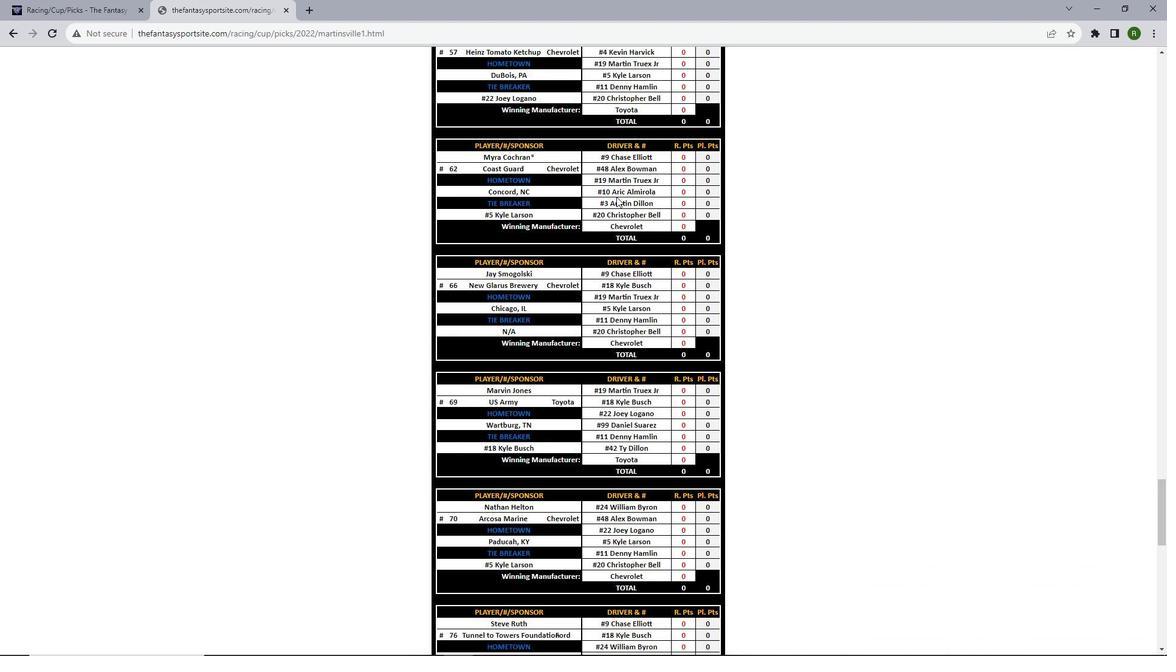 
Action: Mouse scrolled (616, 196) with delta (0, 0)
Screenshot: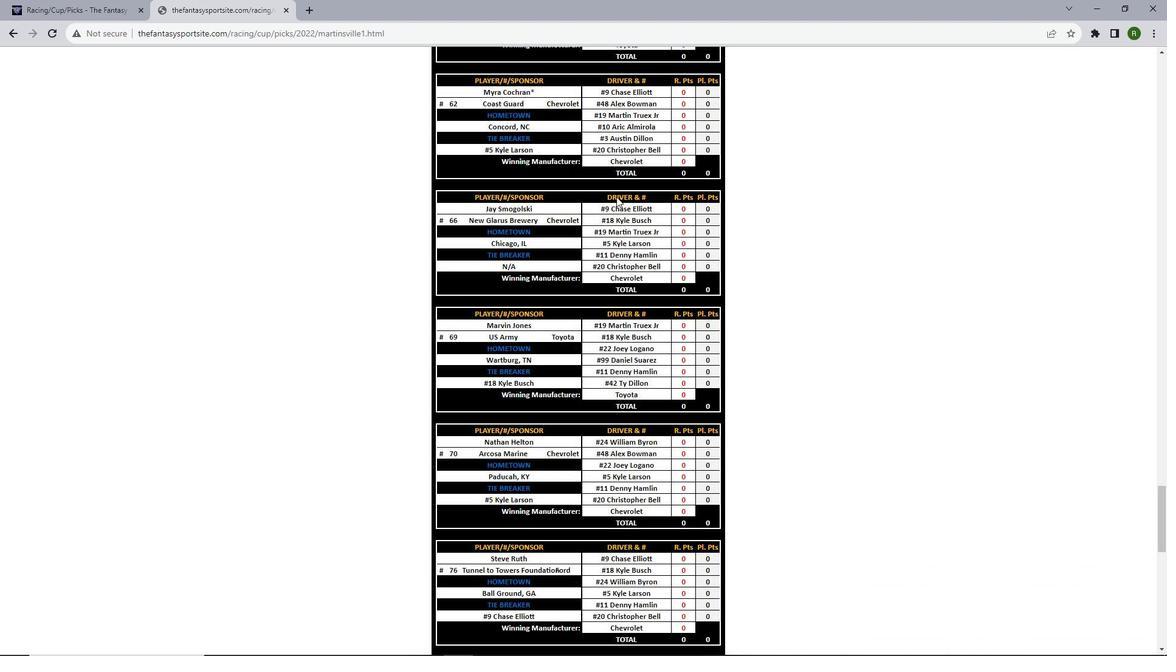 
Action: Mouse scrolled (616, 196) with delta (0, 0)
Screenshot: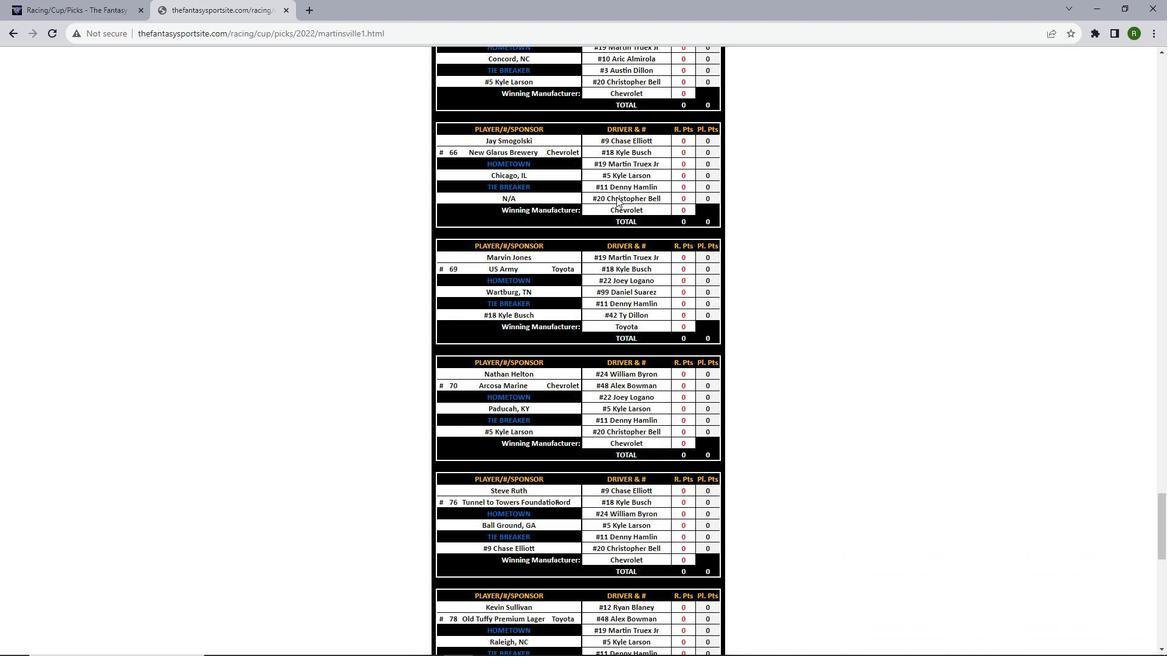 
Action: Mouse scrolled (616, 196) with delta (0, 0)
Screenshot: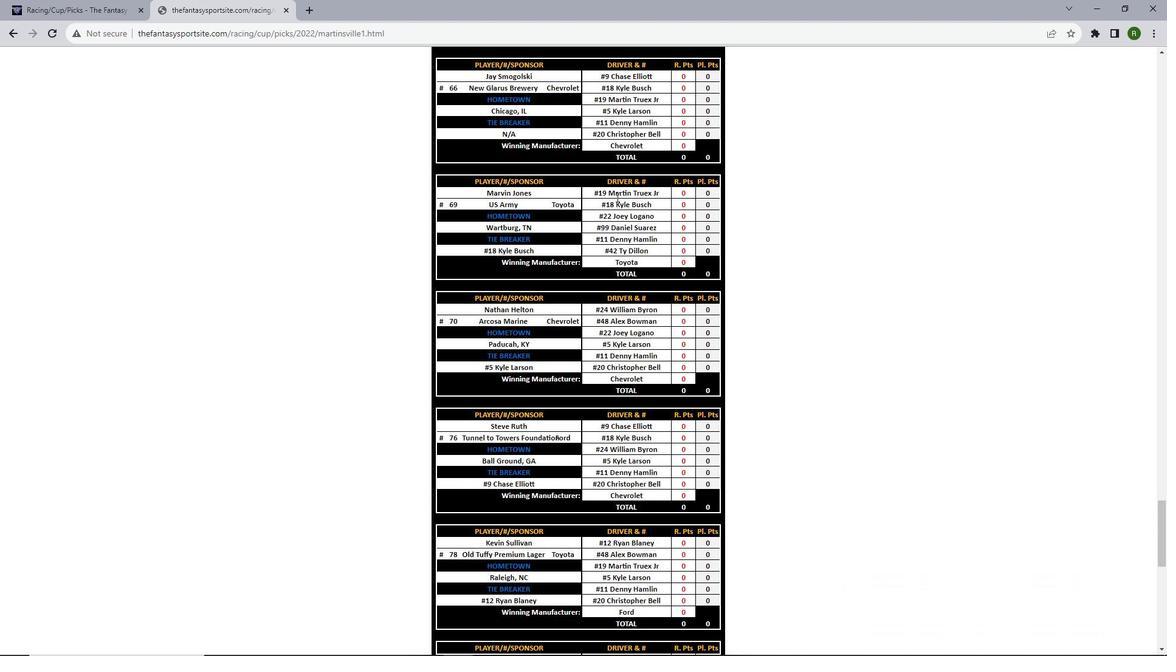 
Action: Mouse scrolled (616, 196) with delta (0, 0)
Screenshot: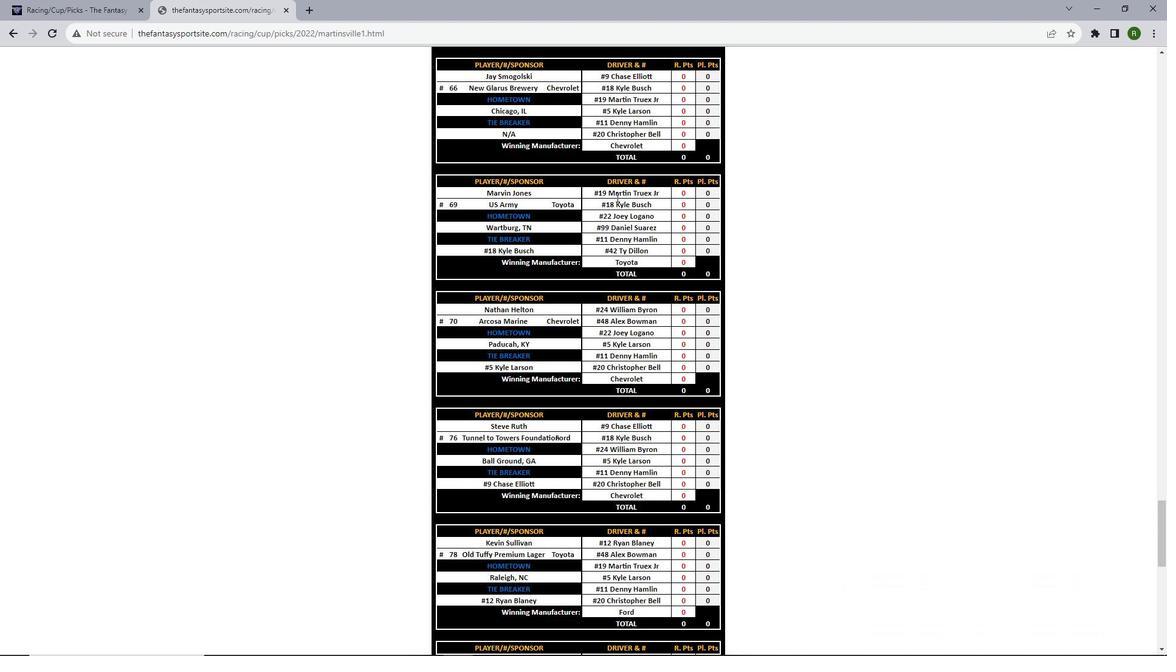 
Action: Mouse scrolled (616, 196) with delta (0, 0)
Screenshot: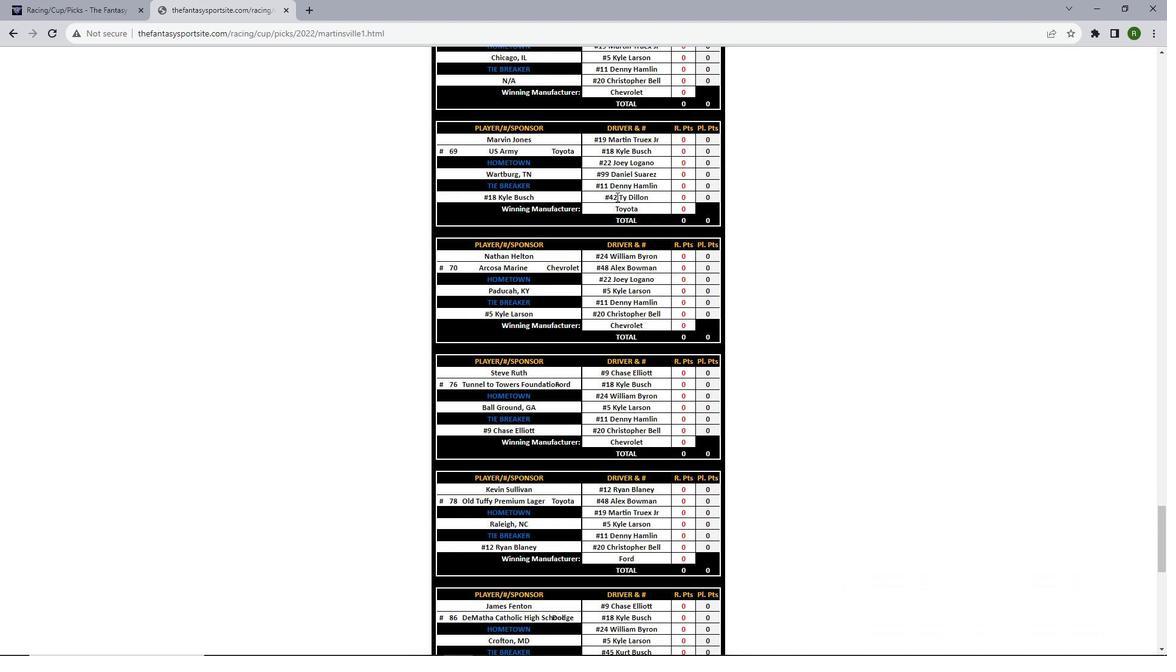 
Action: Mouse scrolled (616, 196) with delta (0, 0)
Screenshot: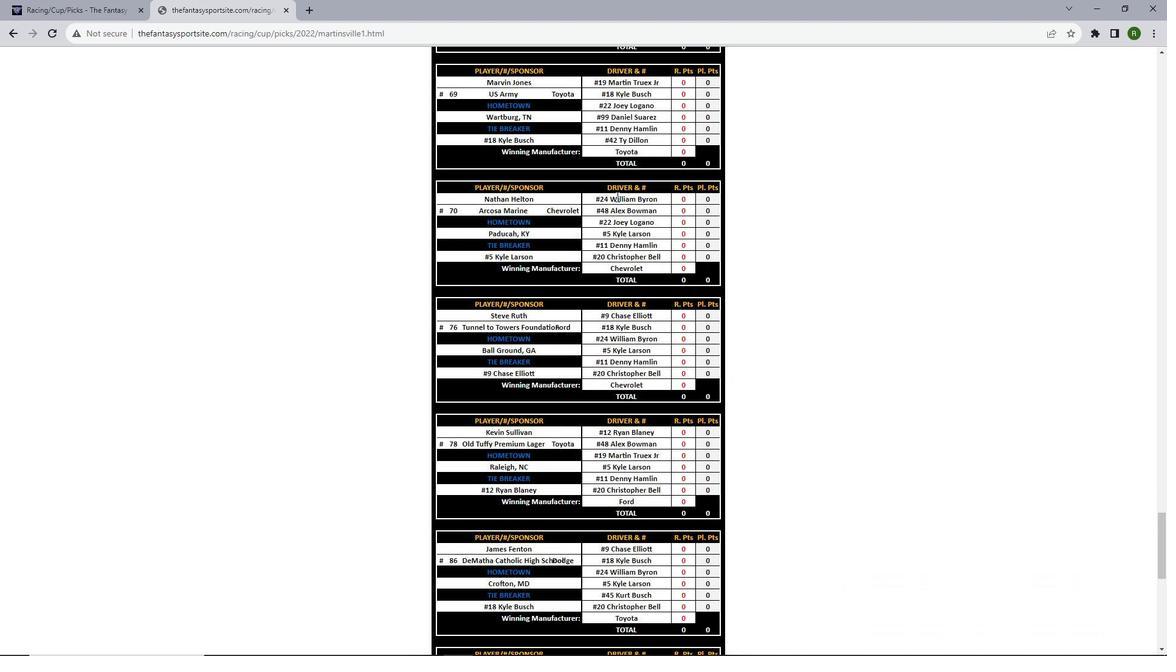 
Action: Mouse scrolled (616, 196) with delta (0, 0)
Screenshot: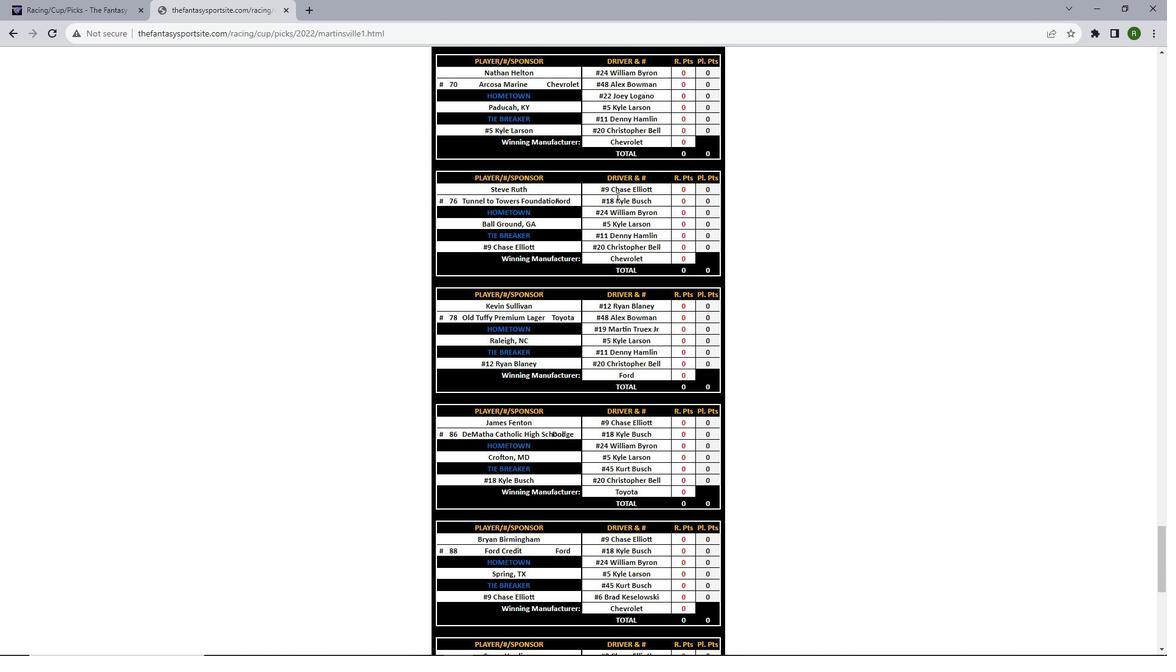 
Action: Mouse scrolled (616, 196) with delta (0, 0)
Screenshot: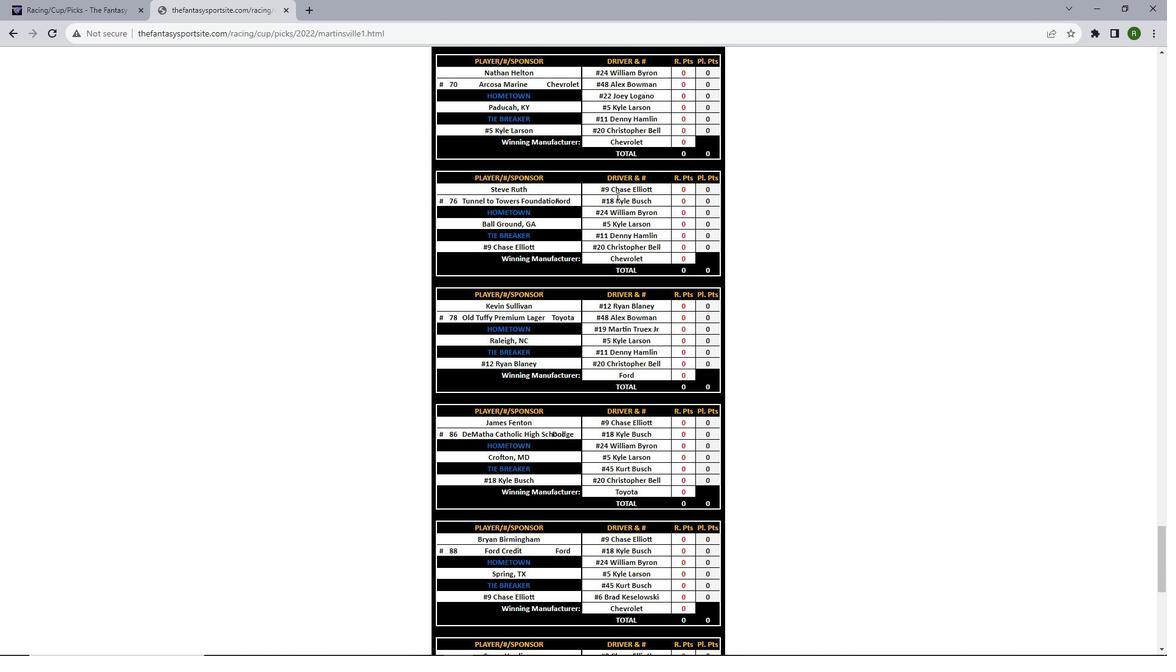 
Action: Mouse scrolled (616, 196) with delta (0, 0)
Screenshot: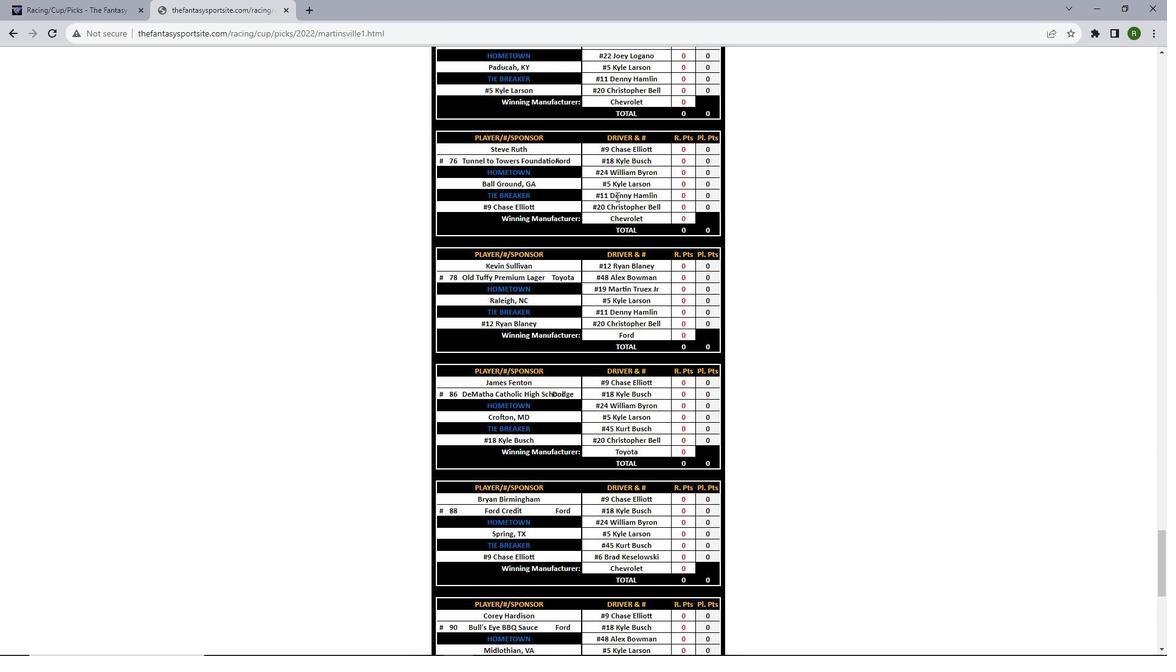 
Action: Mouse scrolled (616, 196) with delta (0, 0)
Screenshot: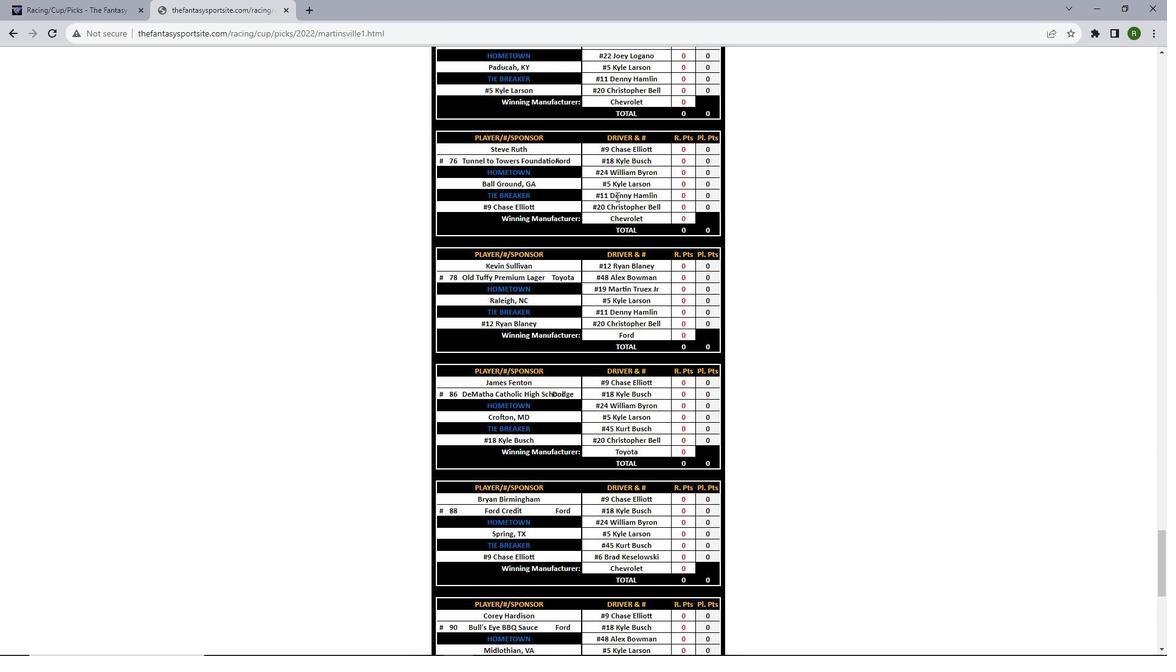 
Action: Mouse scrolled (616, 196) with delta (0, 0)
Screenshot: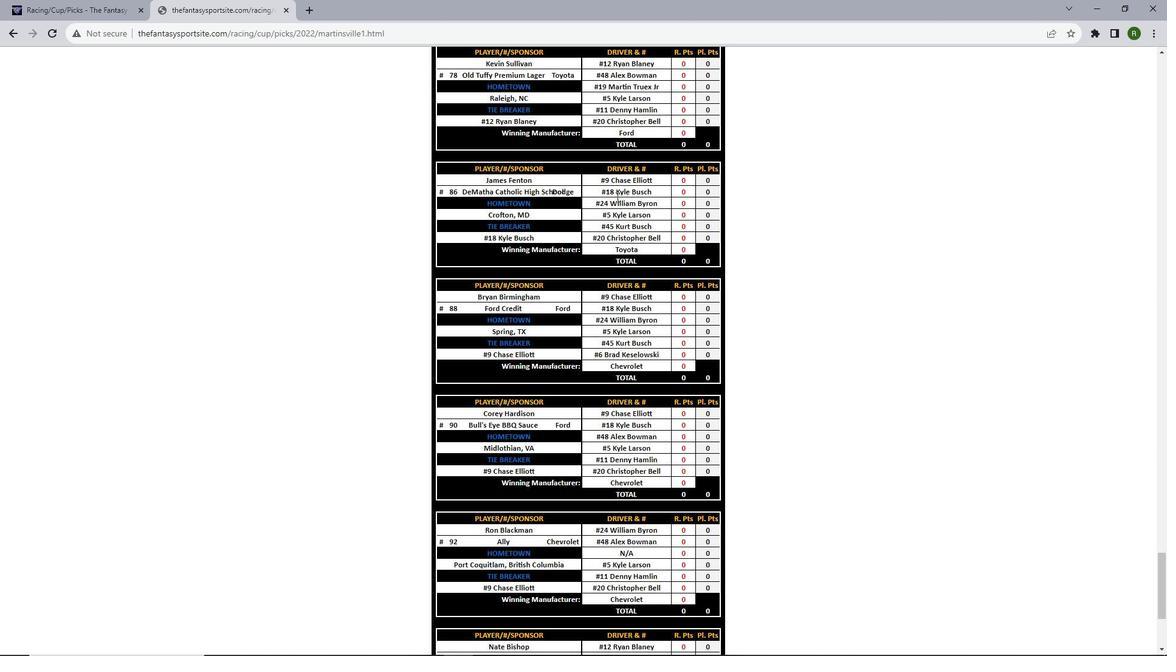 
Action: Mouse scrolled (616, 196) with delta (0, 0)
Screenshot: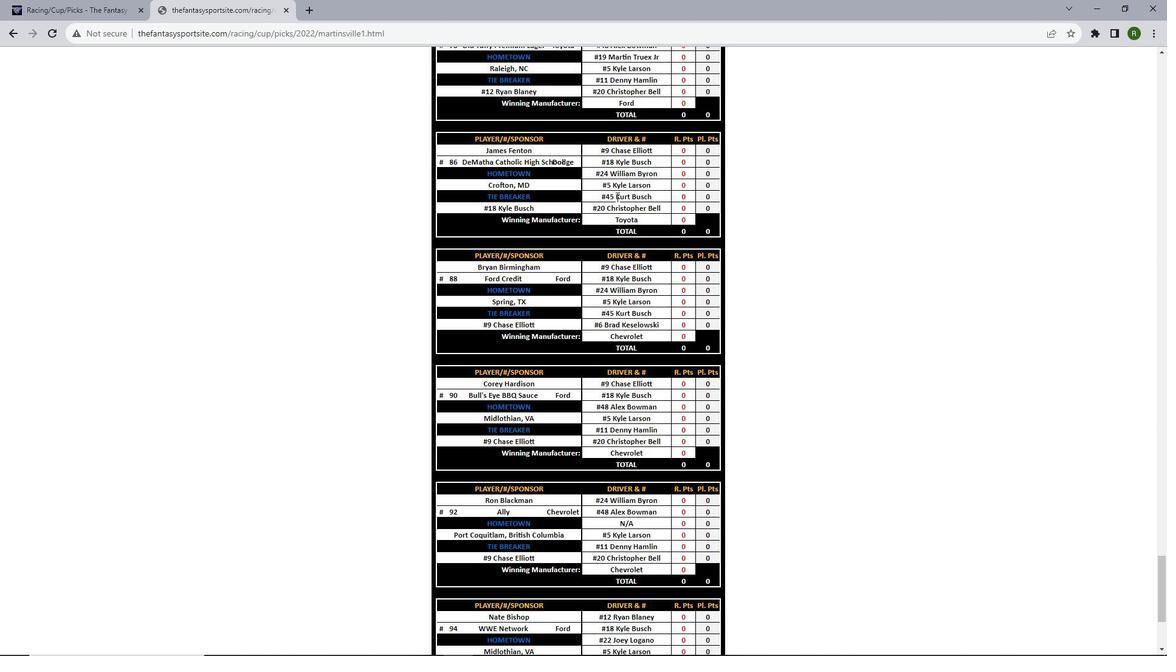 
Action: Mouse scrolled (616, 196) with delta (0, 0)
Screenshot: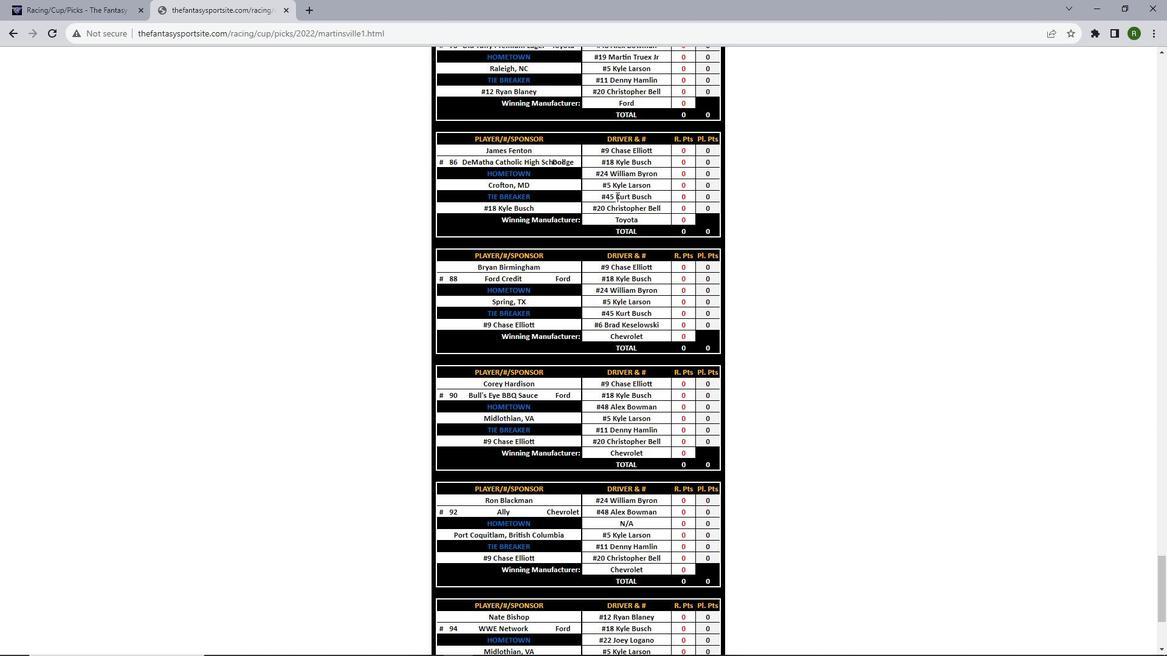 
Action: Mouse scrolled (616, 196) with delta (0, 0)
Screenshot: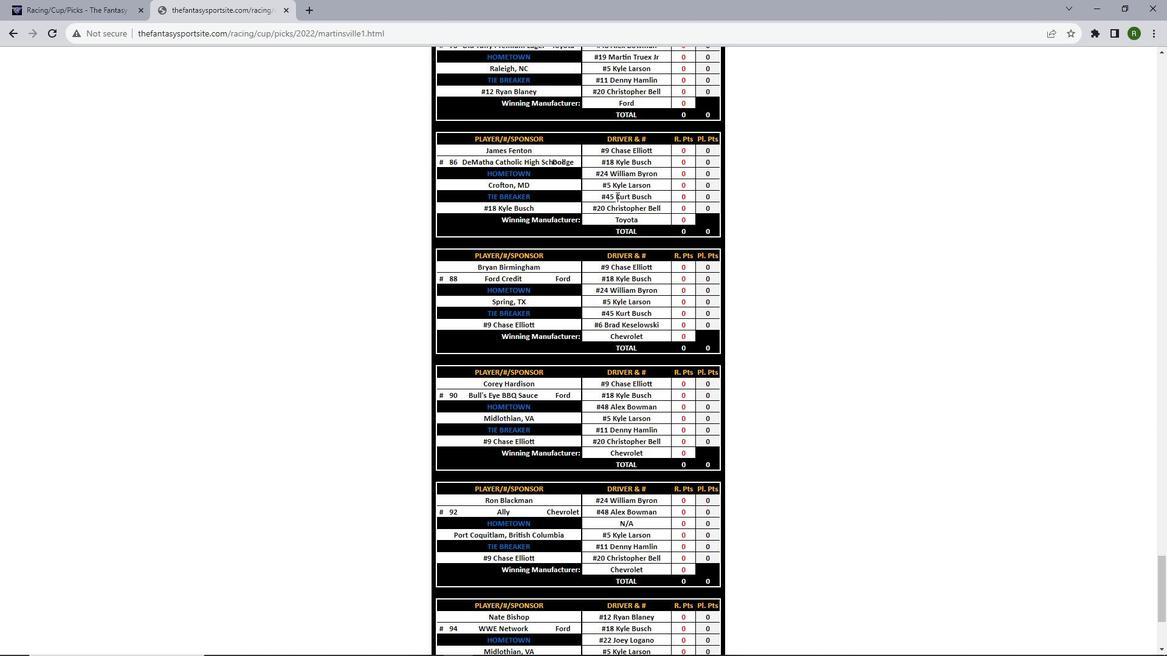 
Action: Mouse scrolled (616, 196) with delta (0, 0)
Screenshot: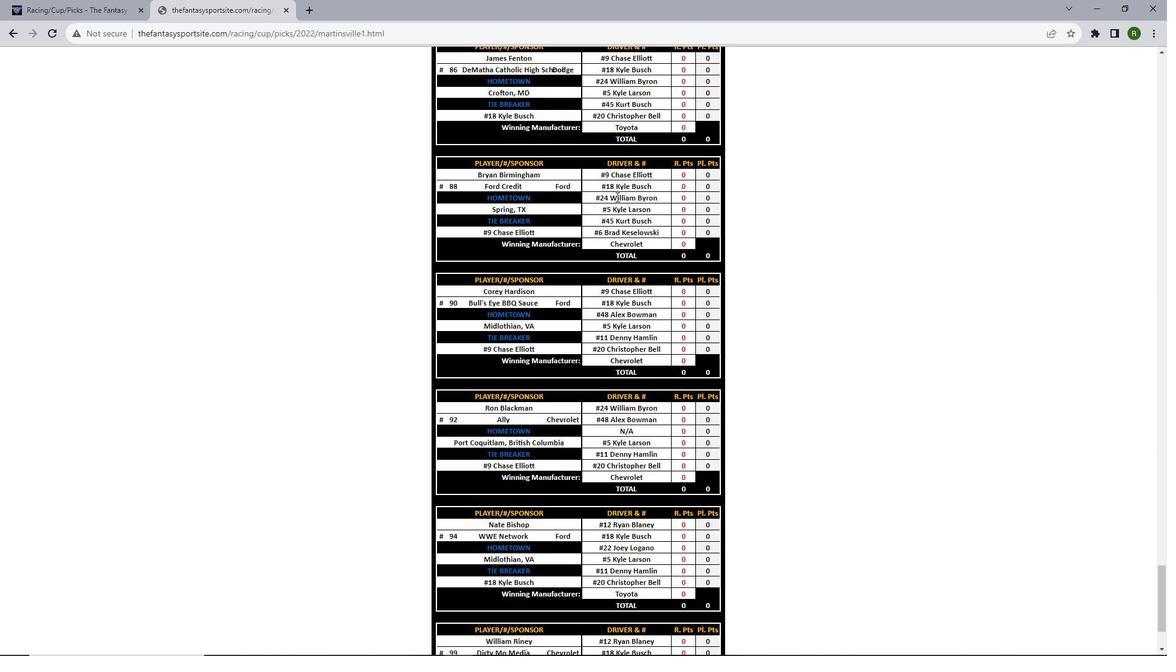 
Action: Mouse scrolled (616, 196) with delta (0, 0)
Screenshot: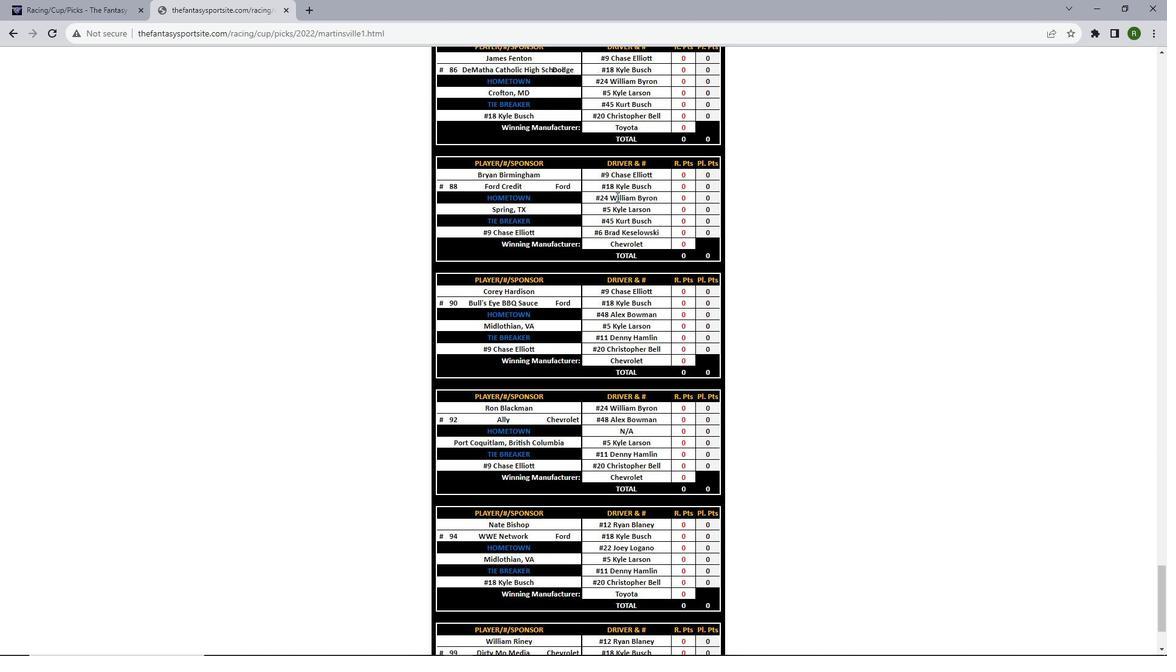 
Action: Mouse scrolled (616, 196) with delta (0, 0)
Screenshot: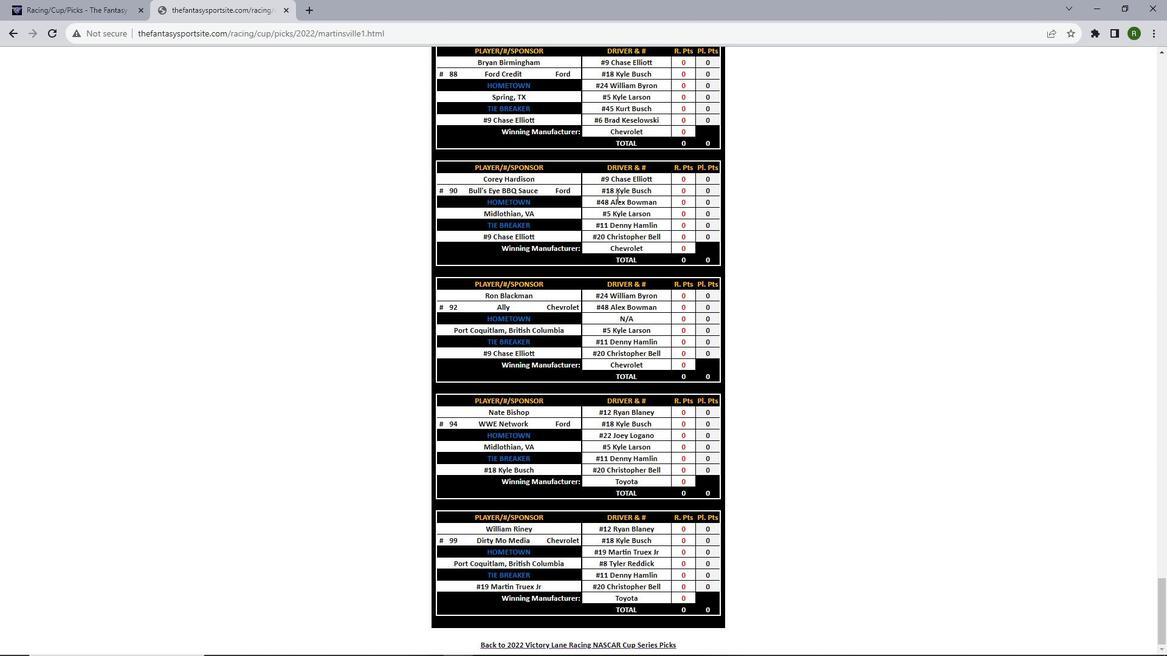 
Action: Mouse scrolled (616, 196) with delta (0, 0)
Screenshot: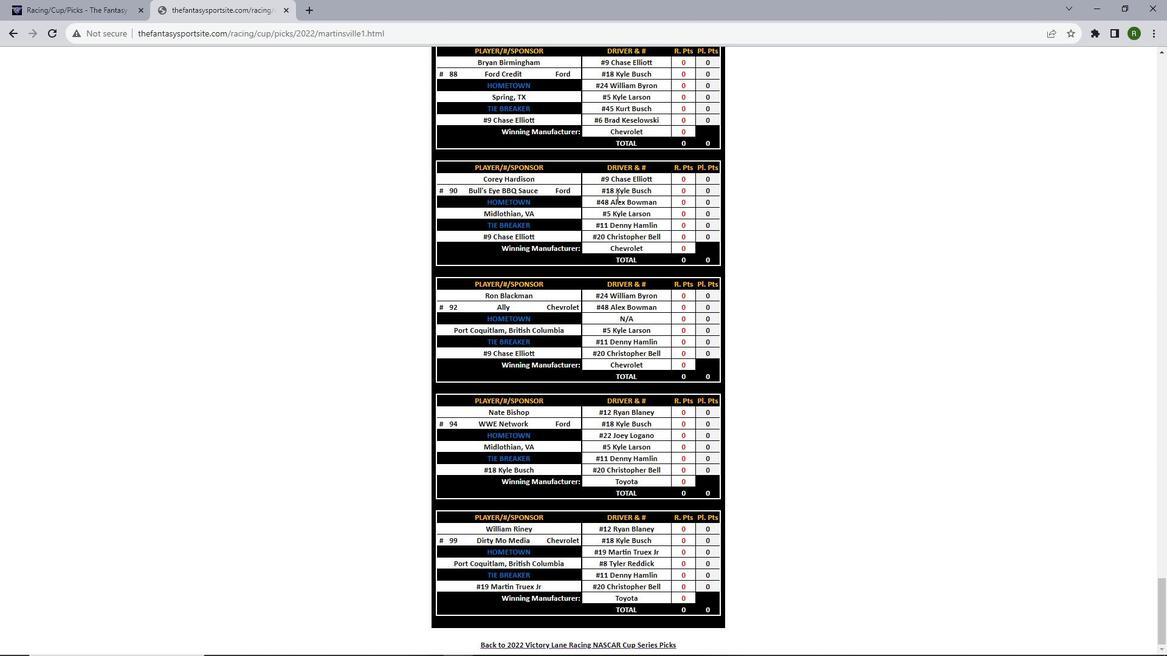 
Action: Mouse scrolled (616, 196) with delta (0, 0)
Screenshot: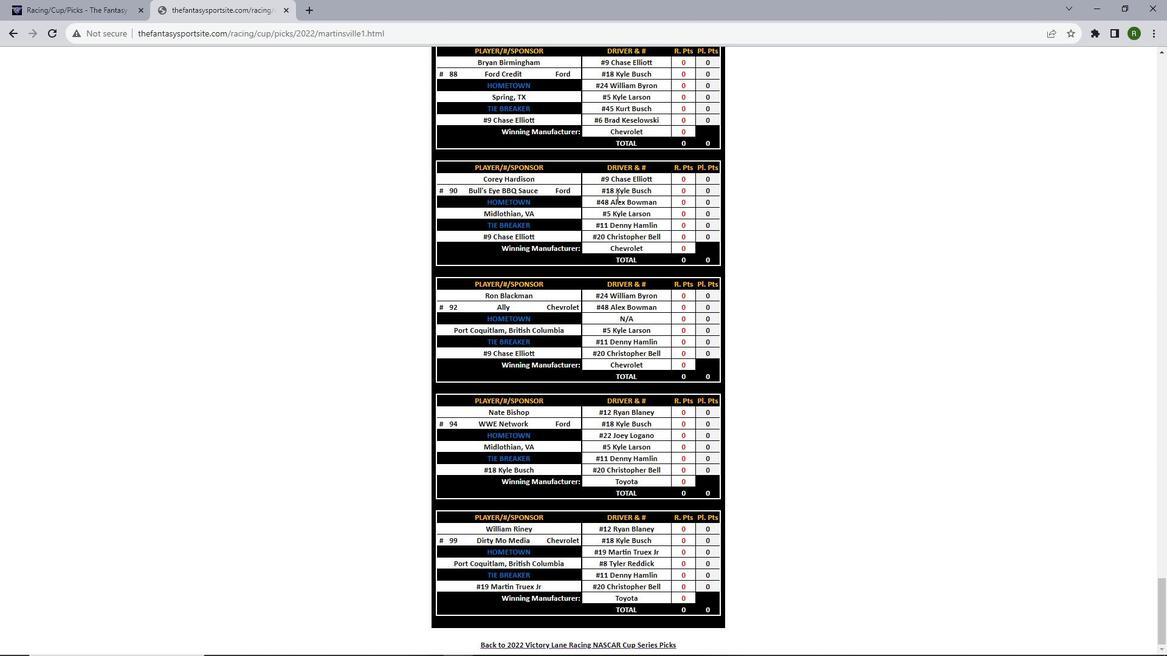 
Action: Mouse scrolled (616, 196) with delta (0, 0)
Screenshot: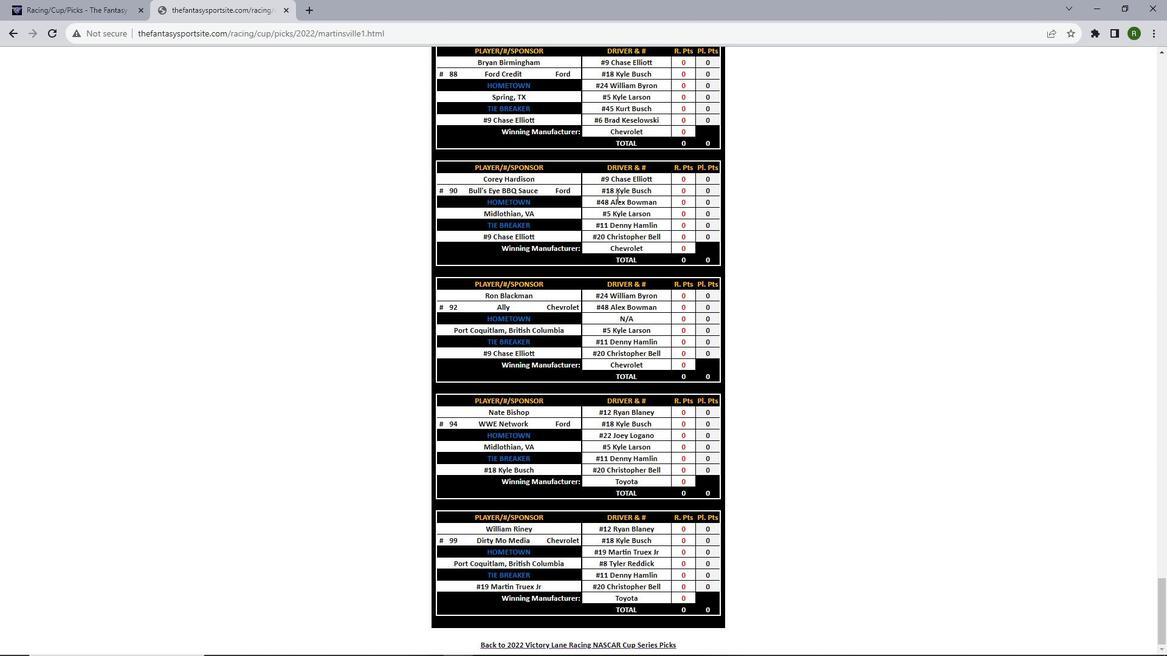 
